 Task: In the  document Samuel.html ,change text color to 'Dark Brown' Insert the mentioned shape below the text 'Cloud'. Change color of the shape to  BrownChange shape height to 0.7
Action: Mouse moved to (372, 513)
Screenshot: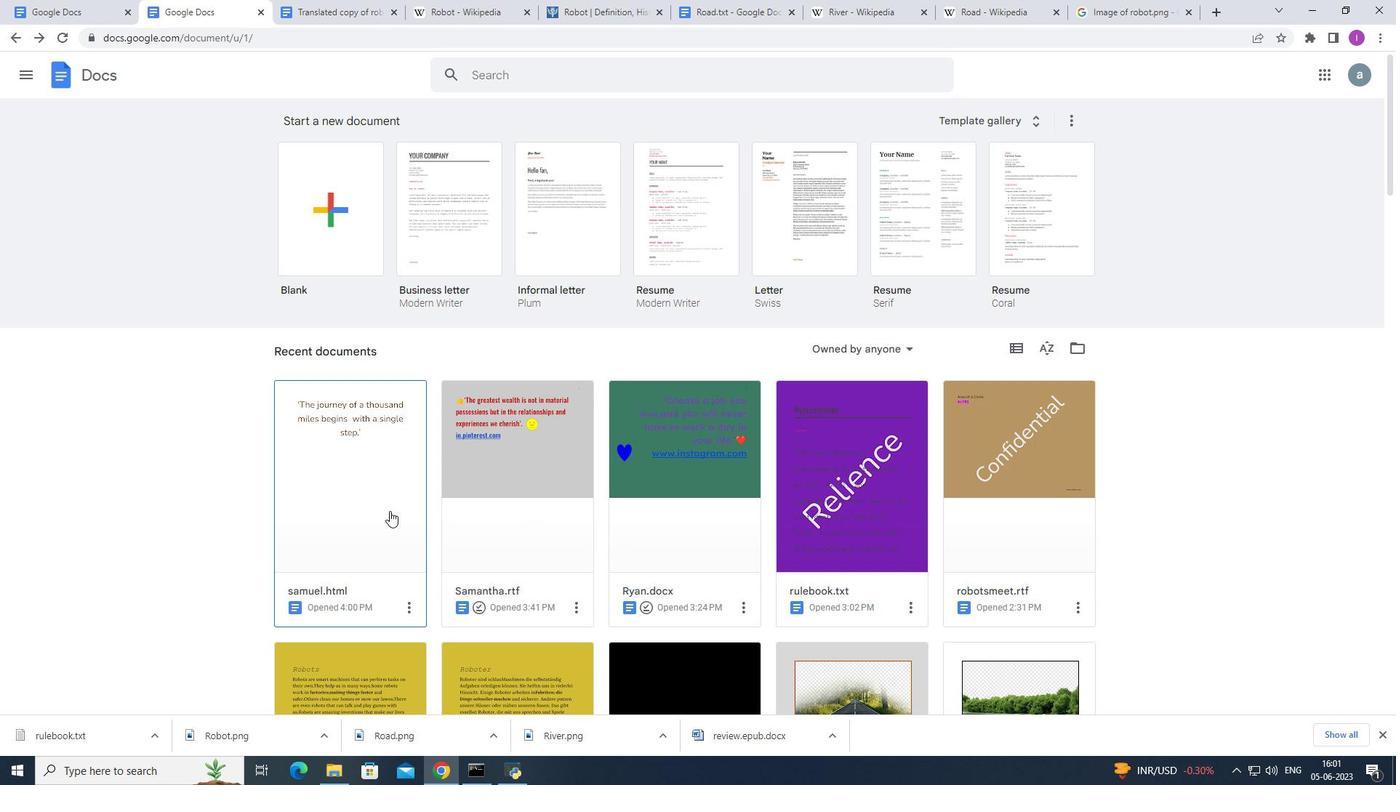 
Action: Mouse pressed left at (372, 513)
Screenshot: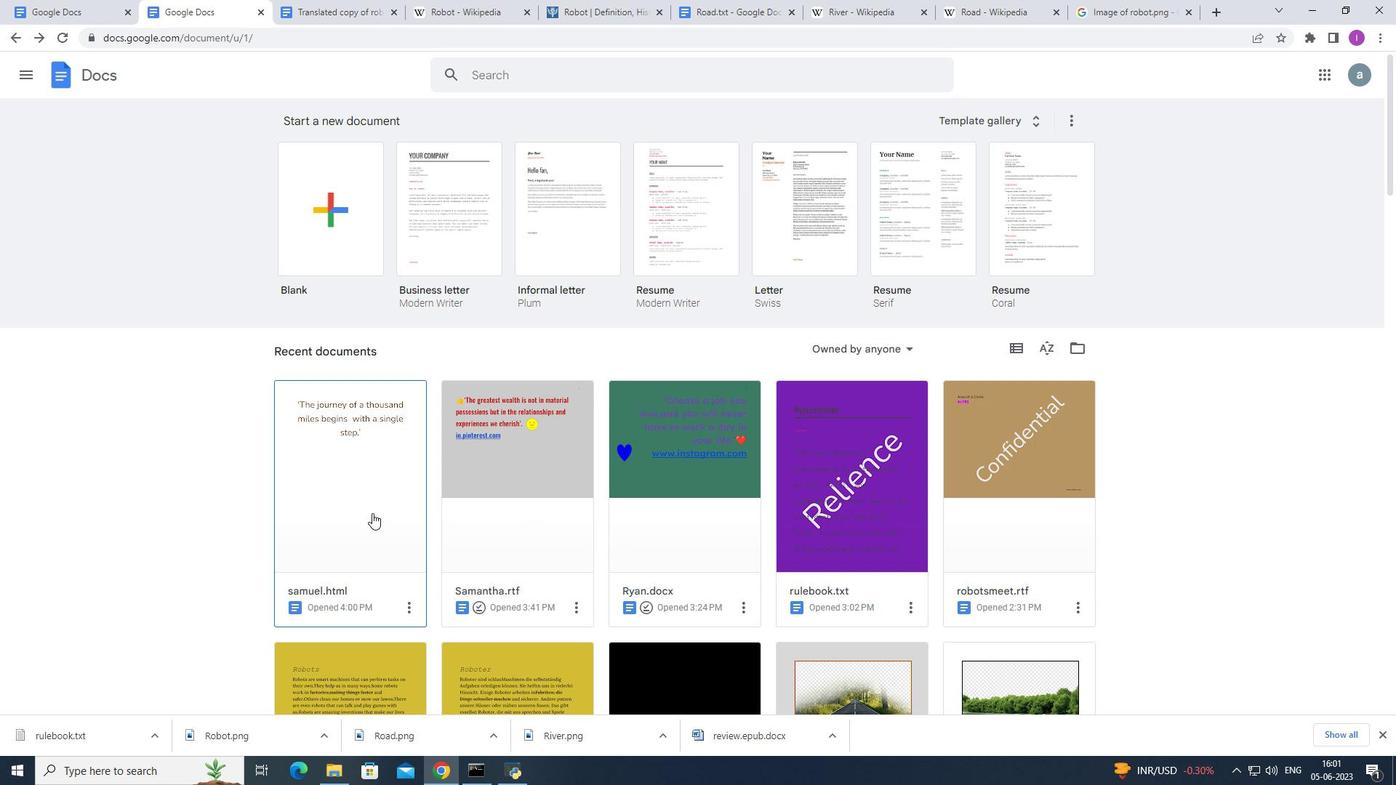 
Action: Mouse moved to (517, 113)
Screenshot: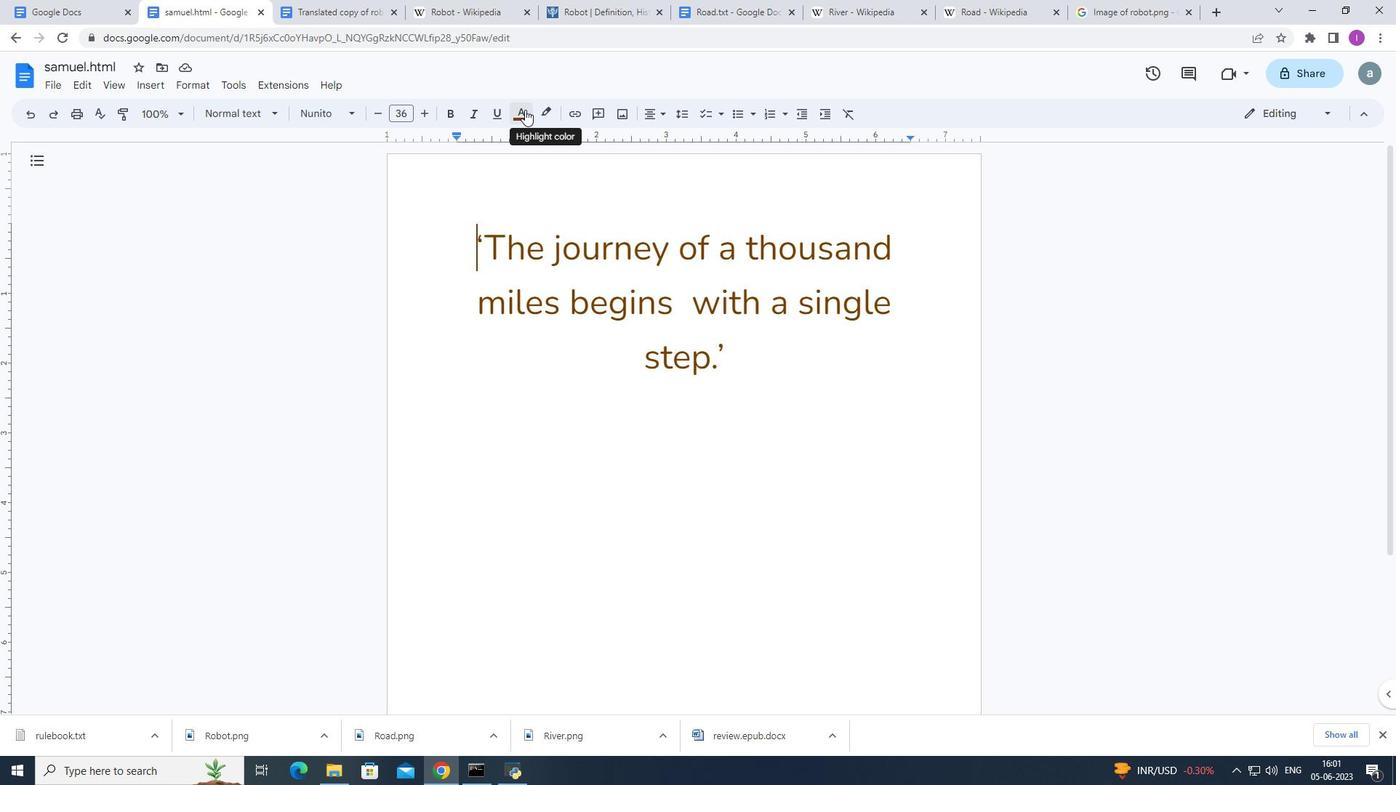 
Action: Mouse pressed left at (517, 113)
Screenshot: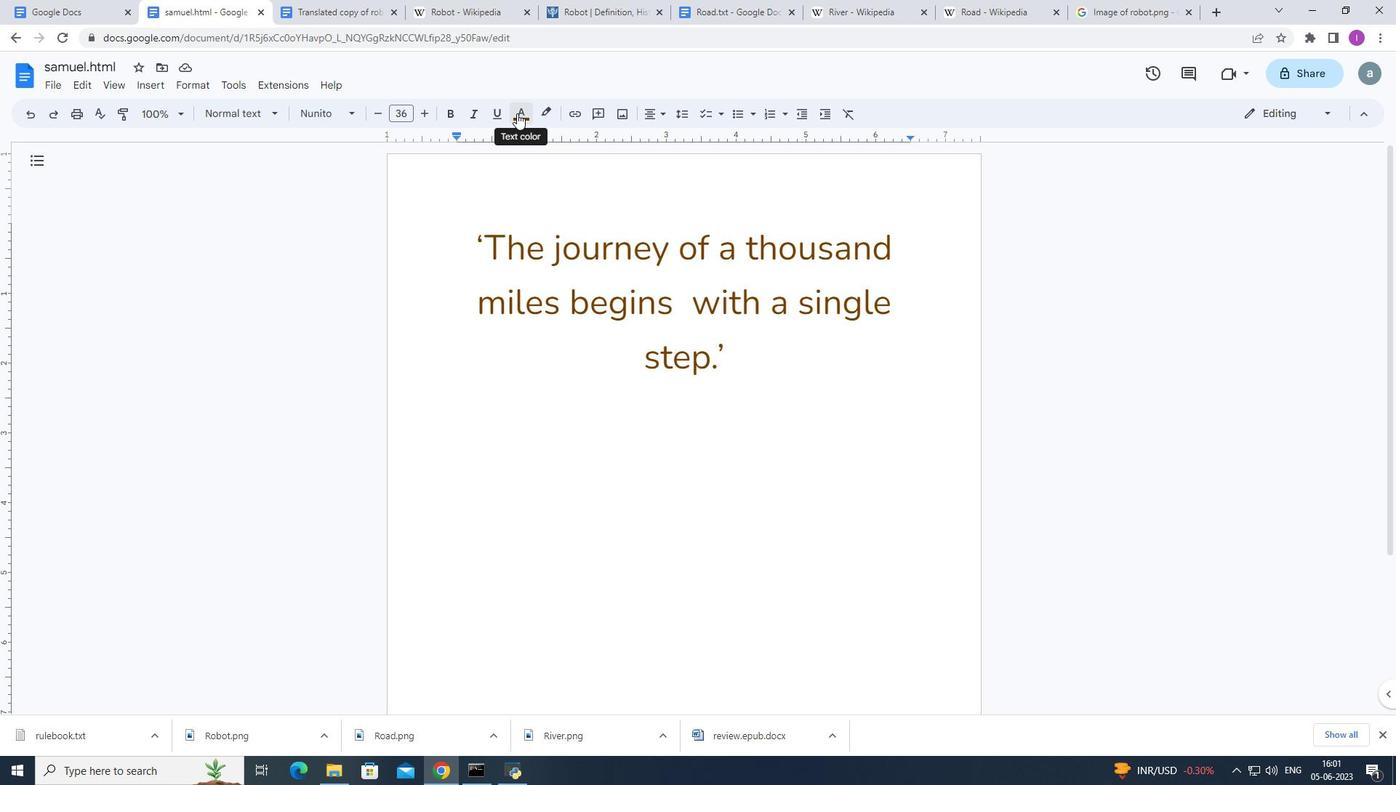 
Action: Mouse moved to (522, 288)
Screenshot: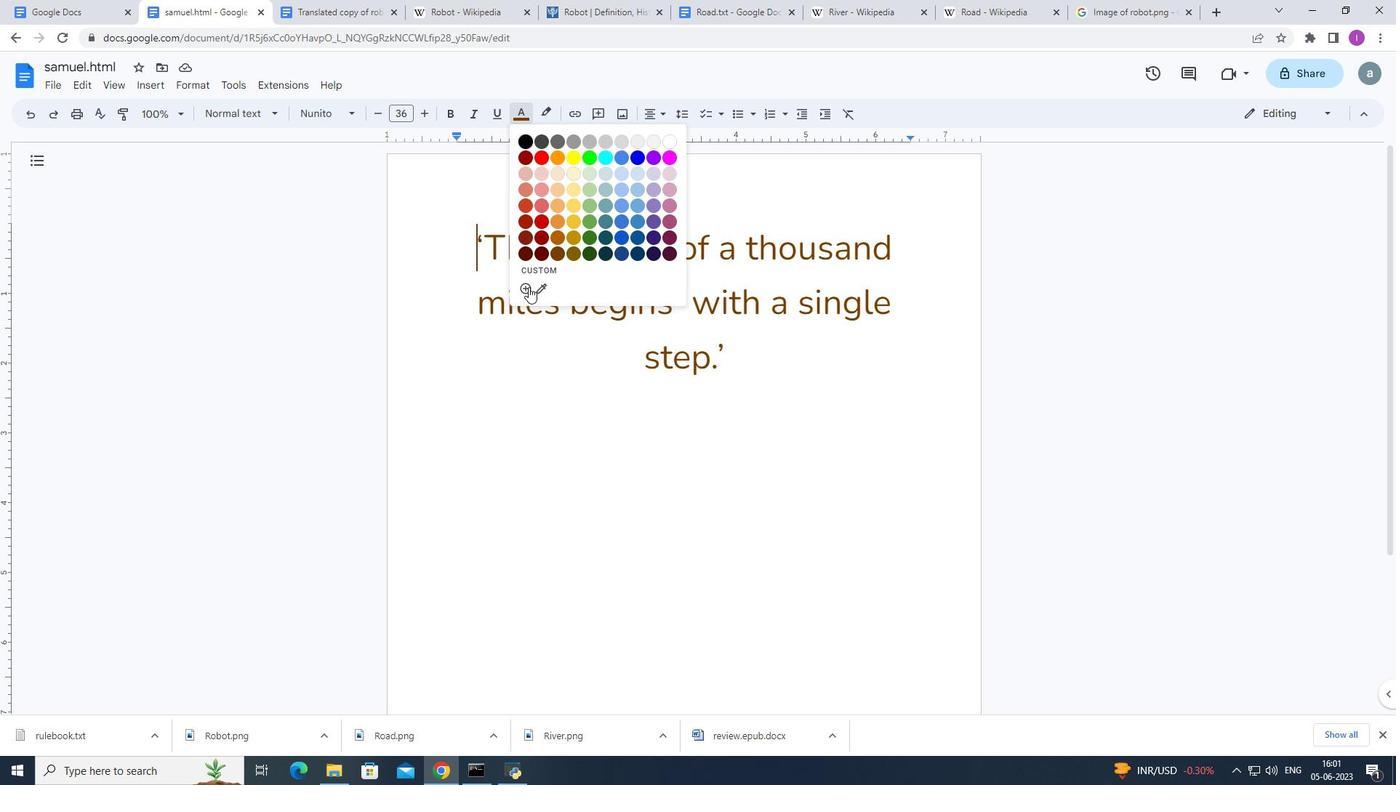 
Action: Mouse pressed left at (522, 288)
Screenshot: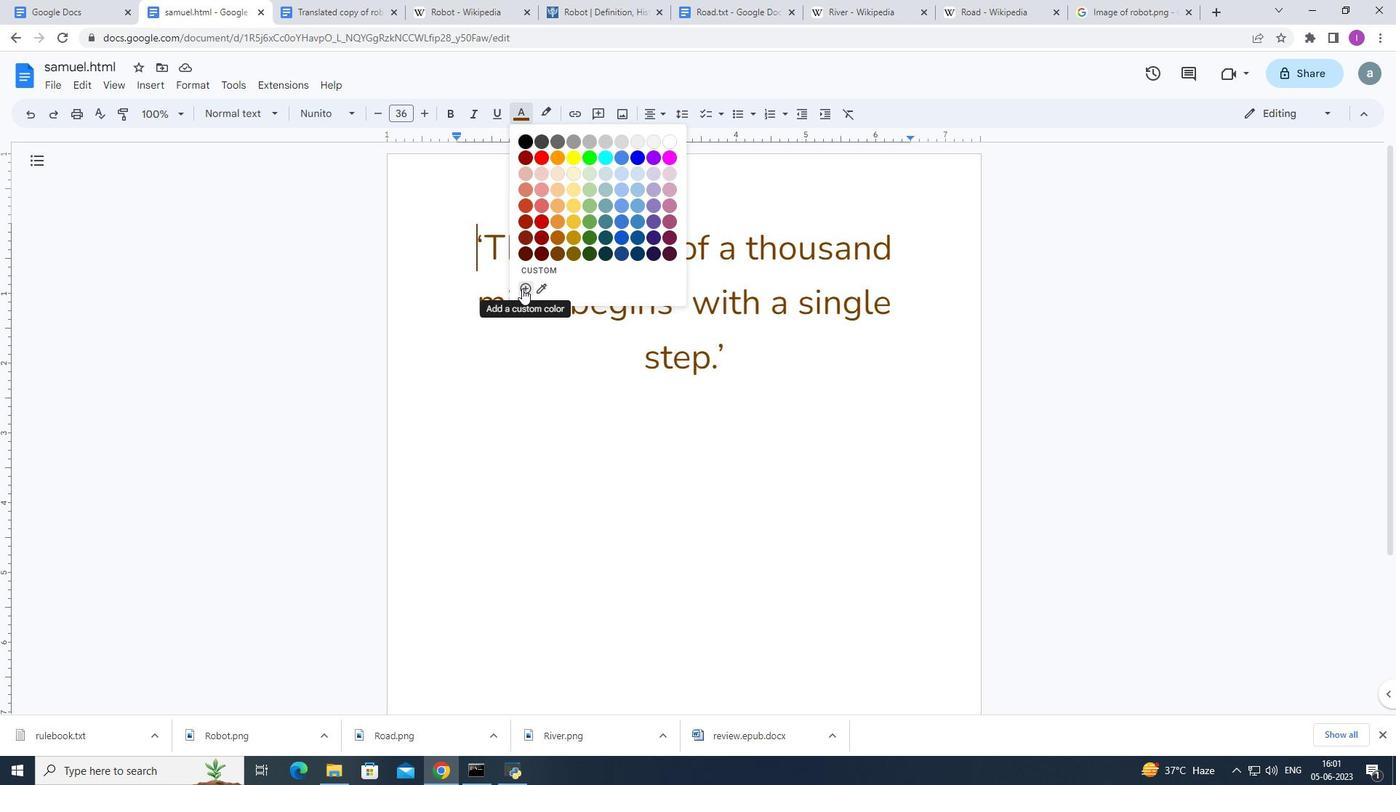 
Action: Mouse moved to (717, 398)
Screenshot: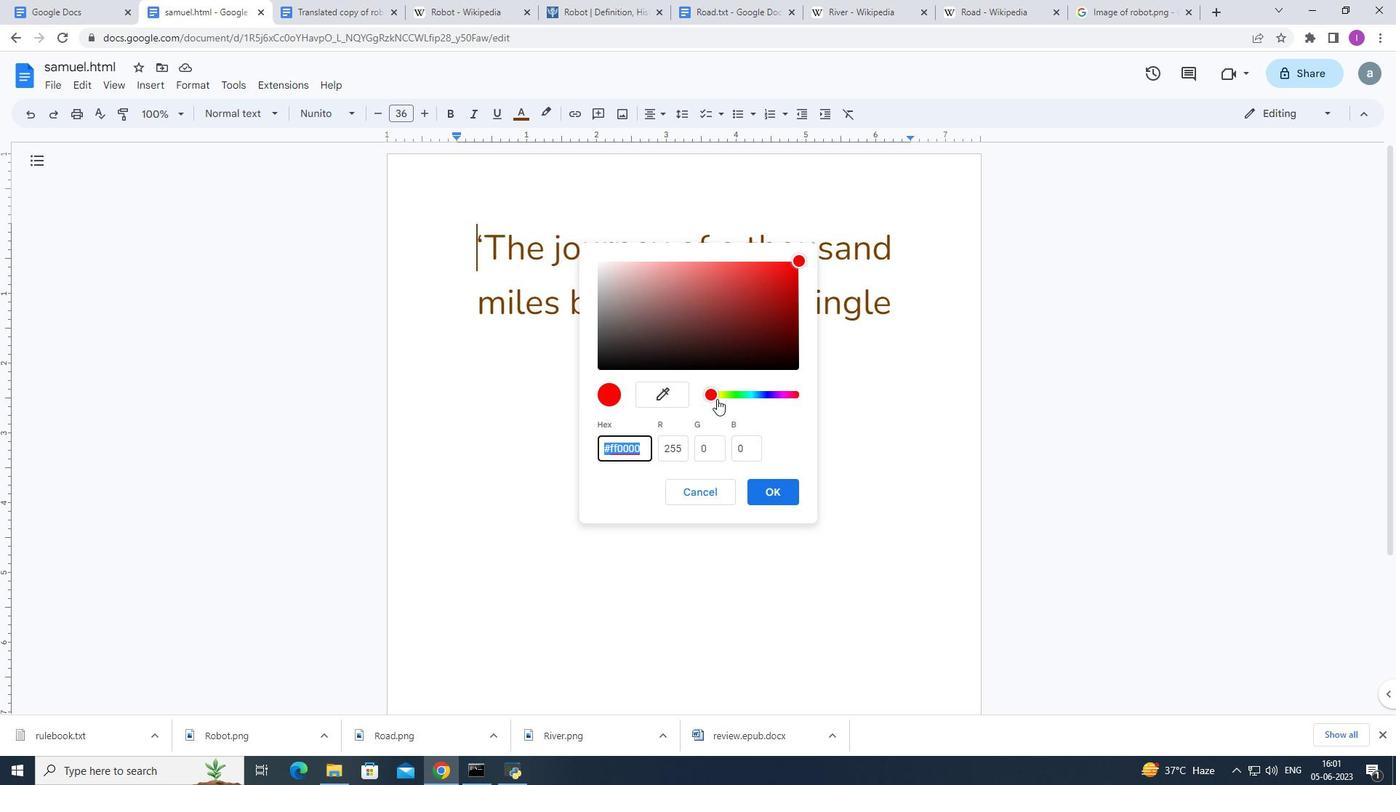 
Action: Mouse pressed left at (717, 398)
Screenshot: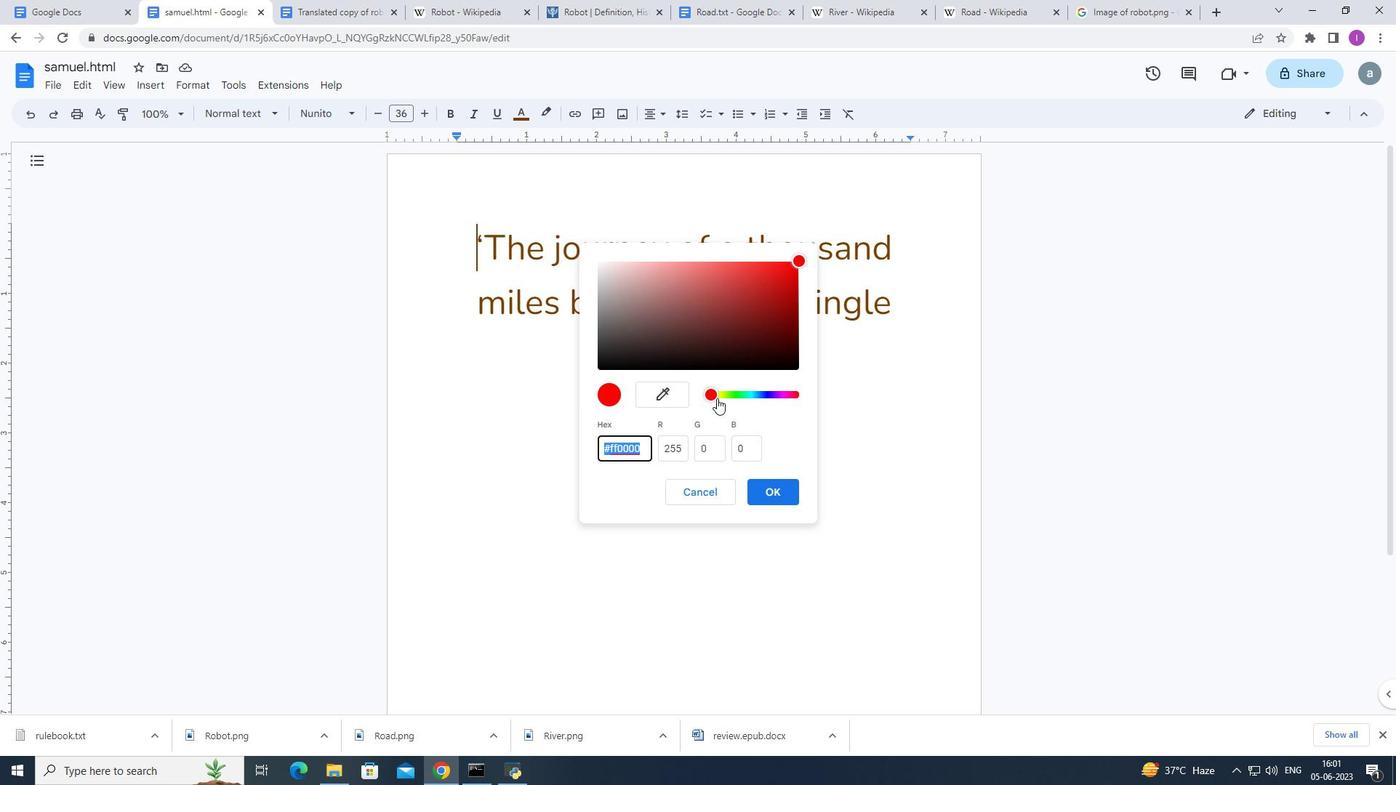 
Action: Mouse moved to (644, 314)
Screenshot: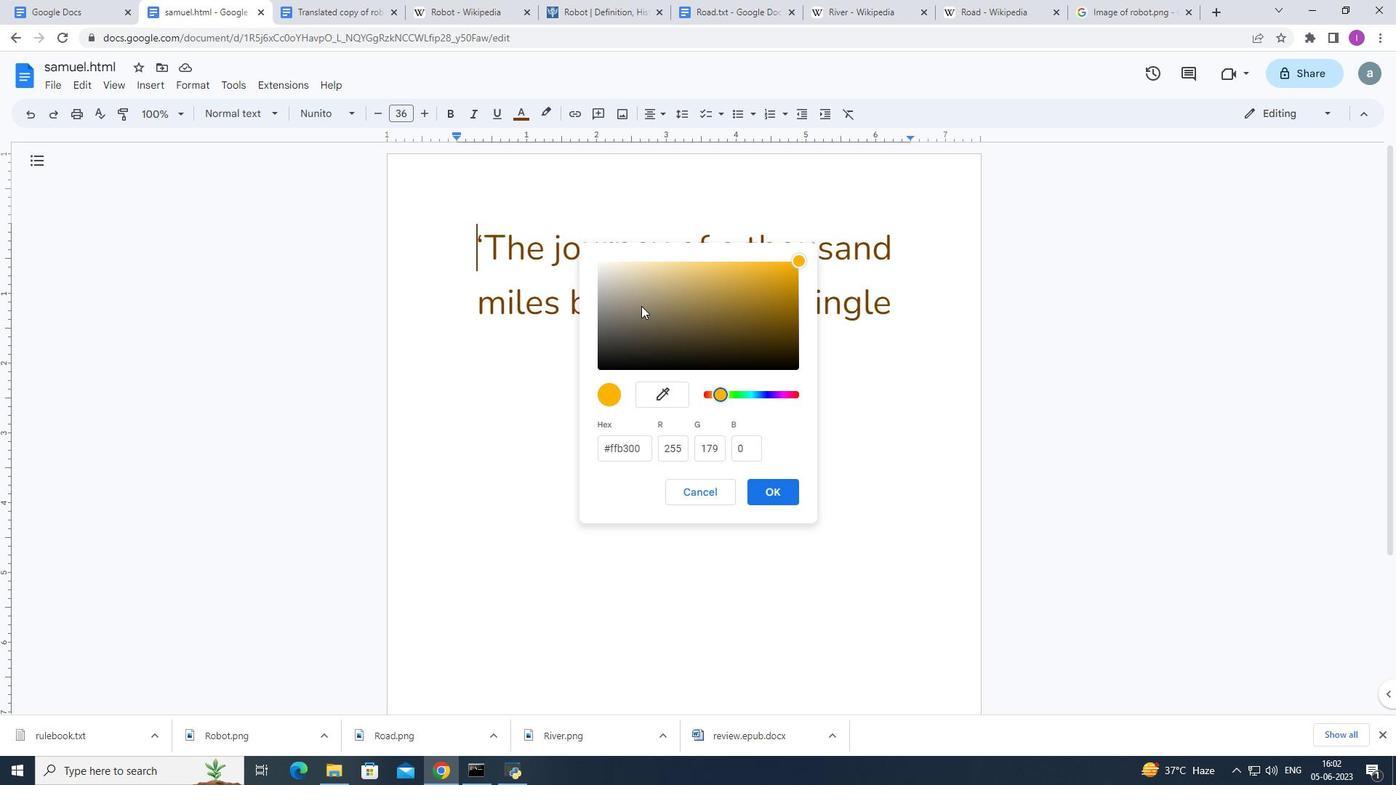 
Action: Mouse pressed left at (644, 314)
Screenshot: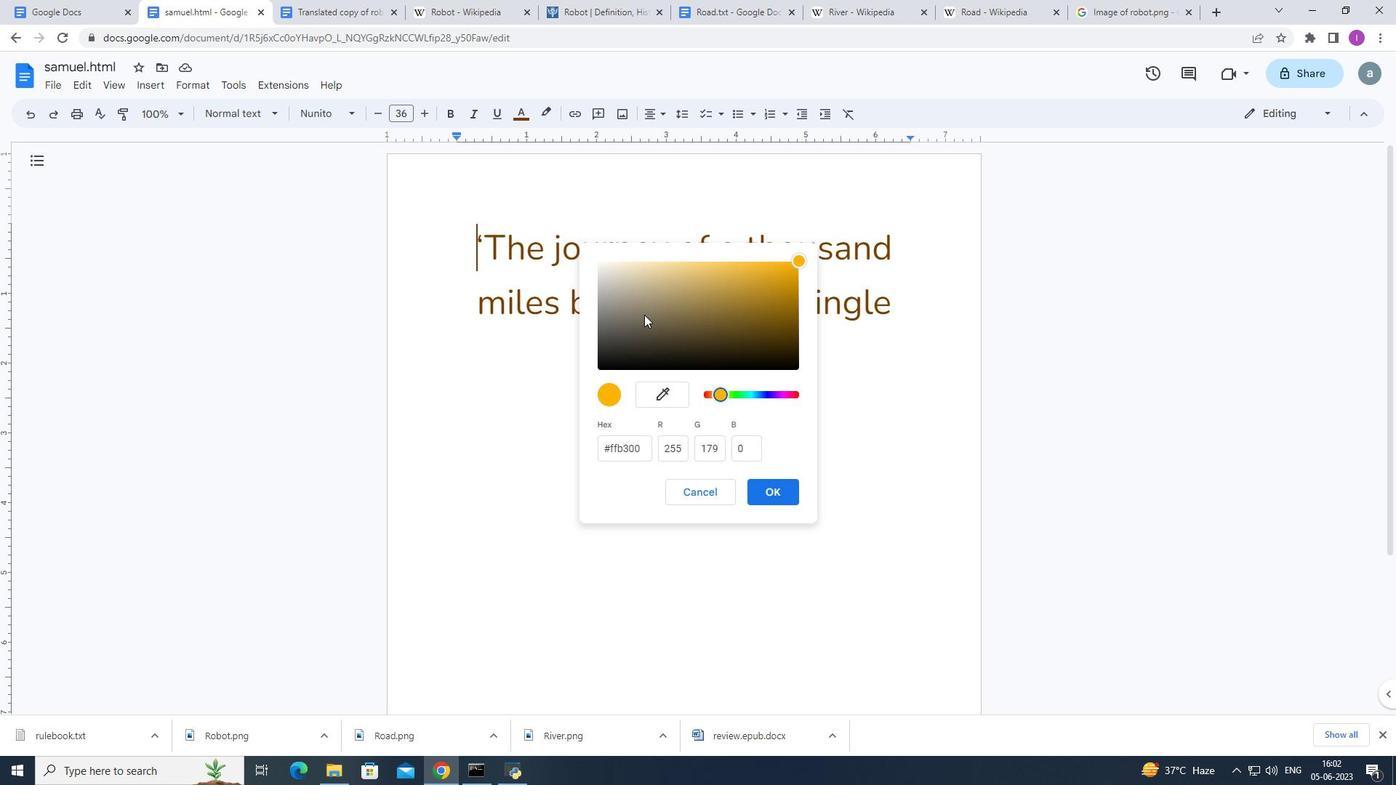 
Action: Mouse moved to (665, 340)
Screenshot: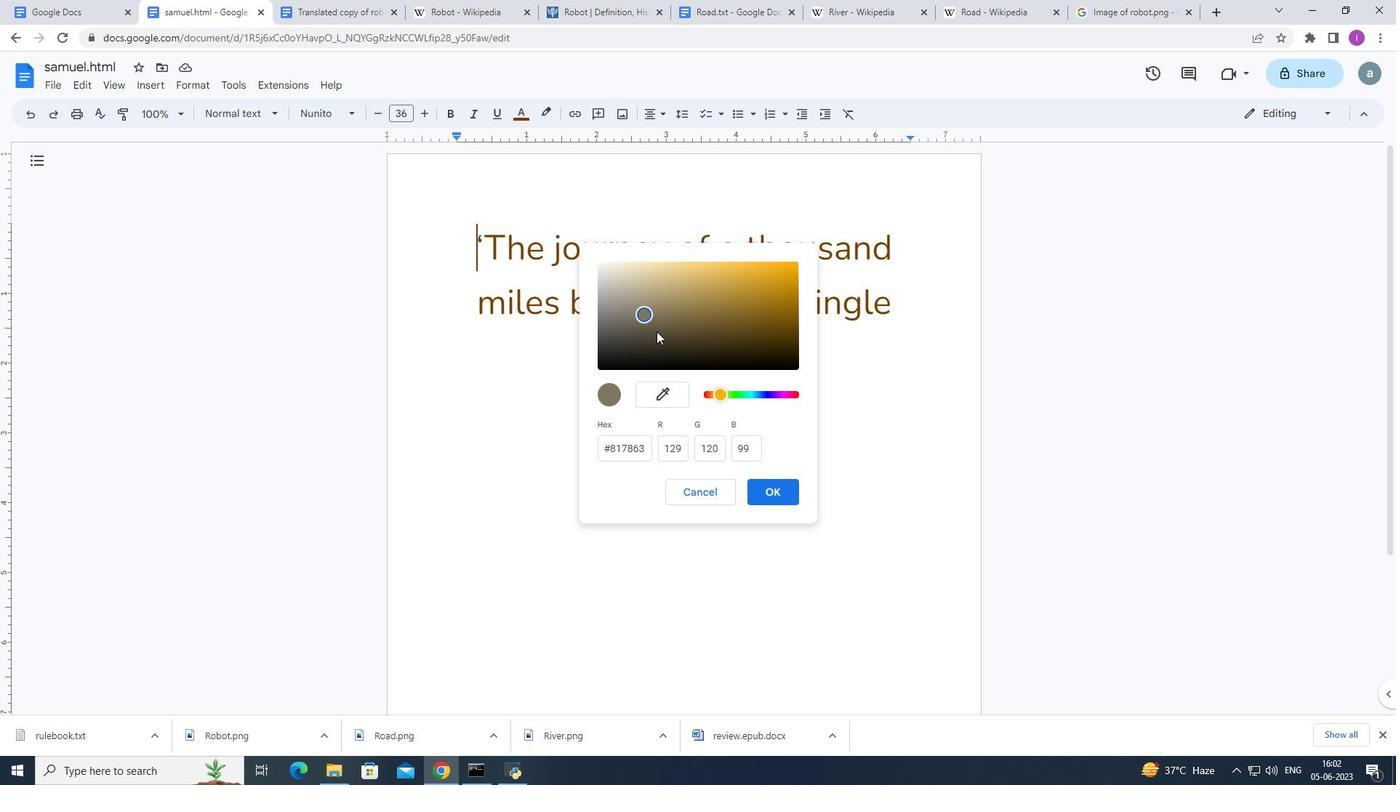 
Action: Mouse pressed left at (665, 340)
Screenshot: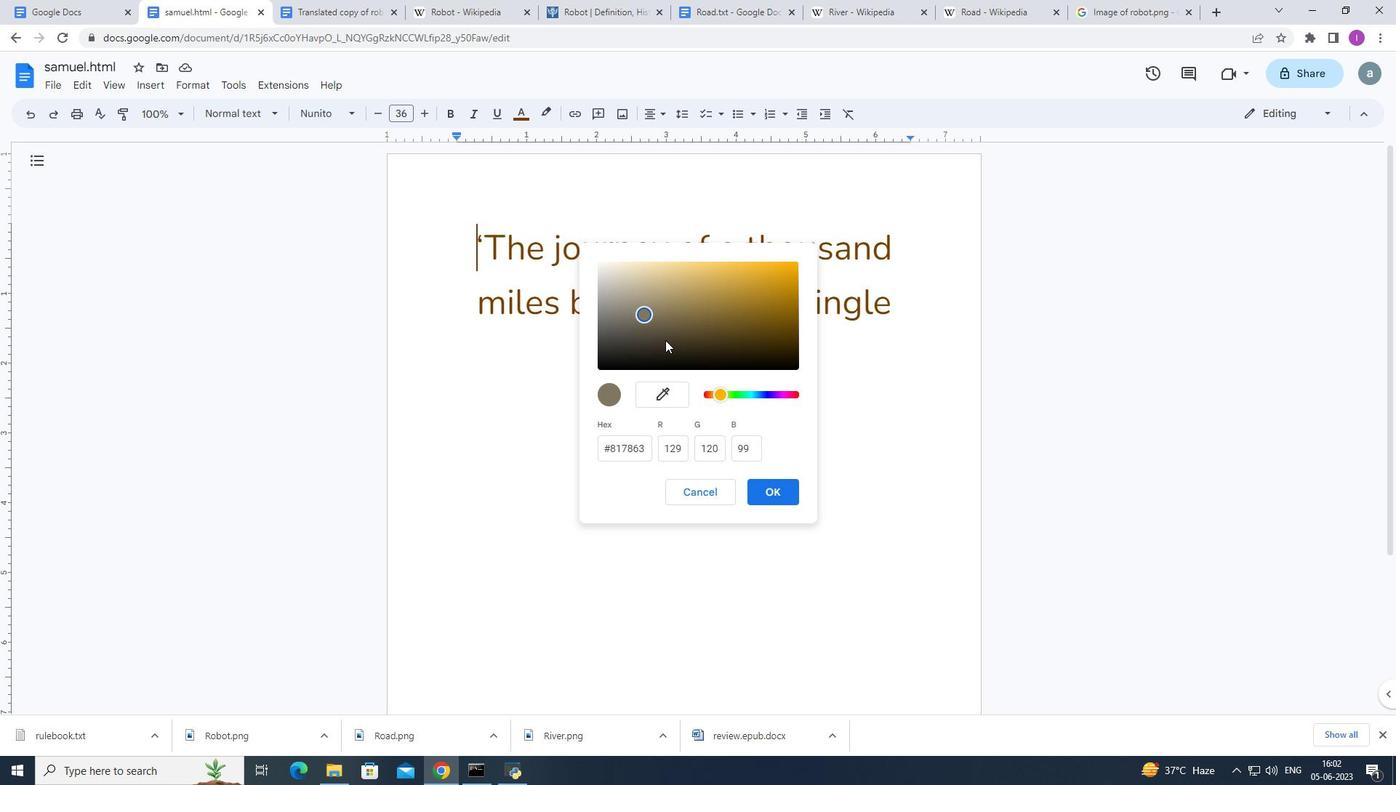 
Action: Mouse moved to (695, 334)
Screenshot: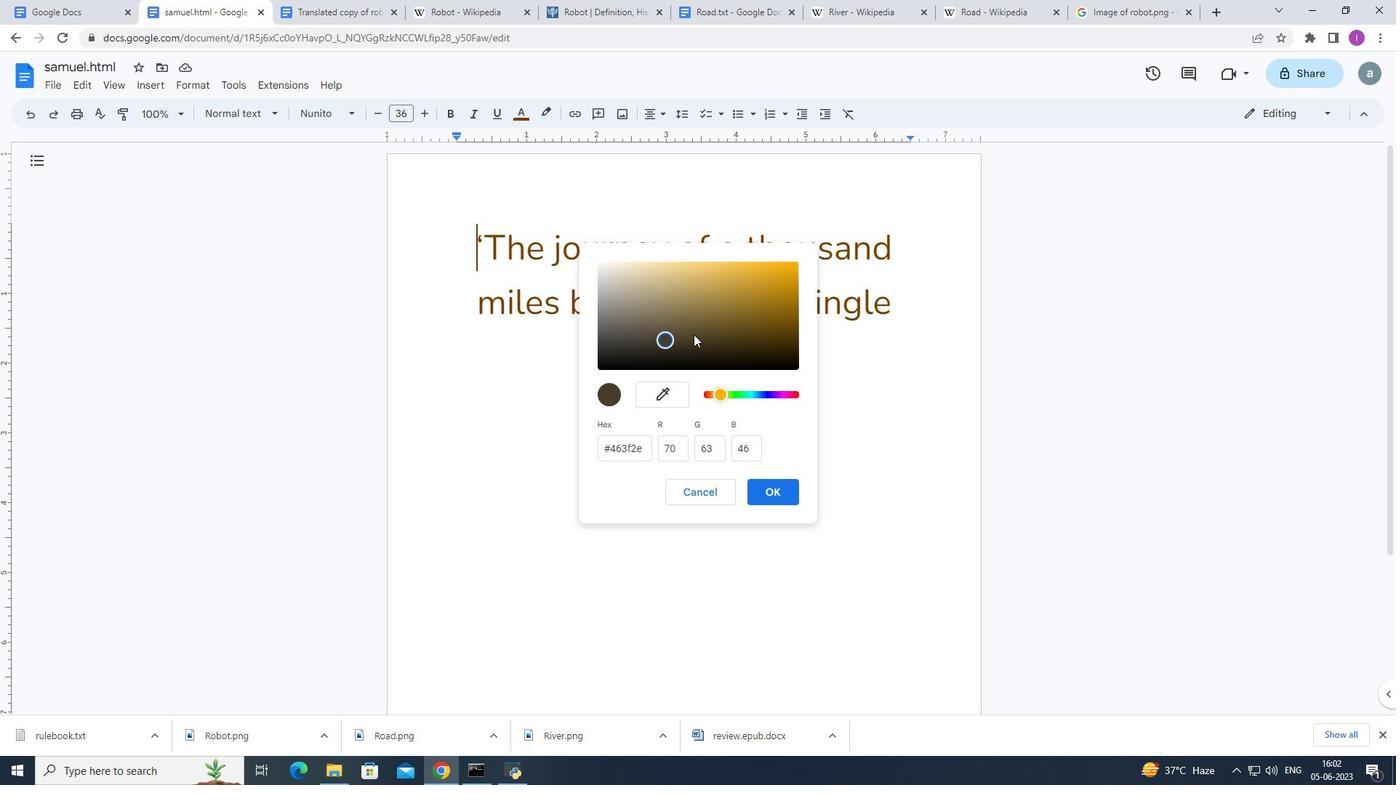 
Action: Mouse pressed left at (695, 334)
Screenshot: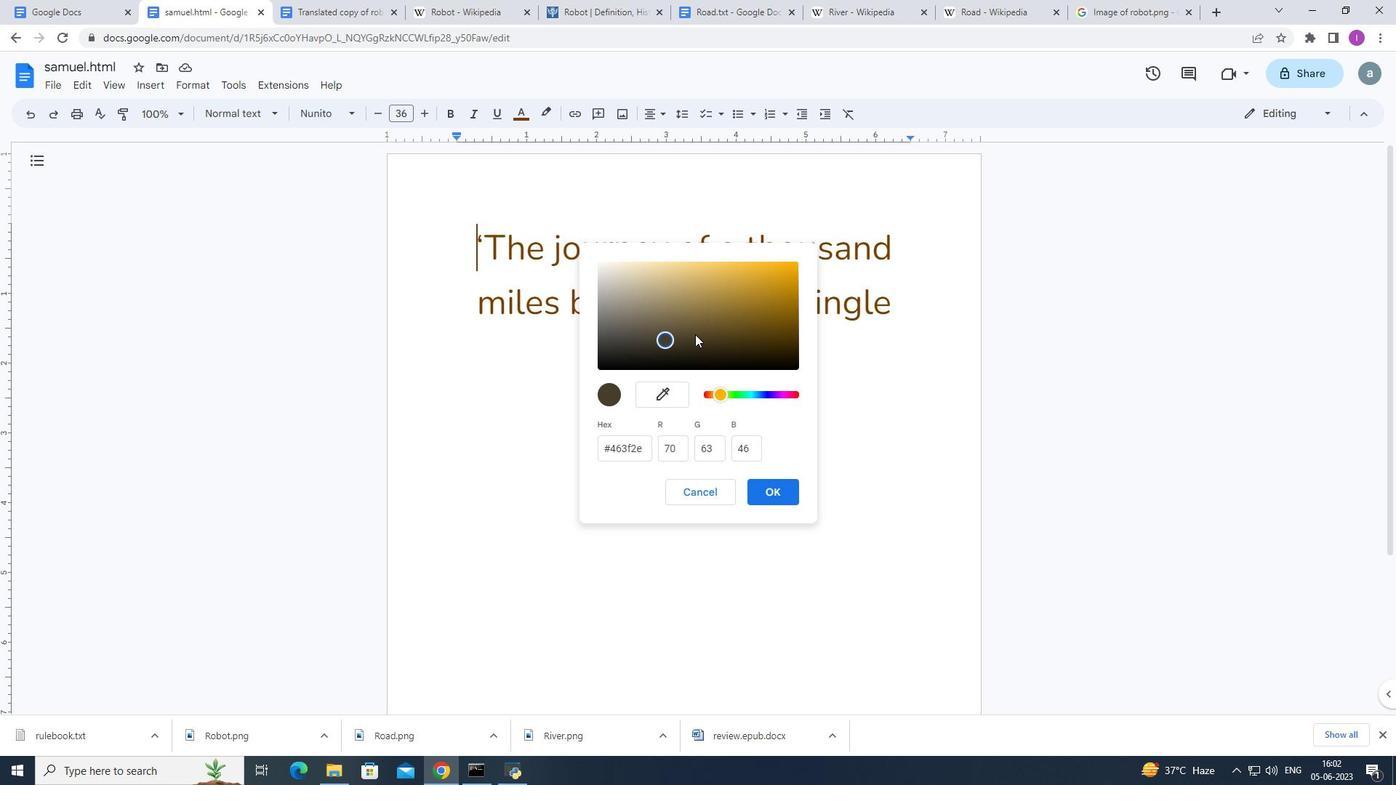 
Action: Mouse moved to (721, 331)
Screenshot: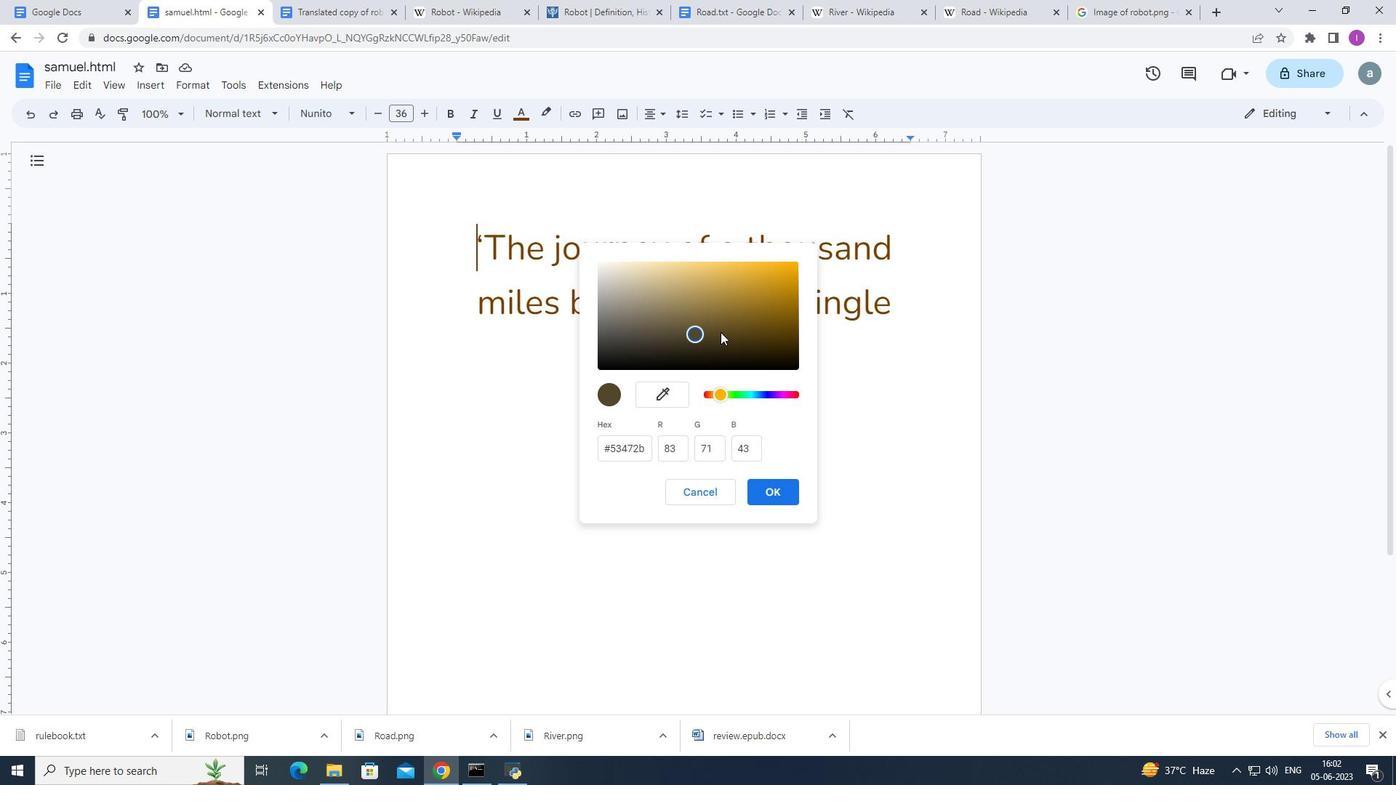 
Action: Mouse pressed left at (721, 331)
Screenshot: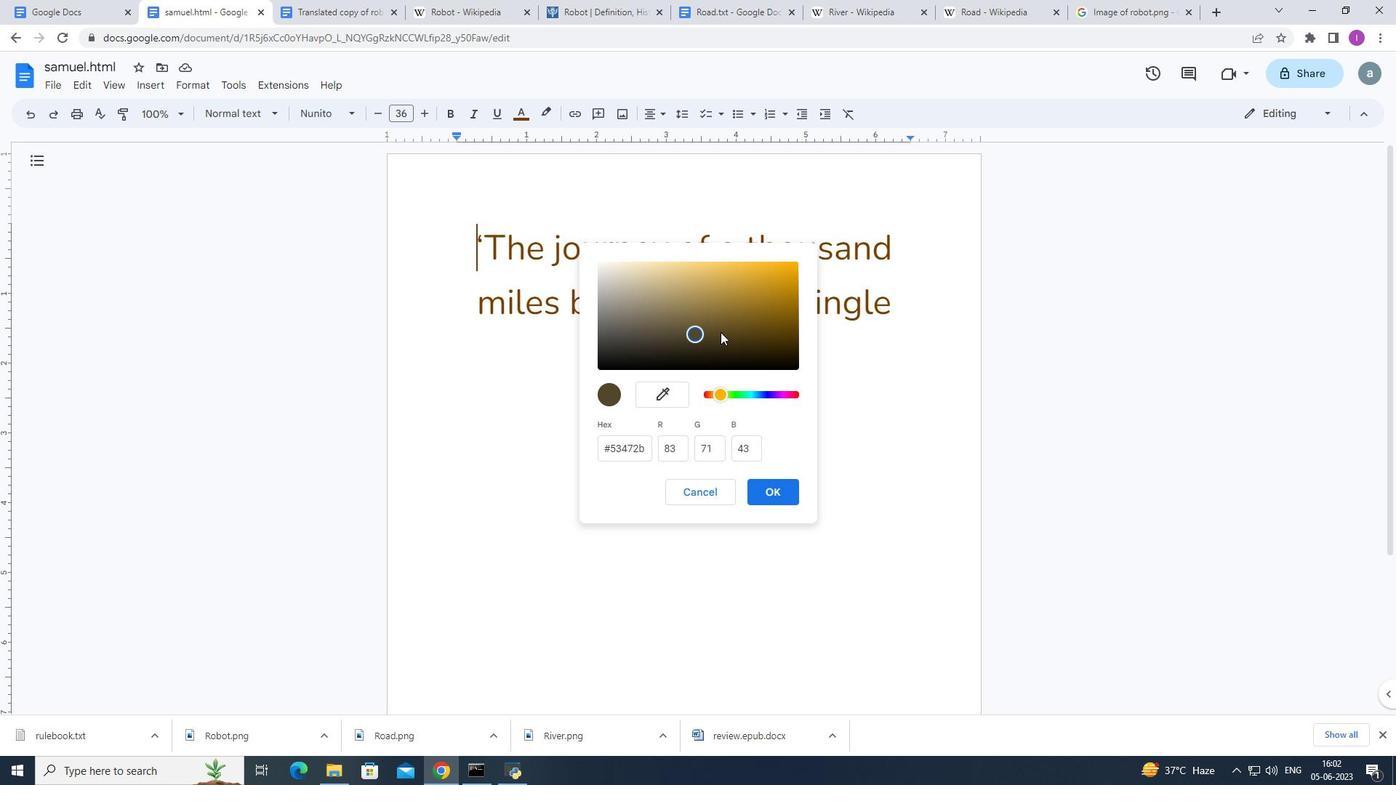 
Action: Mouse moved to (735, 330)
Screenshot: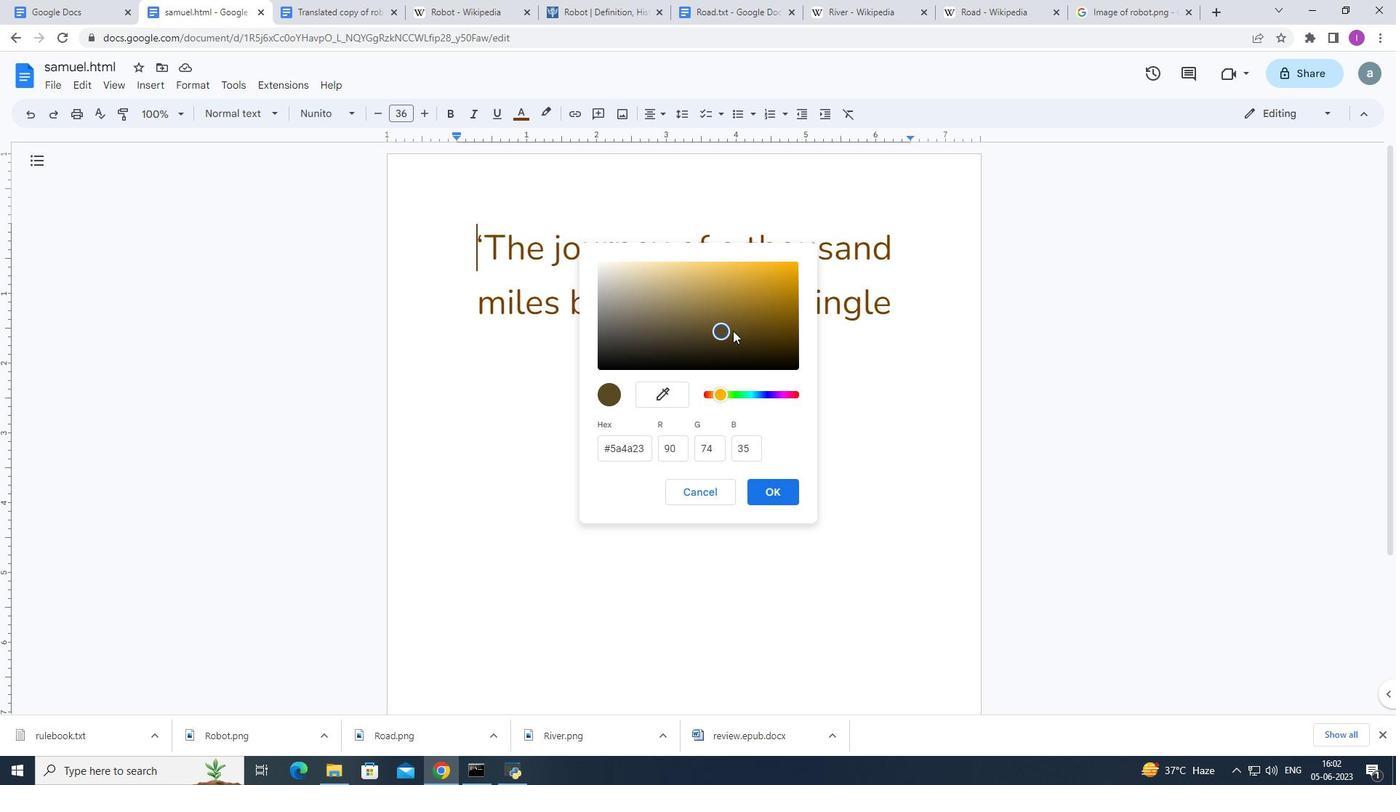 
Action: Mouse pressed left at (735, 330)
Screenshot: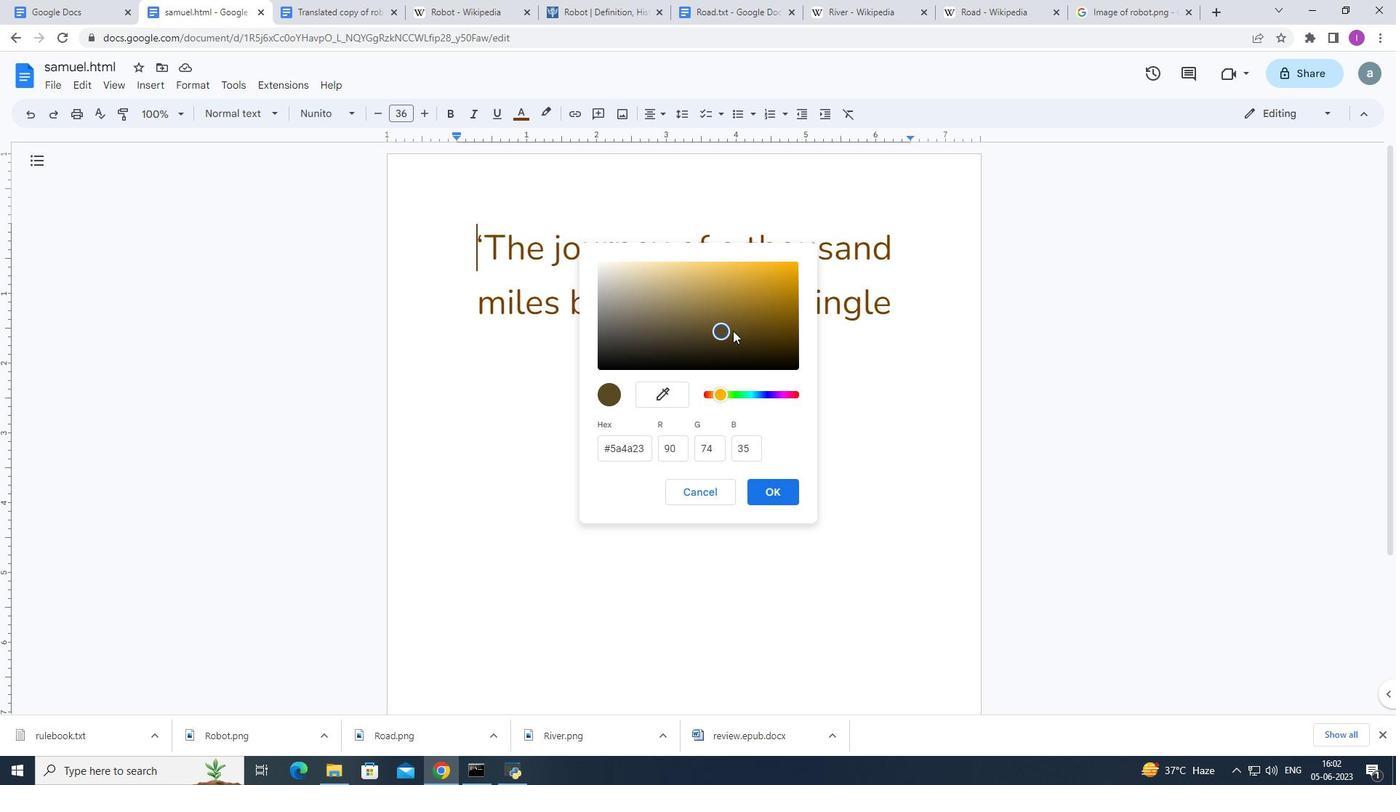 
Action: Mouse moved to (744, 322)
Screenshot: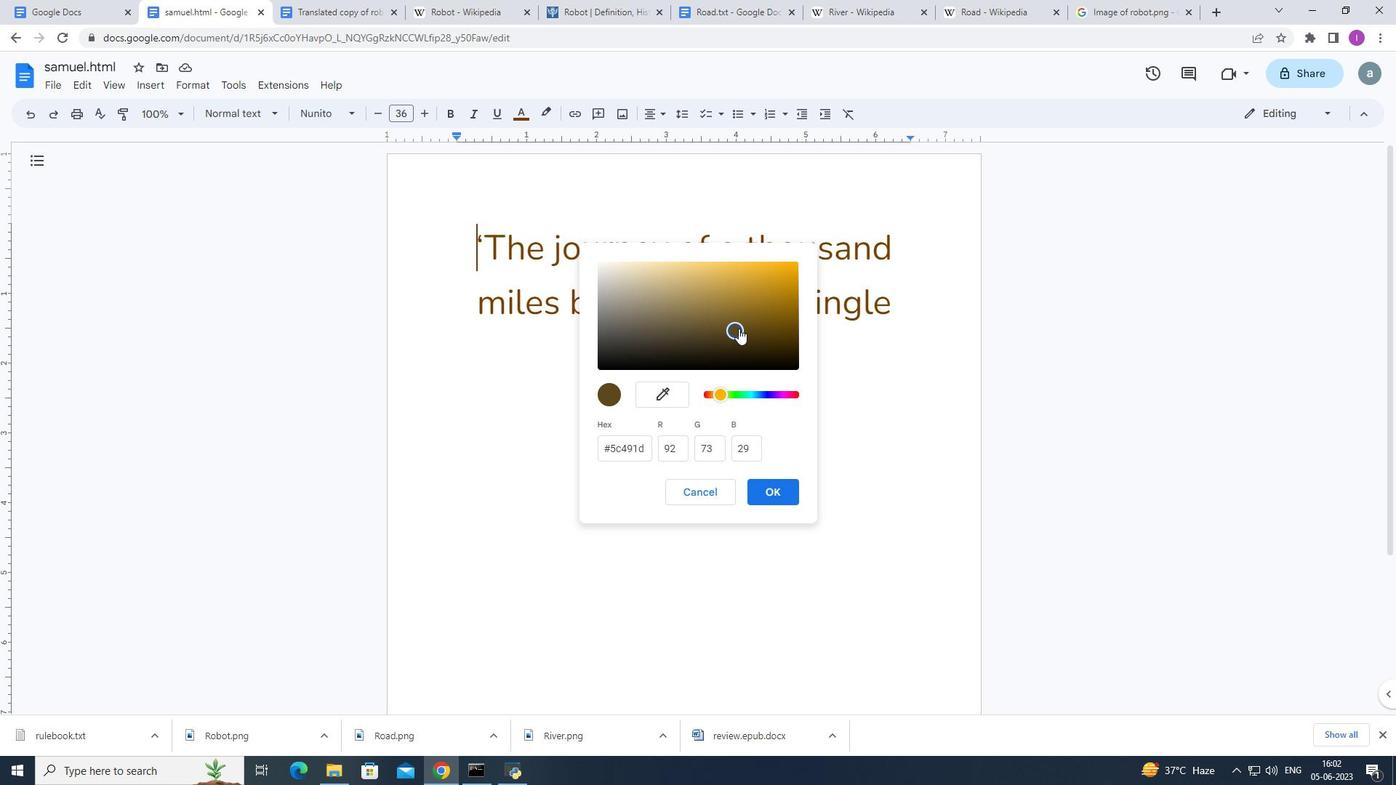 
Action: Mouse pressed left at (744, 322)
Screenshot: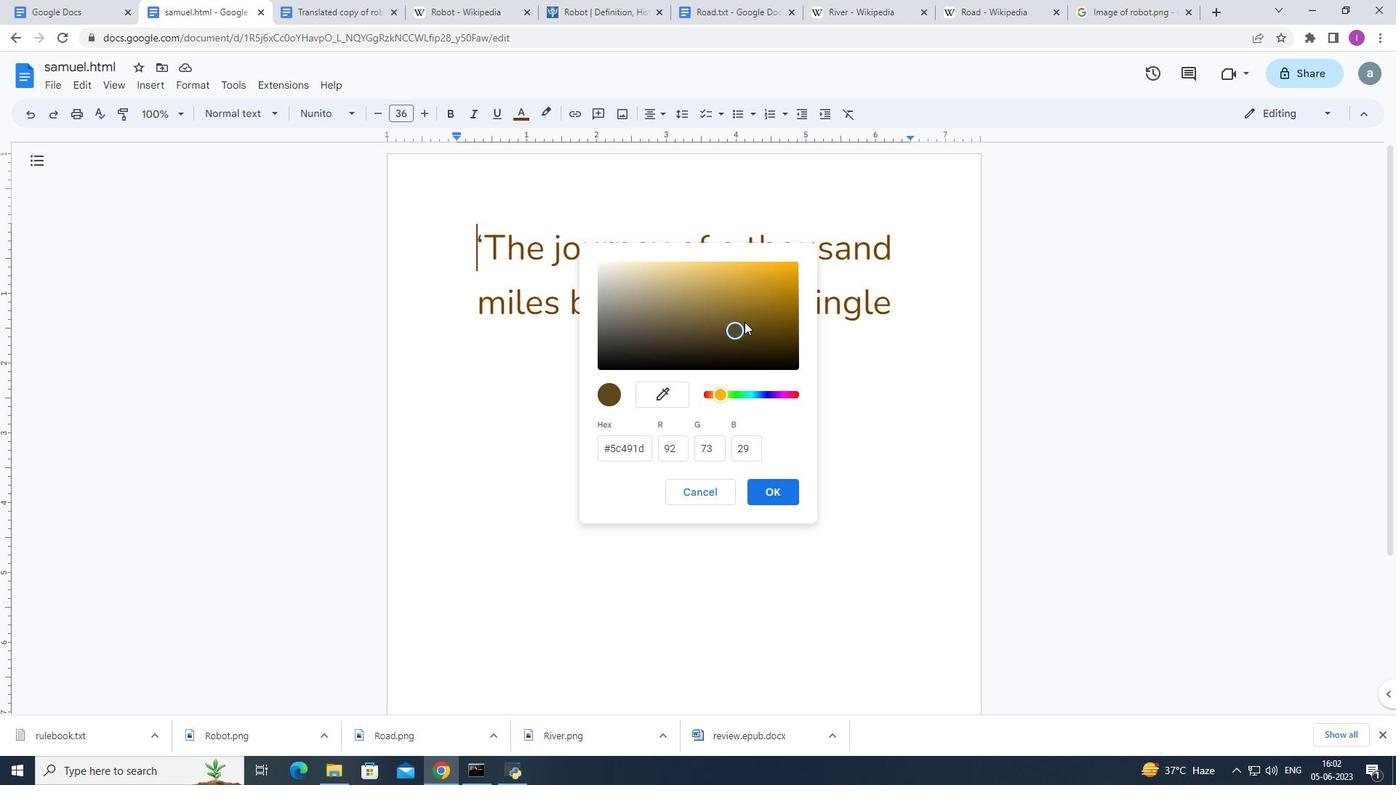 
Action: Mouse moved to (769, 488)
Screenshot: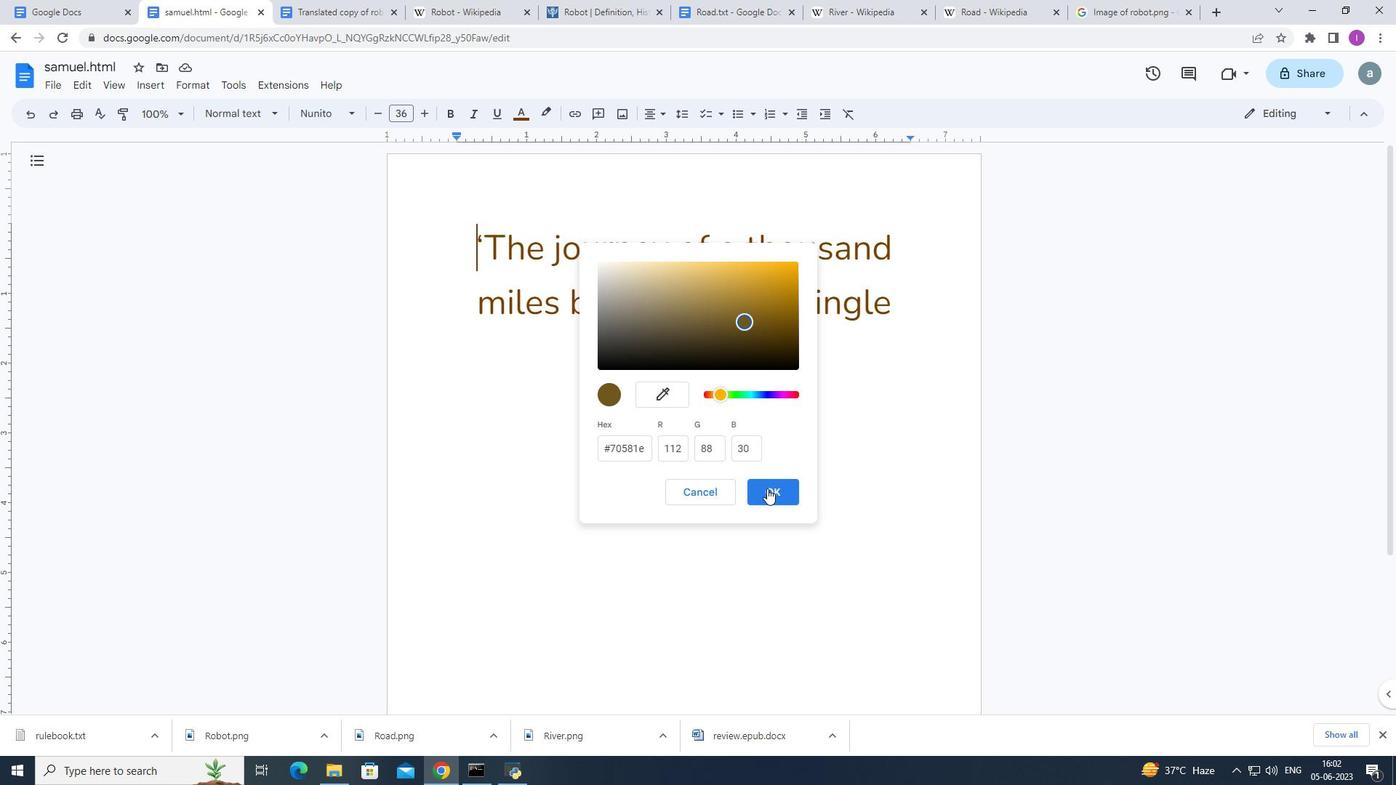 
Action: Mouse pressed left at (769, 488)
Screenshot: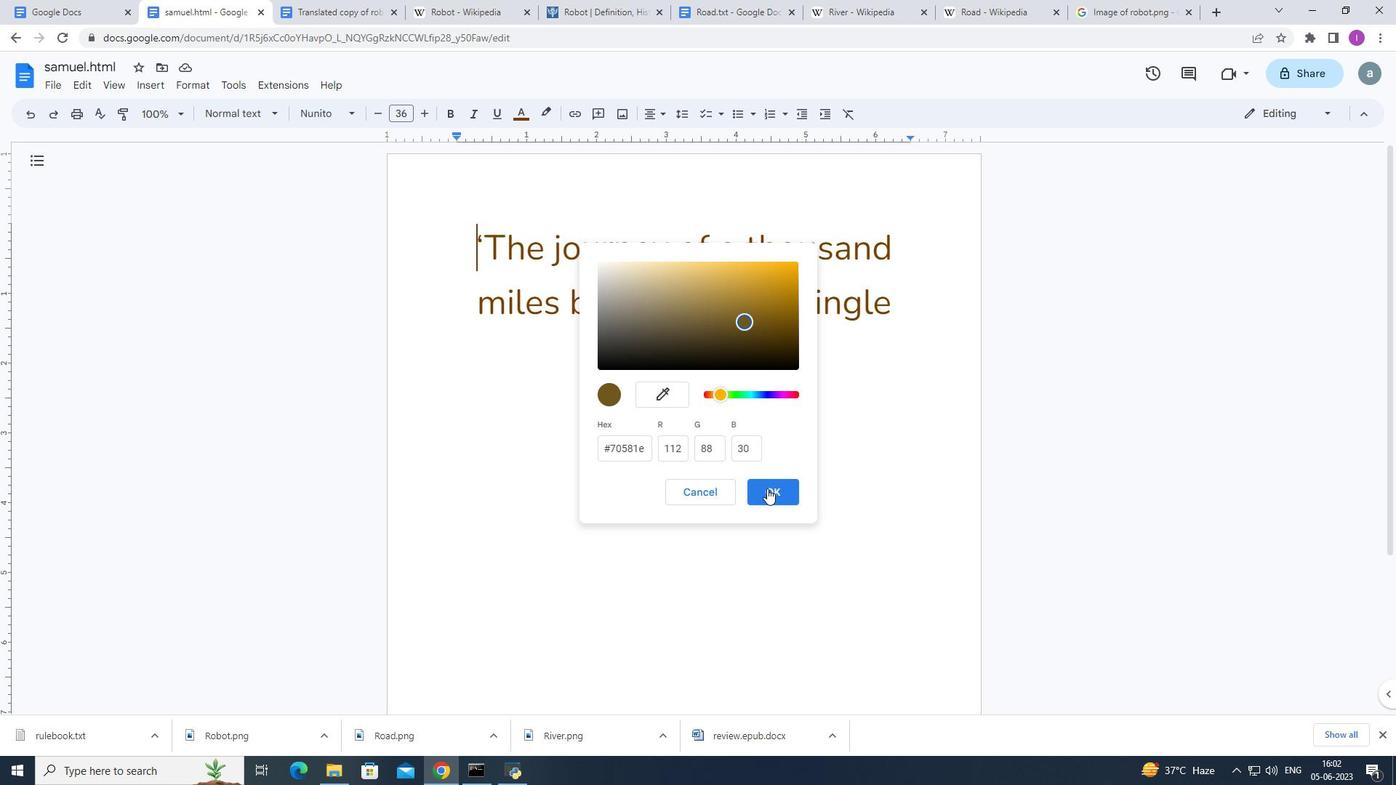 
Action: Mouse moved to (754, 364)
Screenshot: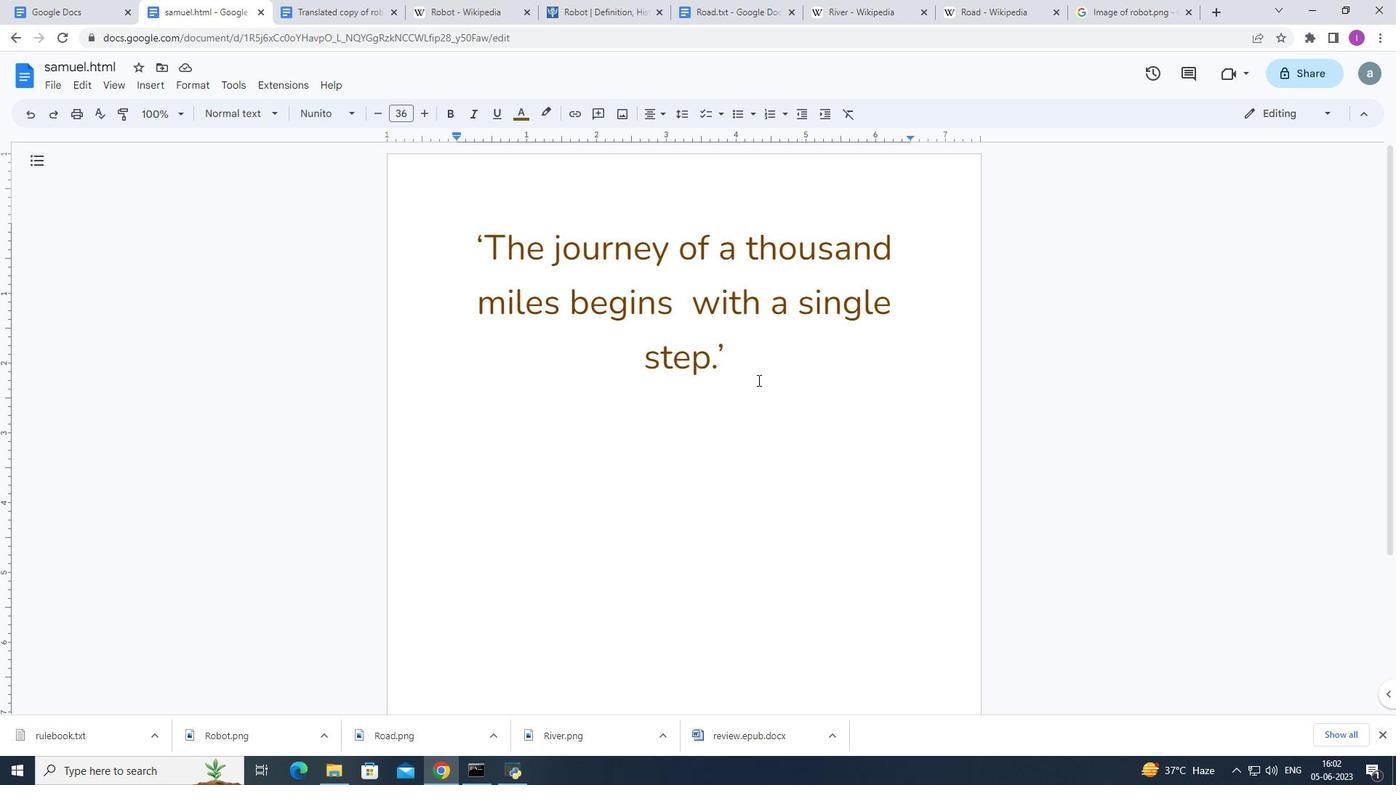
Action: Mouse pressed left at (754, 364)
Screenshot: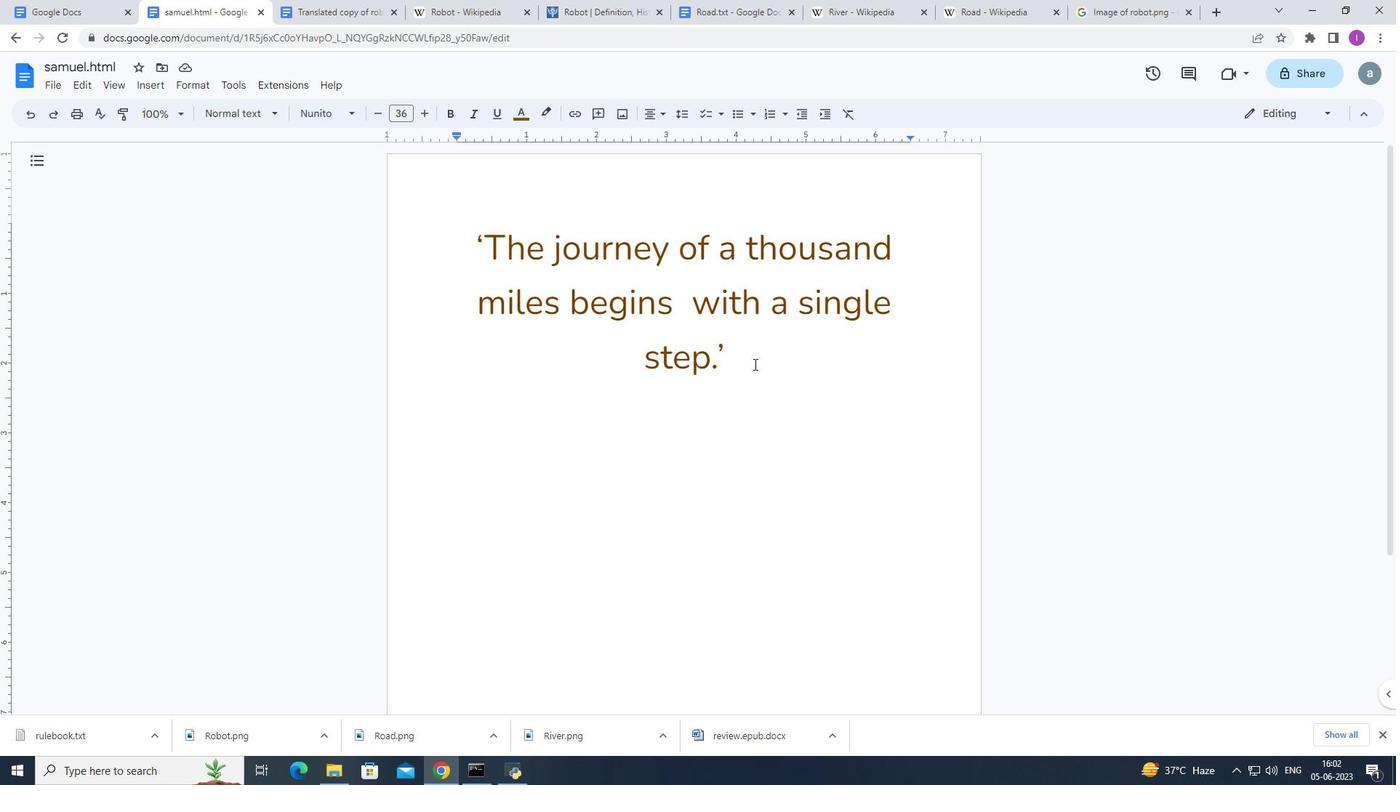 
Action: Mouse moved to (148, 87)
Screenshot: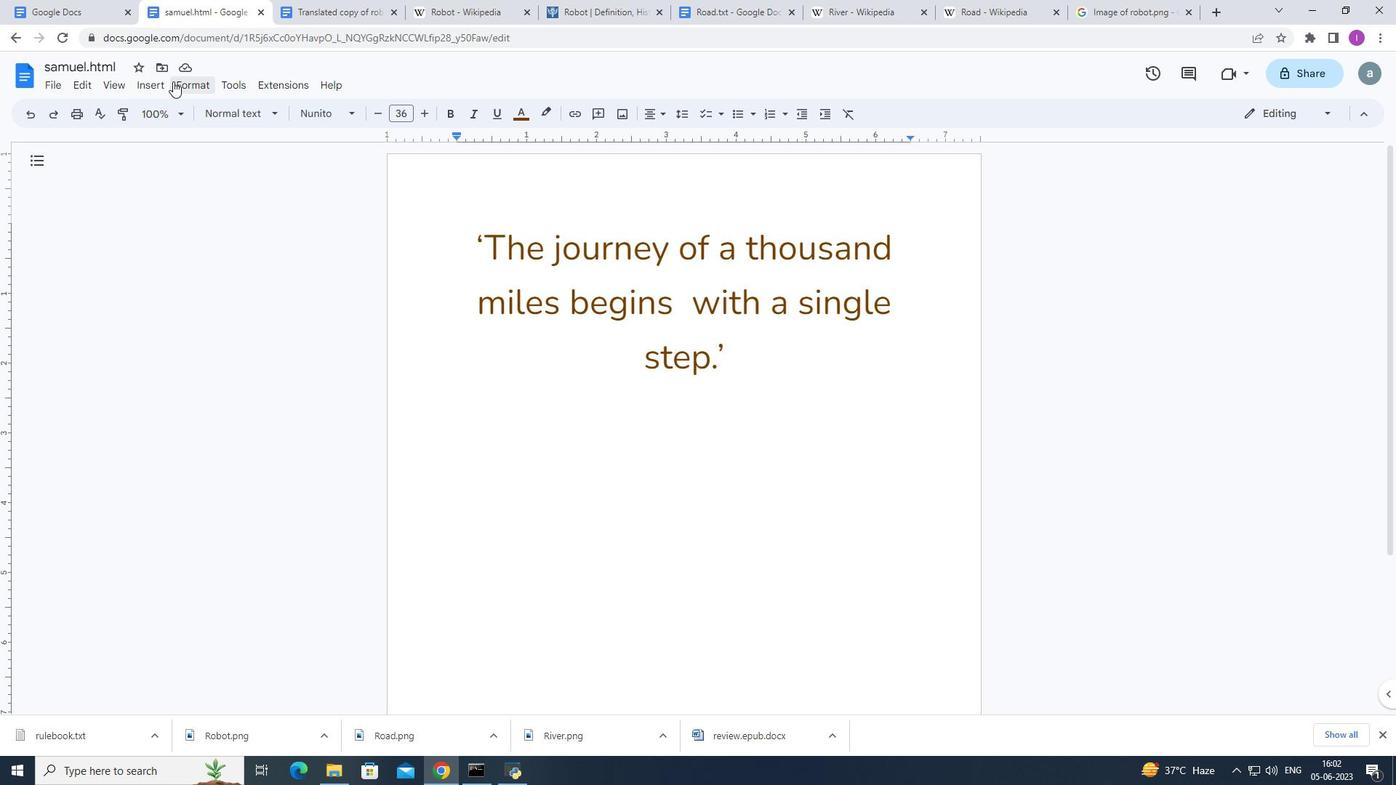 
Action: Mouse pressed left at (148, 87)
Screenshot: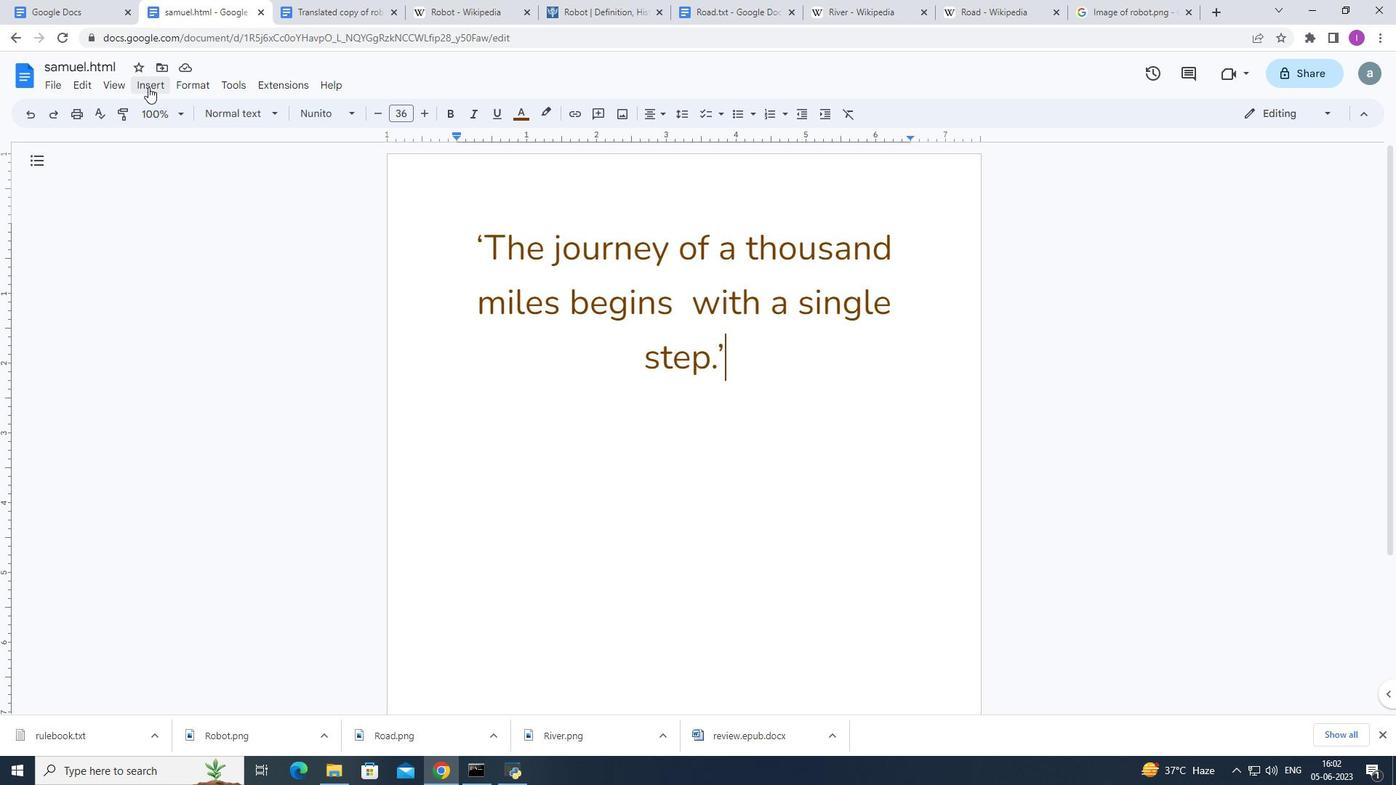 
Action: Mouse moved to (402, 155)
Screenshot: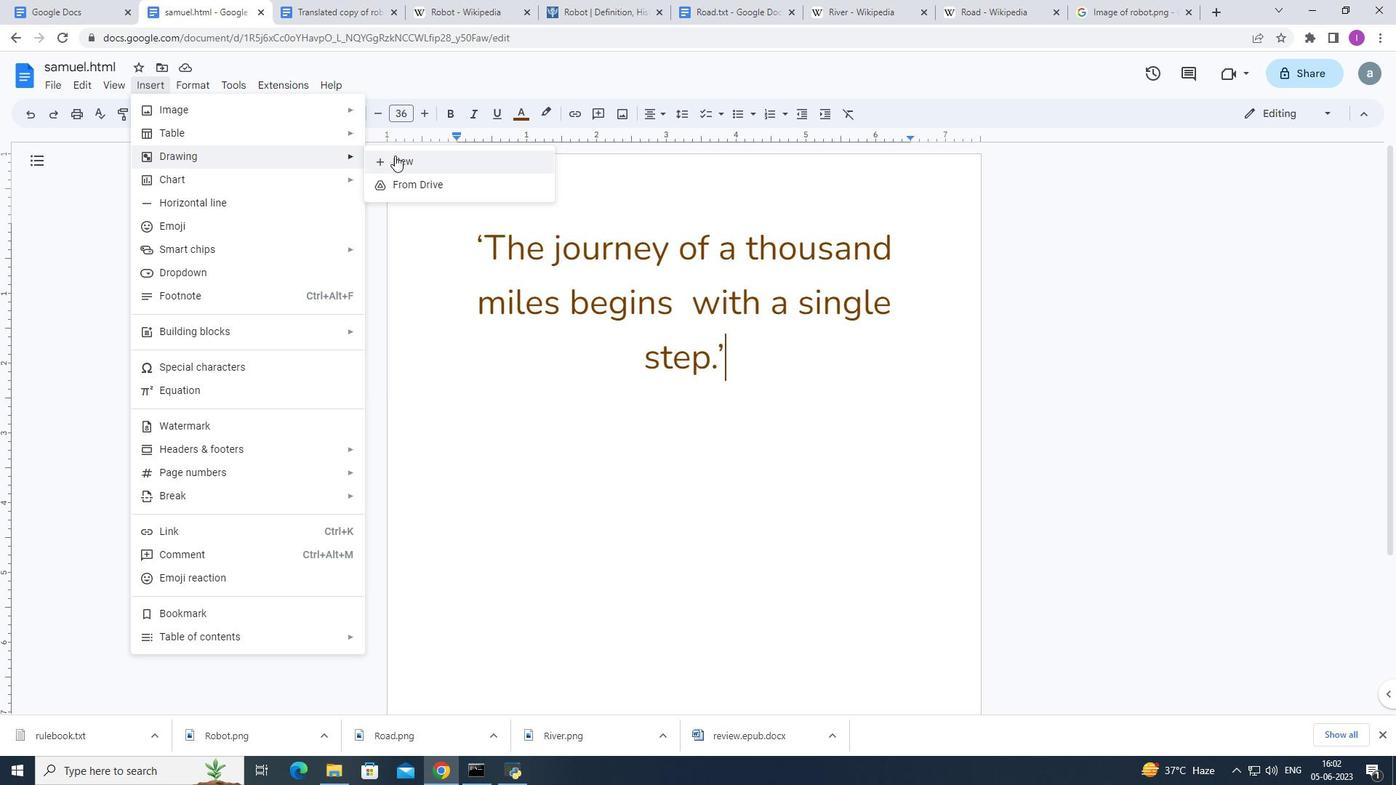 
Action: Mouse pressed left at (402, 155)
Screenshot: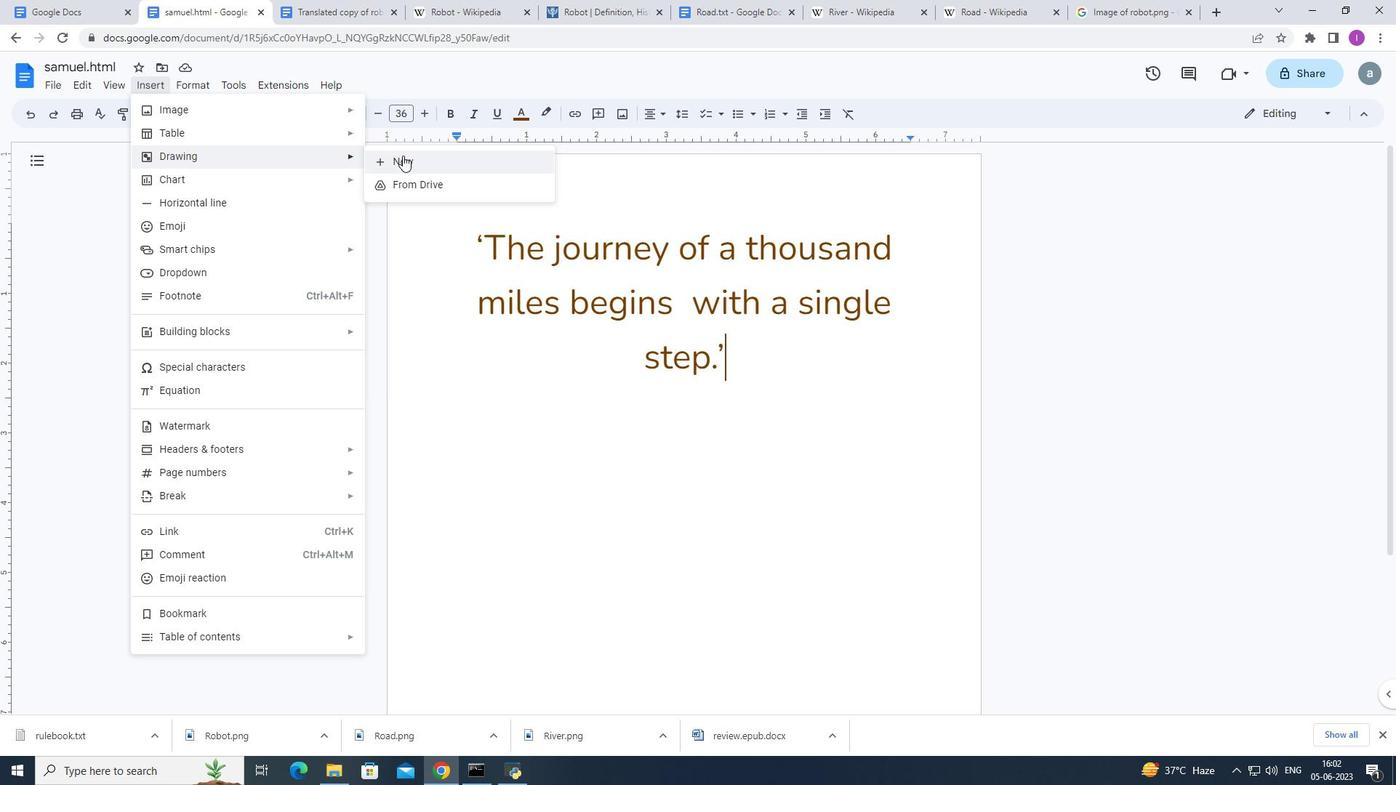
Action: Mouse moved to (529, 134)
Screenshot: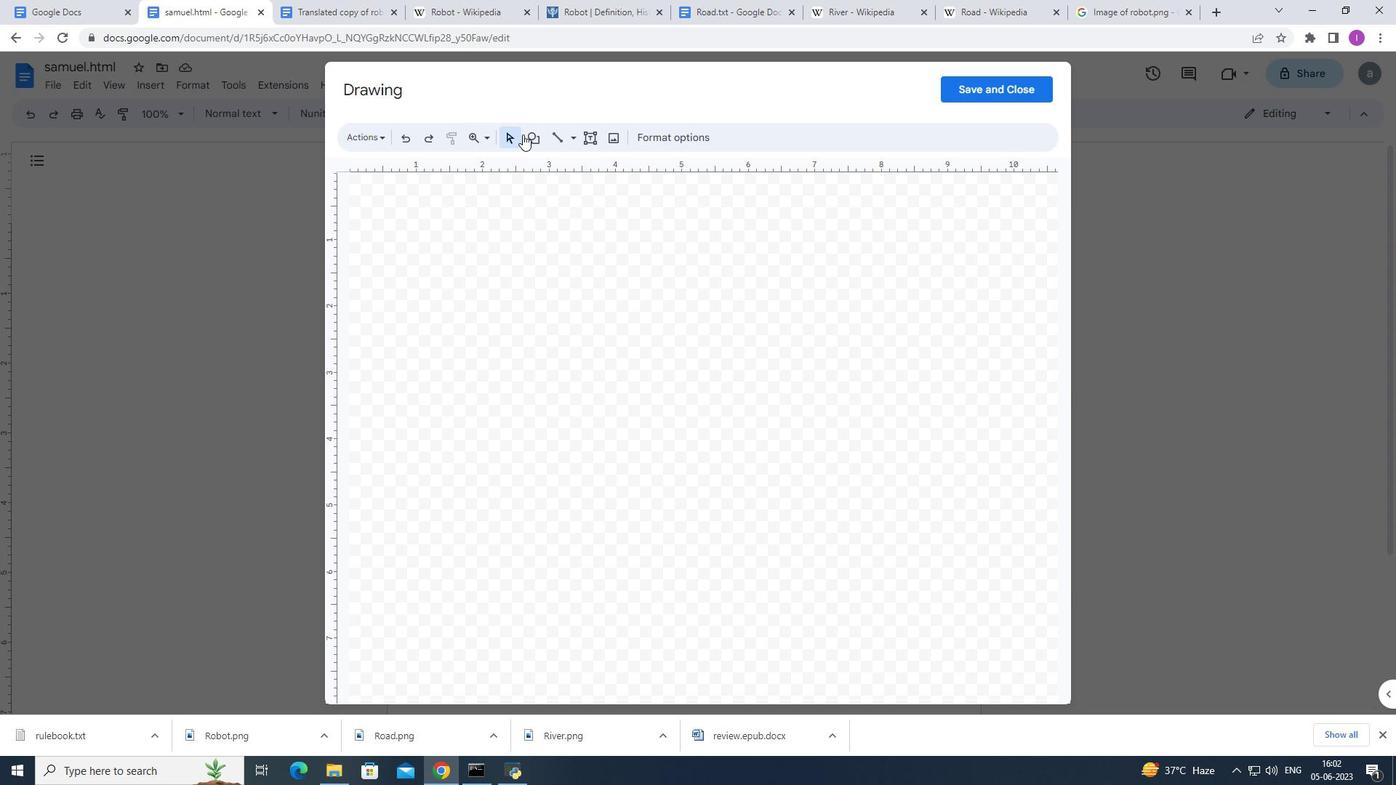 
Action: Mouse pressed left at (529, 134)
Screenshot: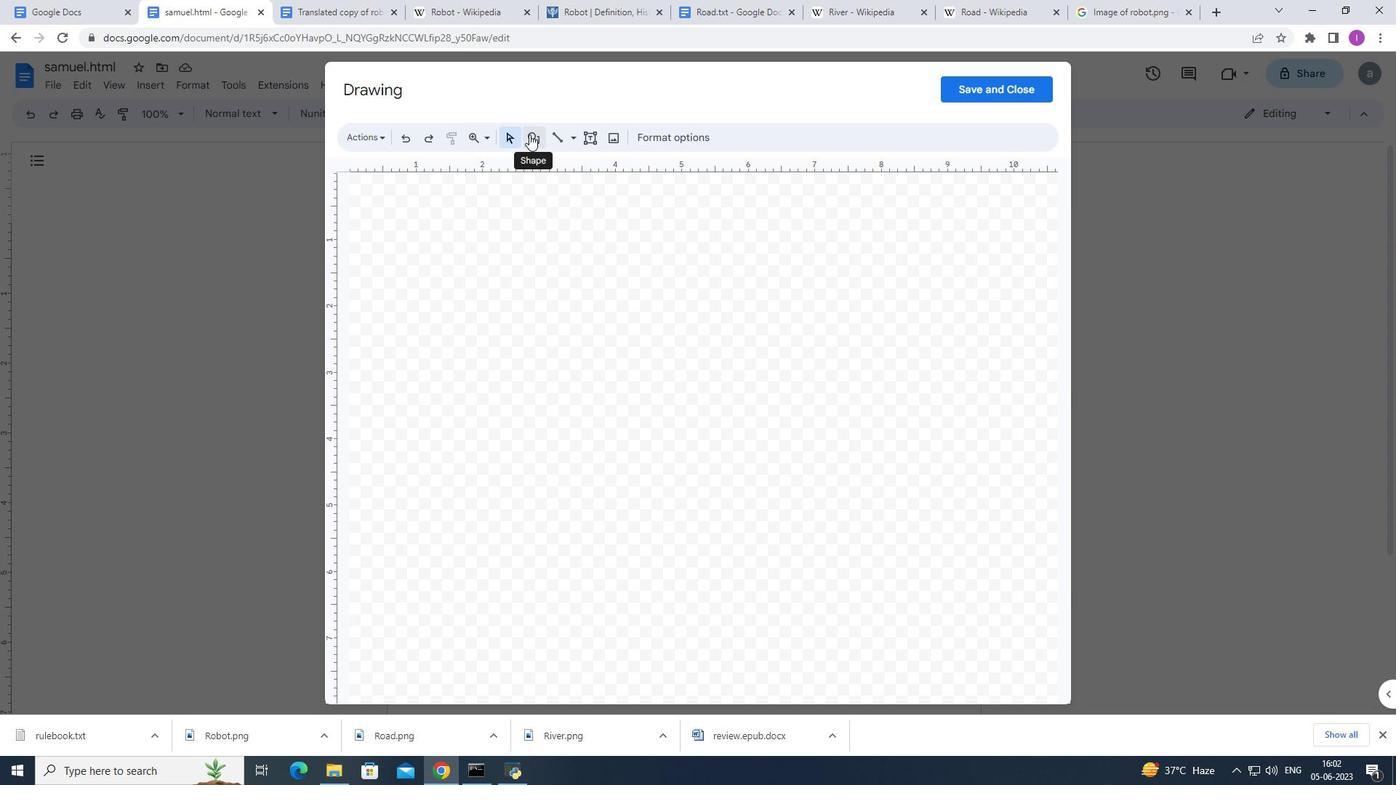 
Action: Mouse moved to (811, 232)
Screenshot: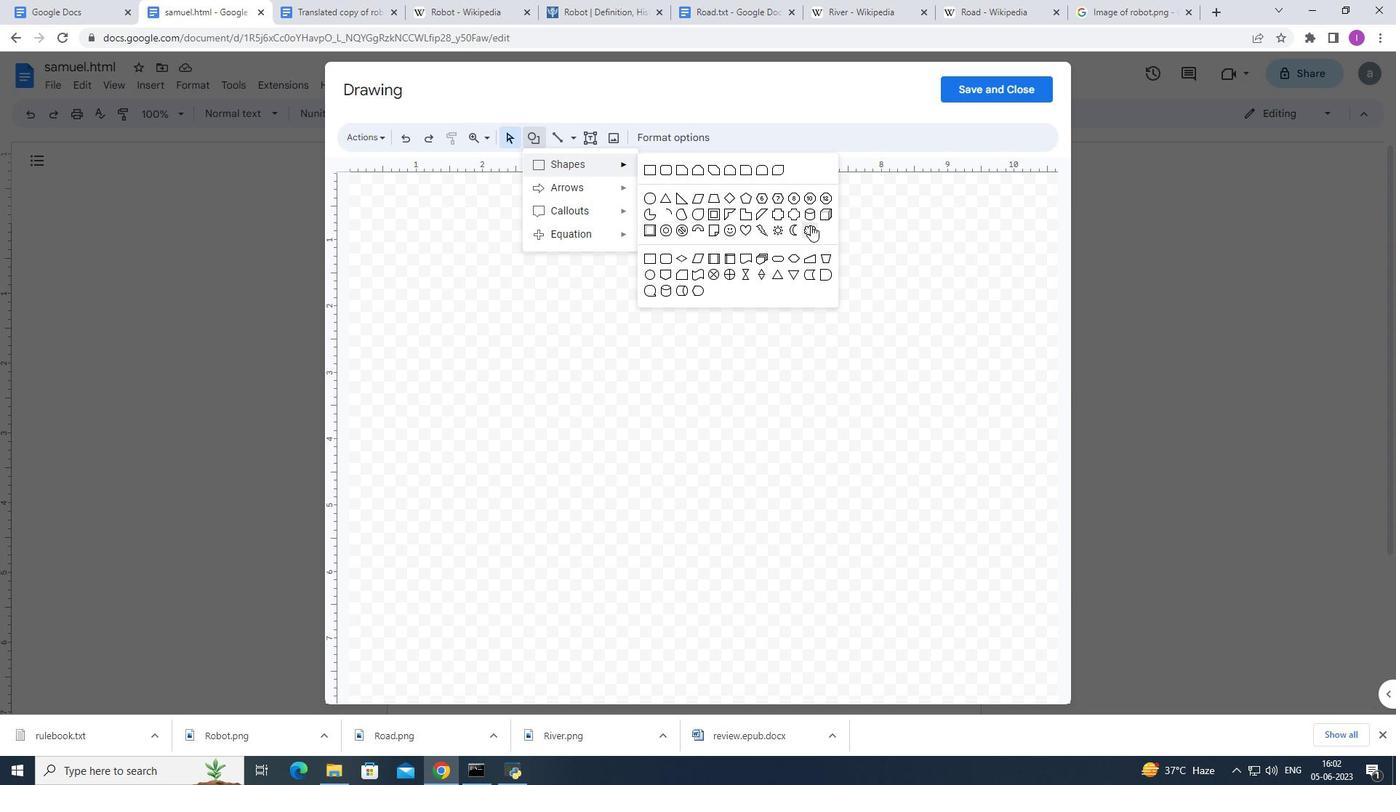 
Action: Mouse pressed left at (811, 232)
Screenshot: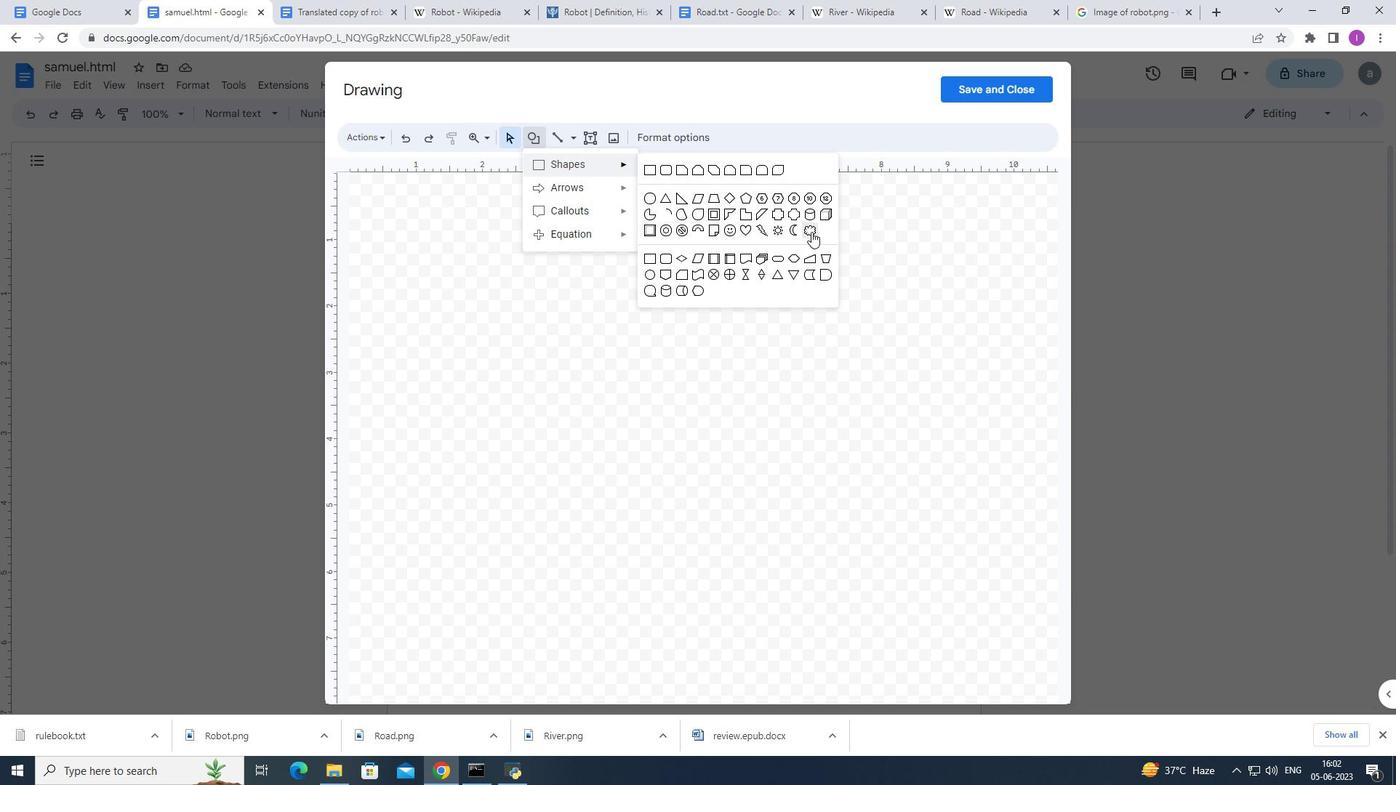 
Action: Mouse moved to (632, 268)
Screenshot: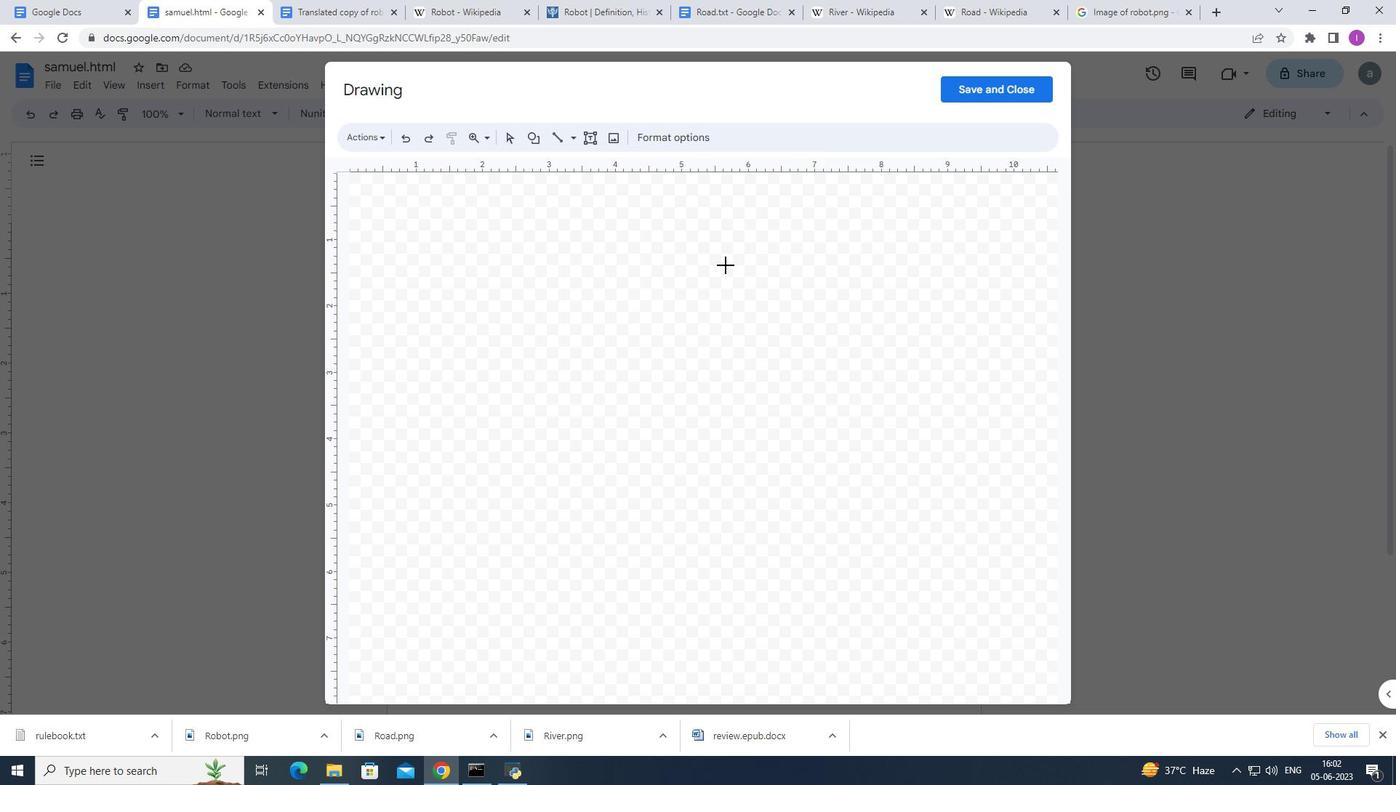 
Action: Mouse pressed left at (632, 268)
Screenshot: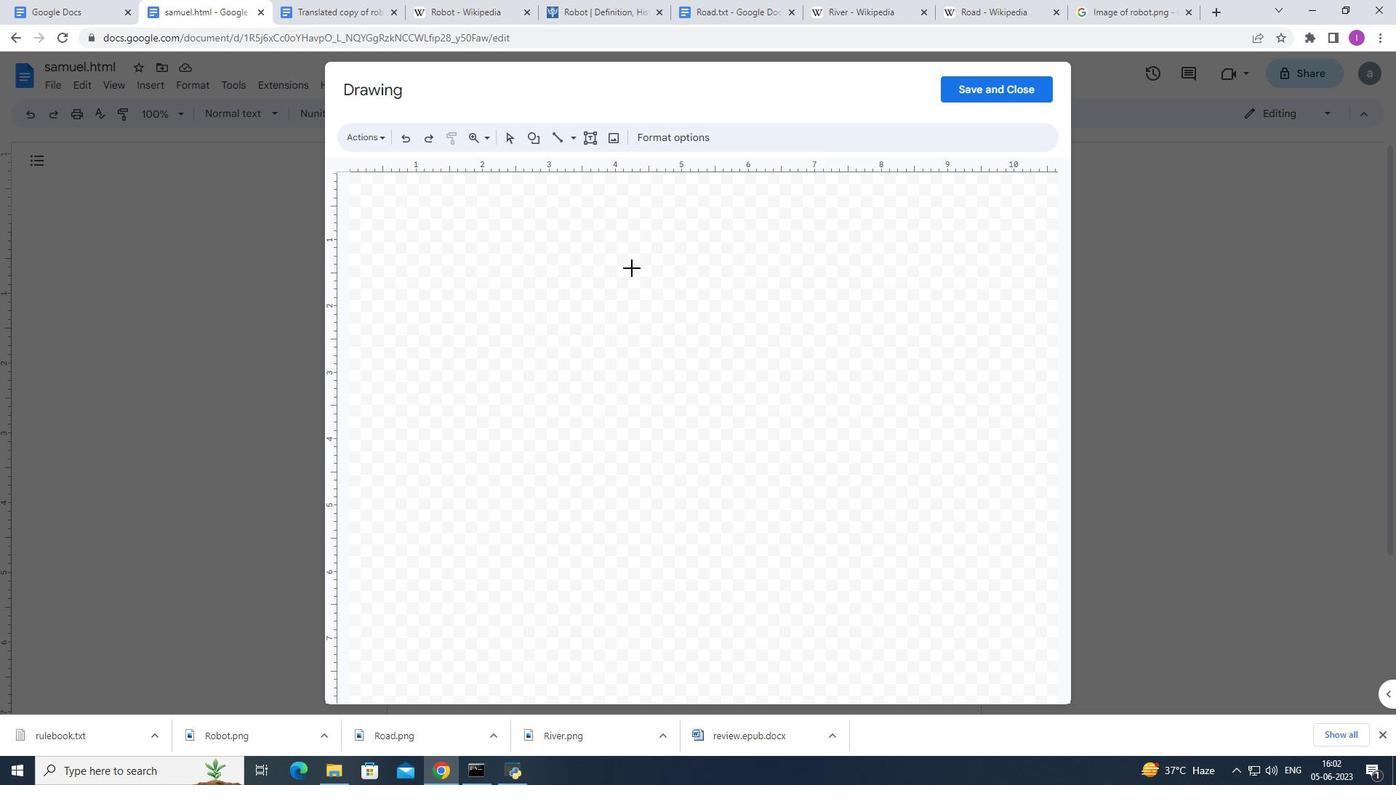 
Action: Mouse moved to (722, 336)
Screenshot: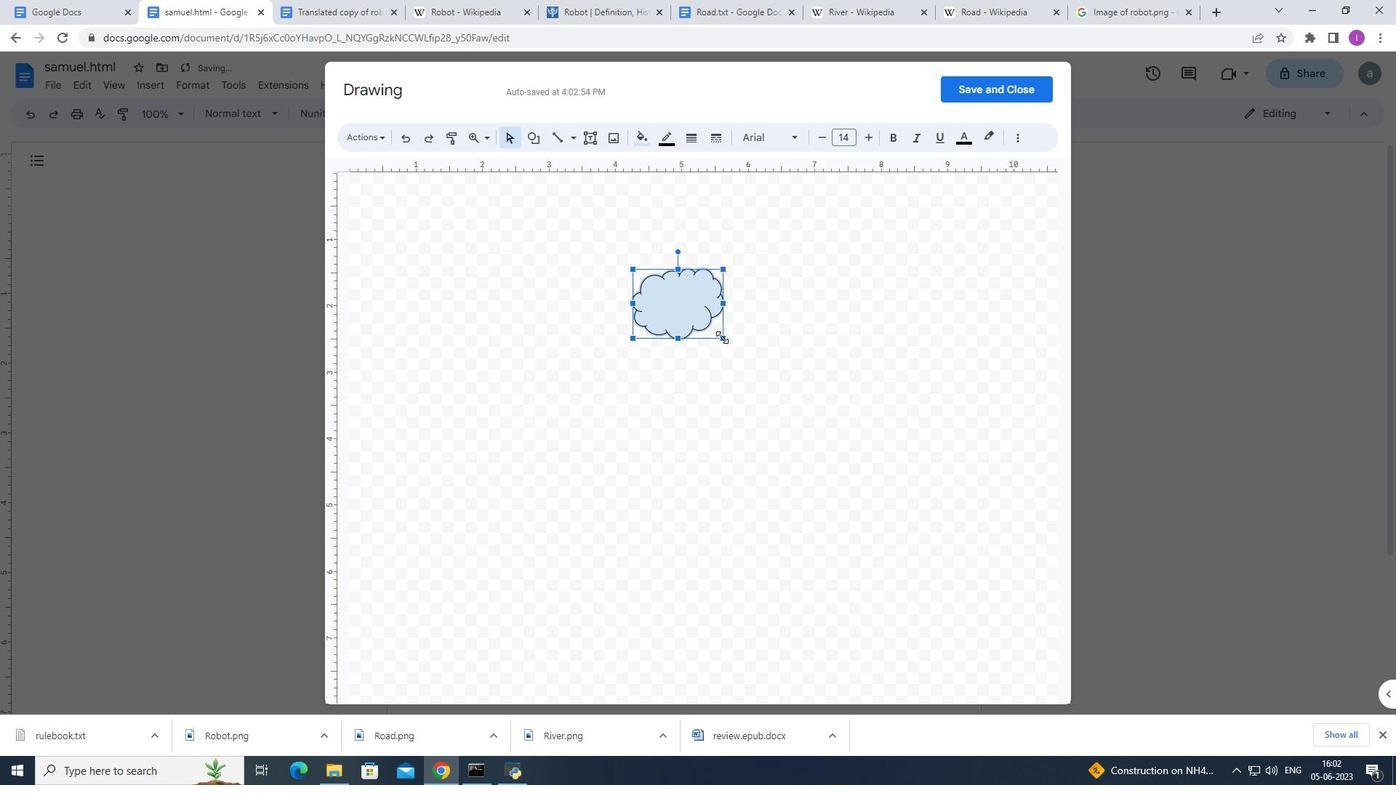 
Action: Mouse pressed left at (722, 336)
Screenshot: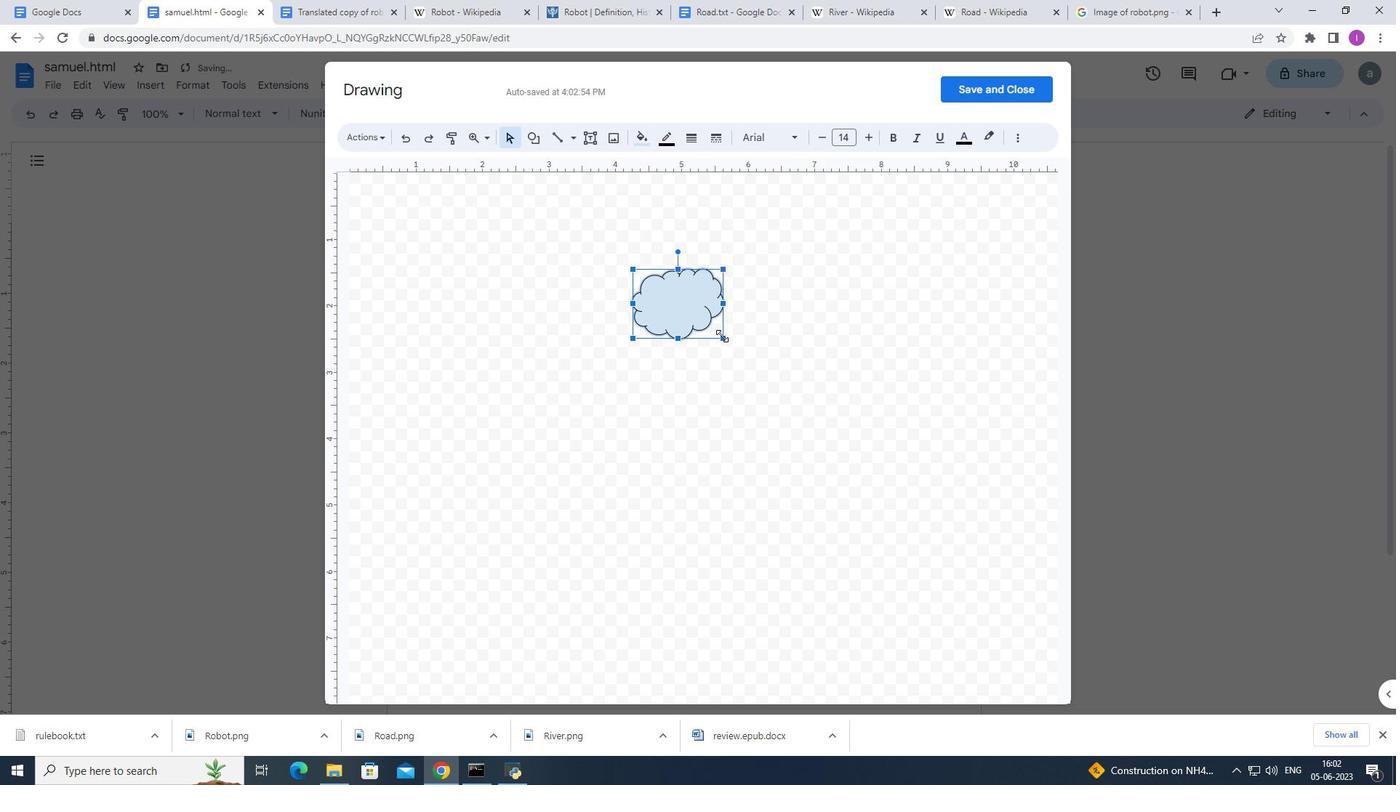 
Action: Mouse moved to (642, 138)
Screenshot: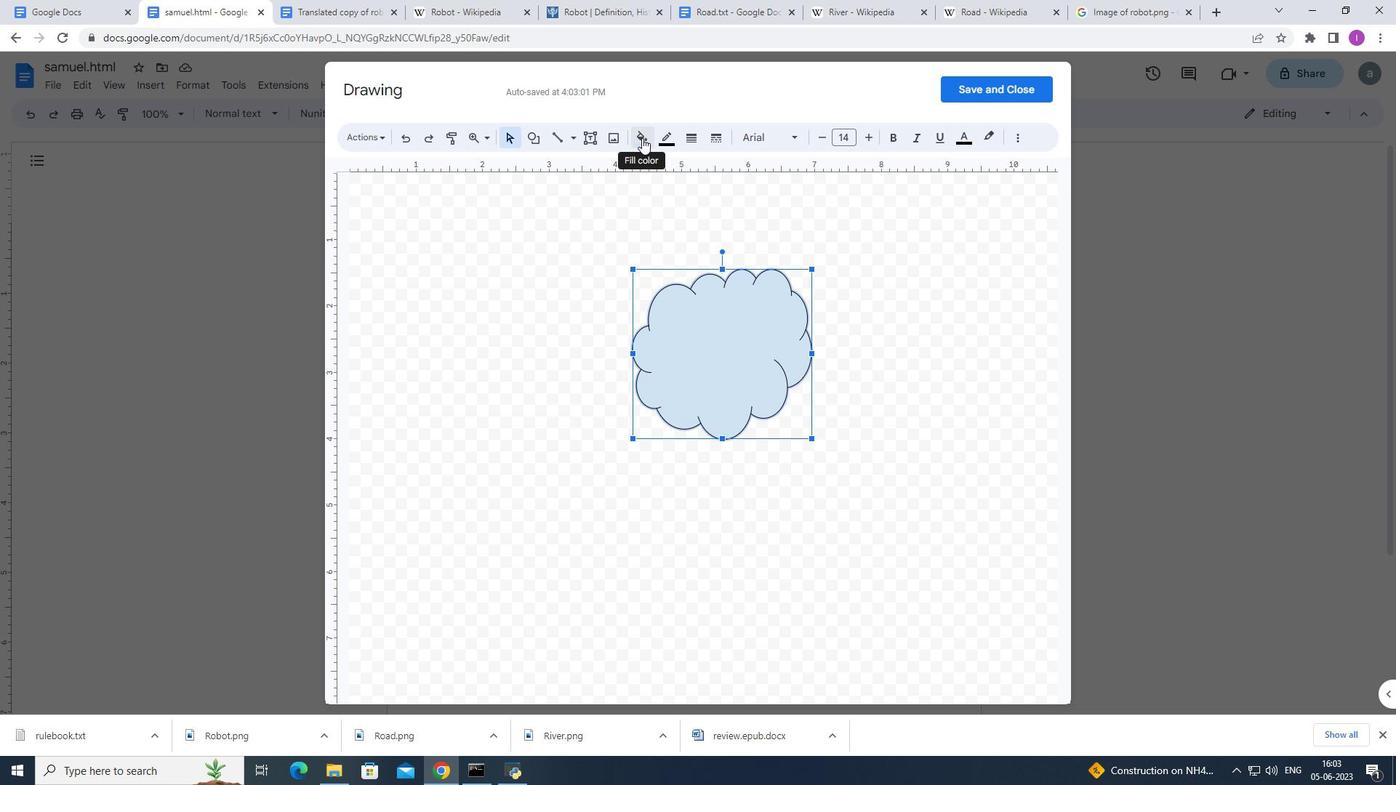 
Action: Mouse pressed left at (642, 138)
Screenshot: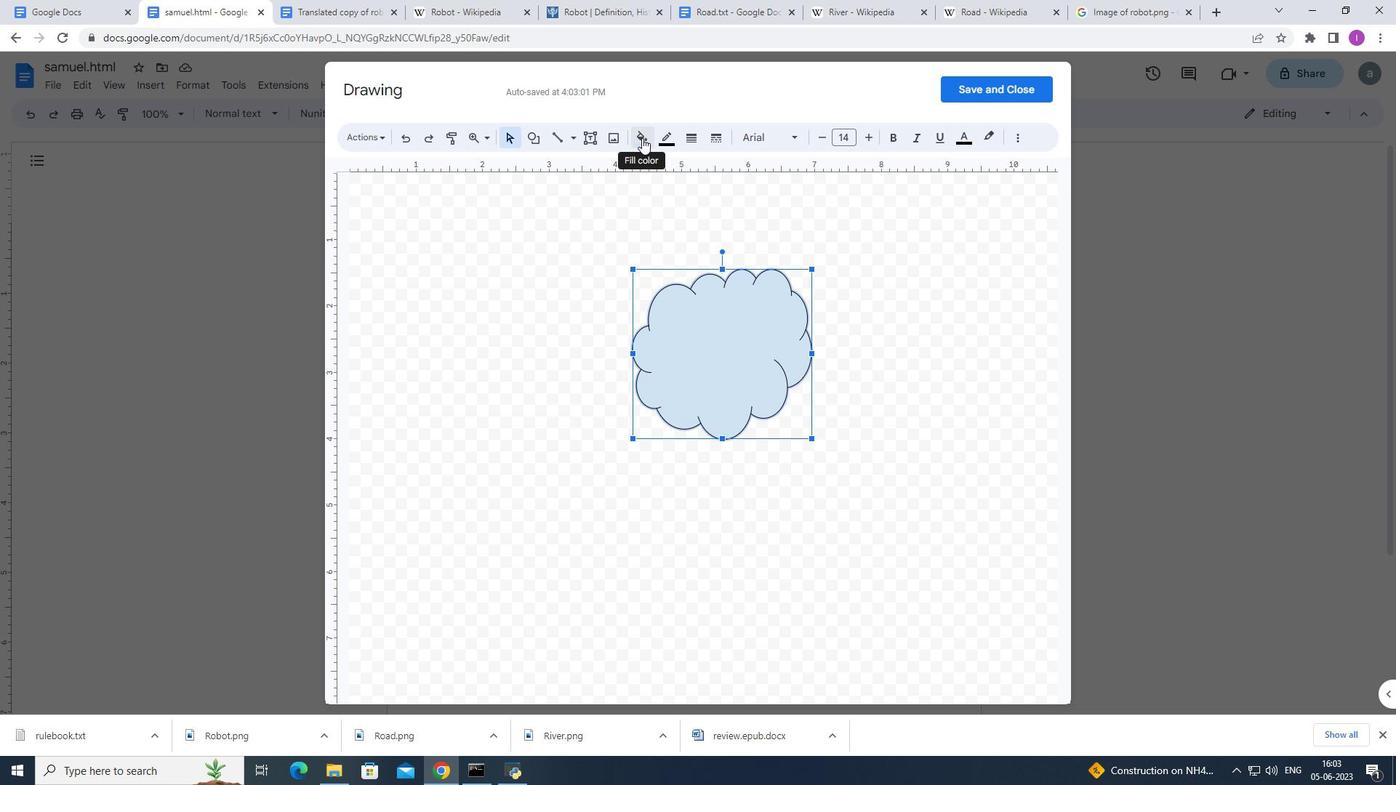 
Action: Mouse moved to (676, 353)
Screenshot: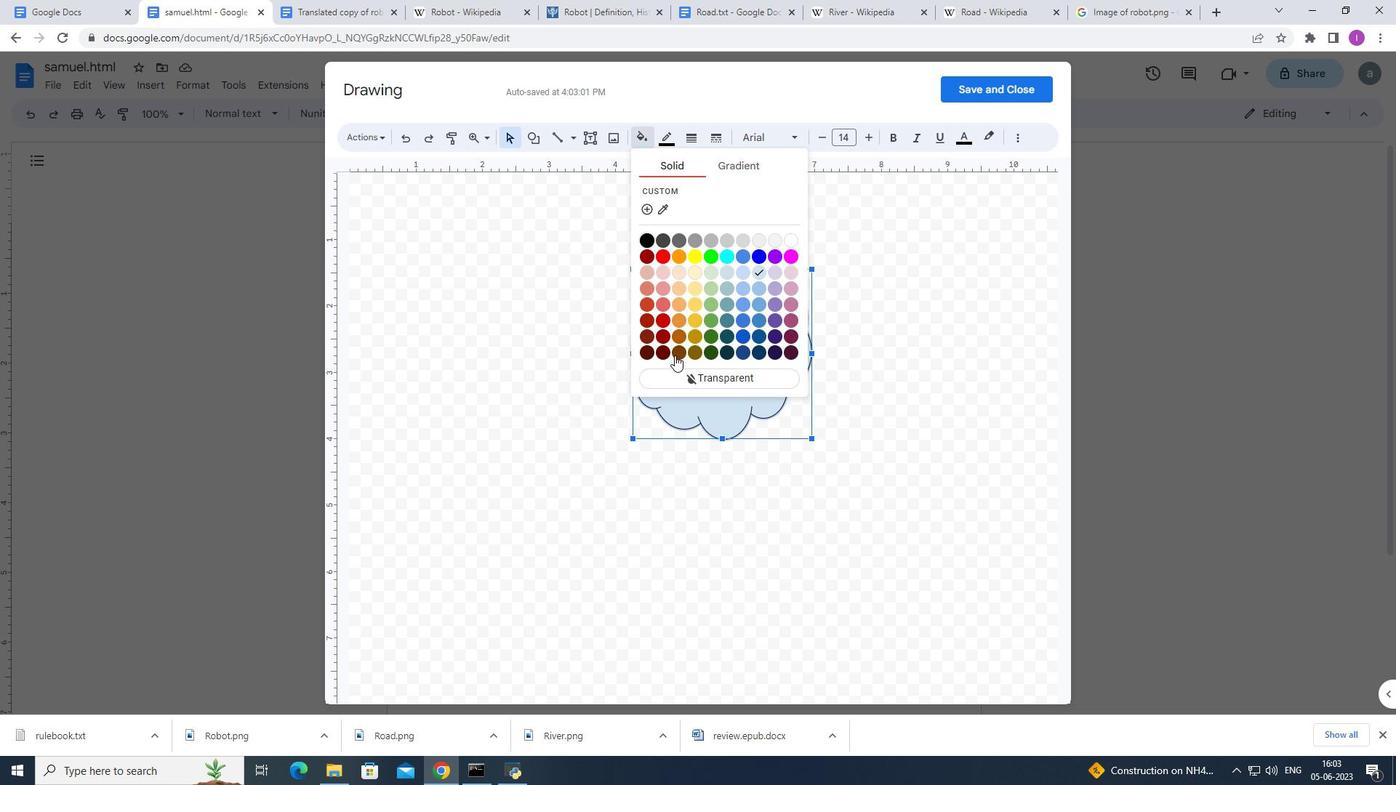 
Action: Mouse pressed left at (676, 353)
Screenshot: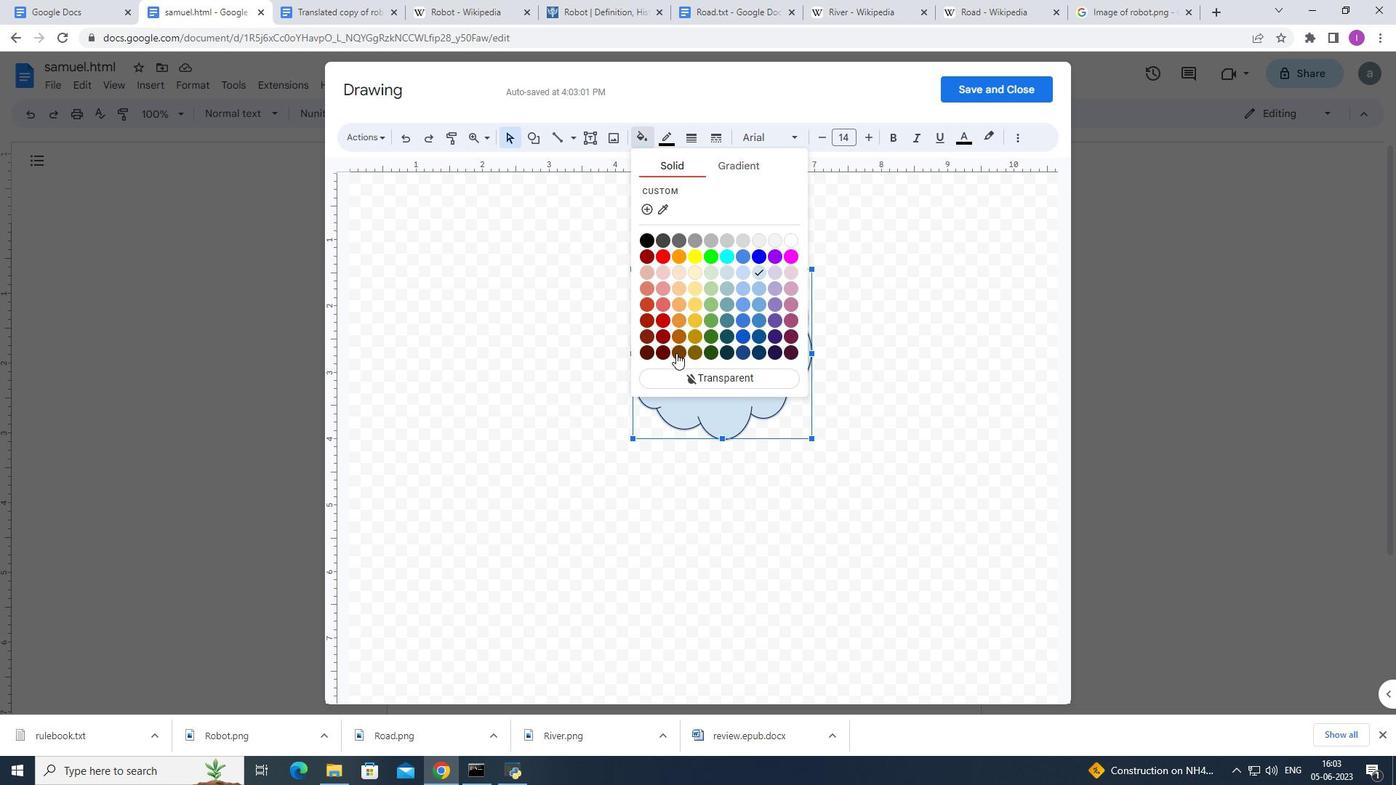 
Action: Mouse moved to (993, 85)
Screenshot: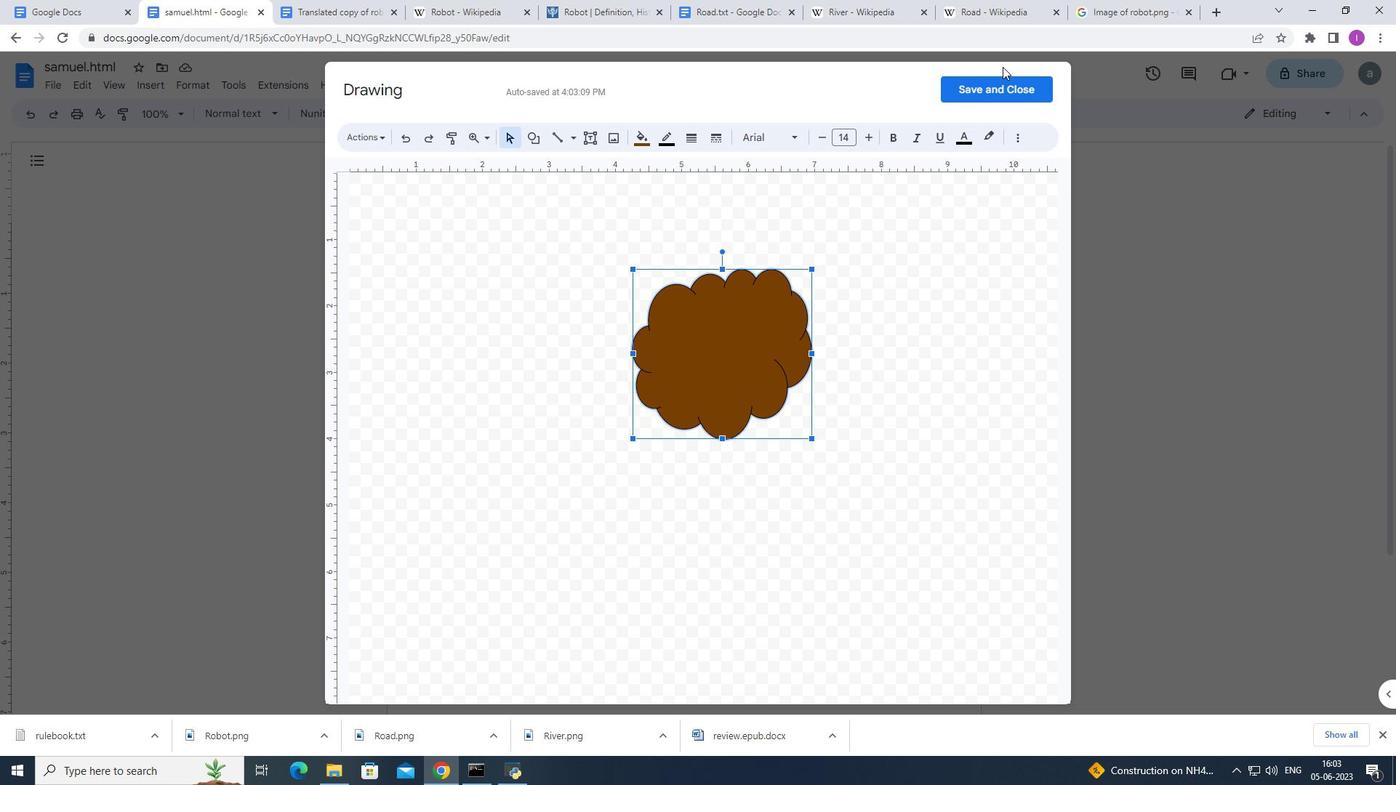 
Action: Mouse pressed left at (993, 85)
Screenshot: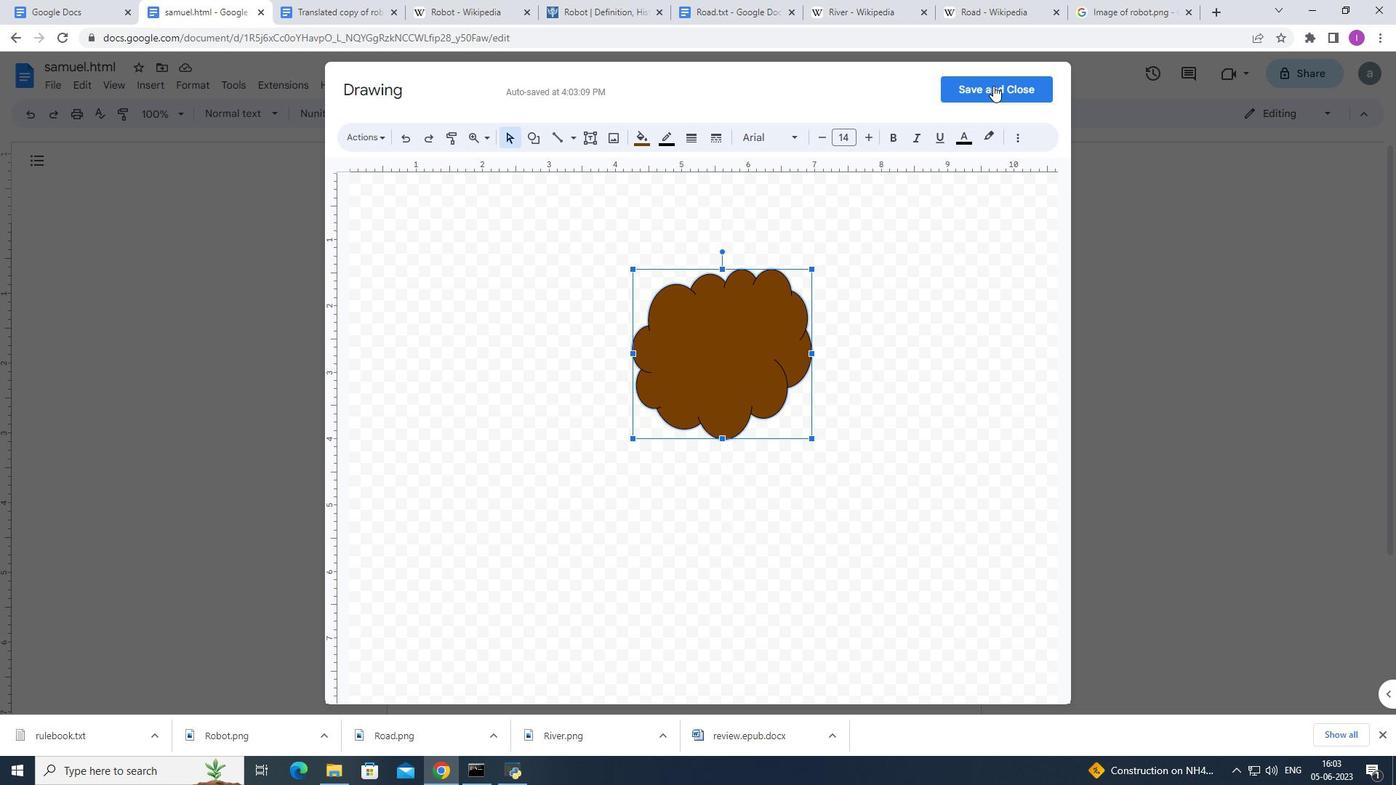 
Action: Mouse moved to (738, 453)
Screenshot: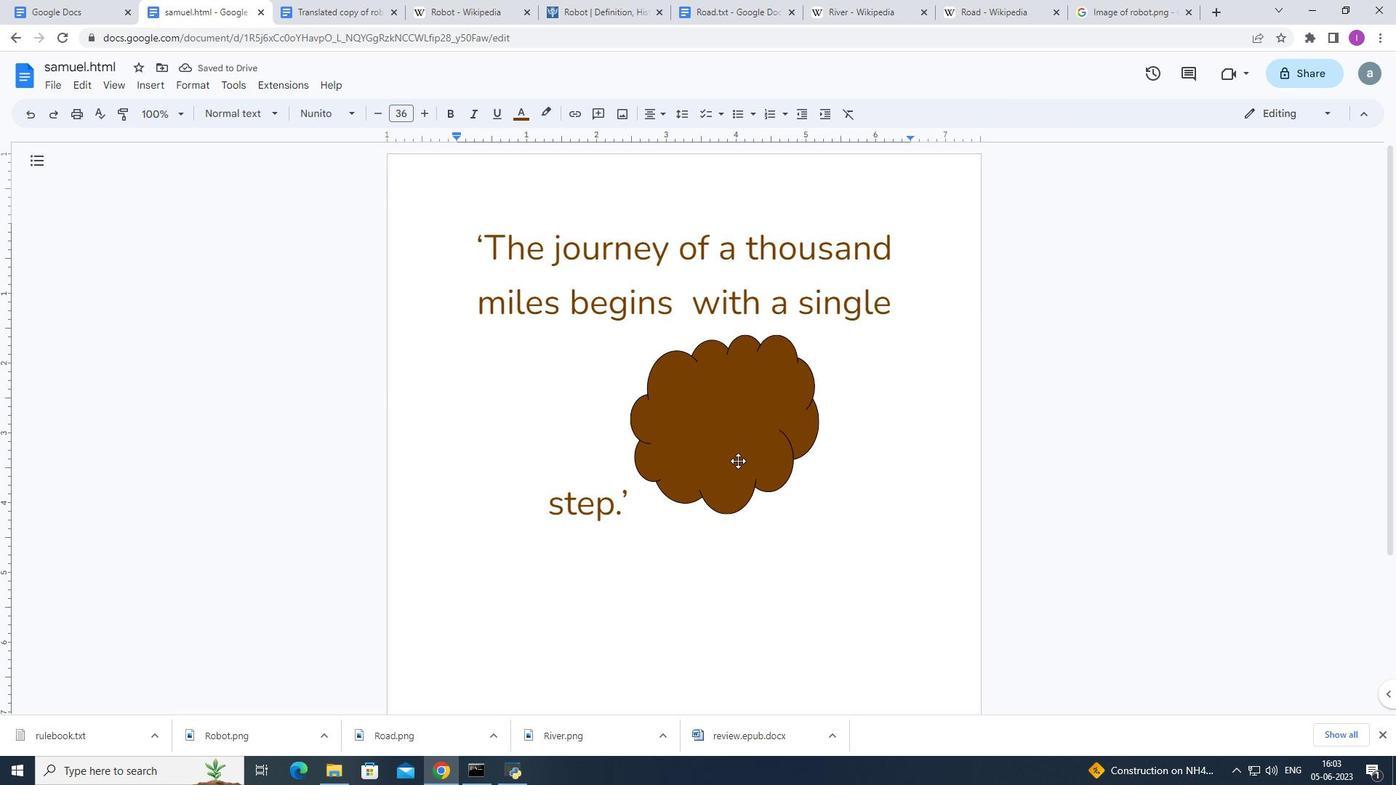 
Action: Mouse pressed left at (738, 453)
Screenshot: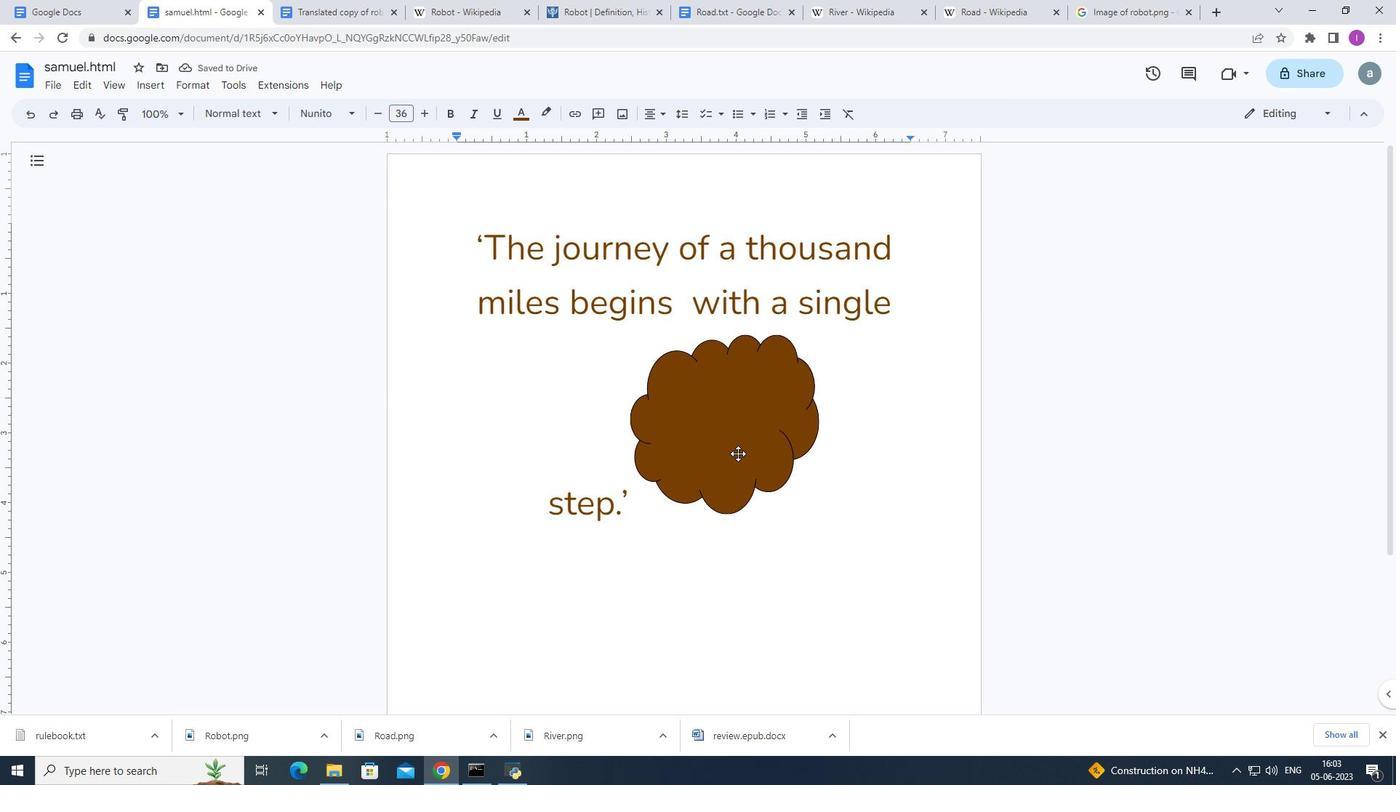 
Action: Mouse moved to (816, 536)
Screenshot: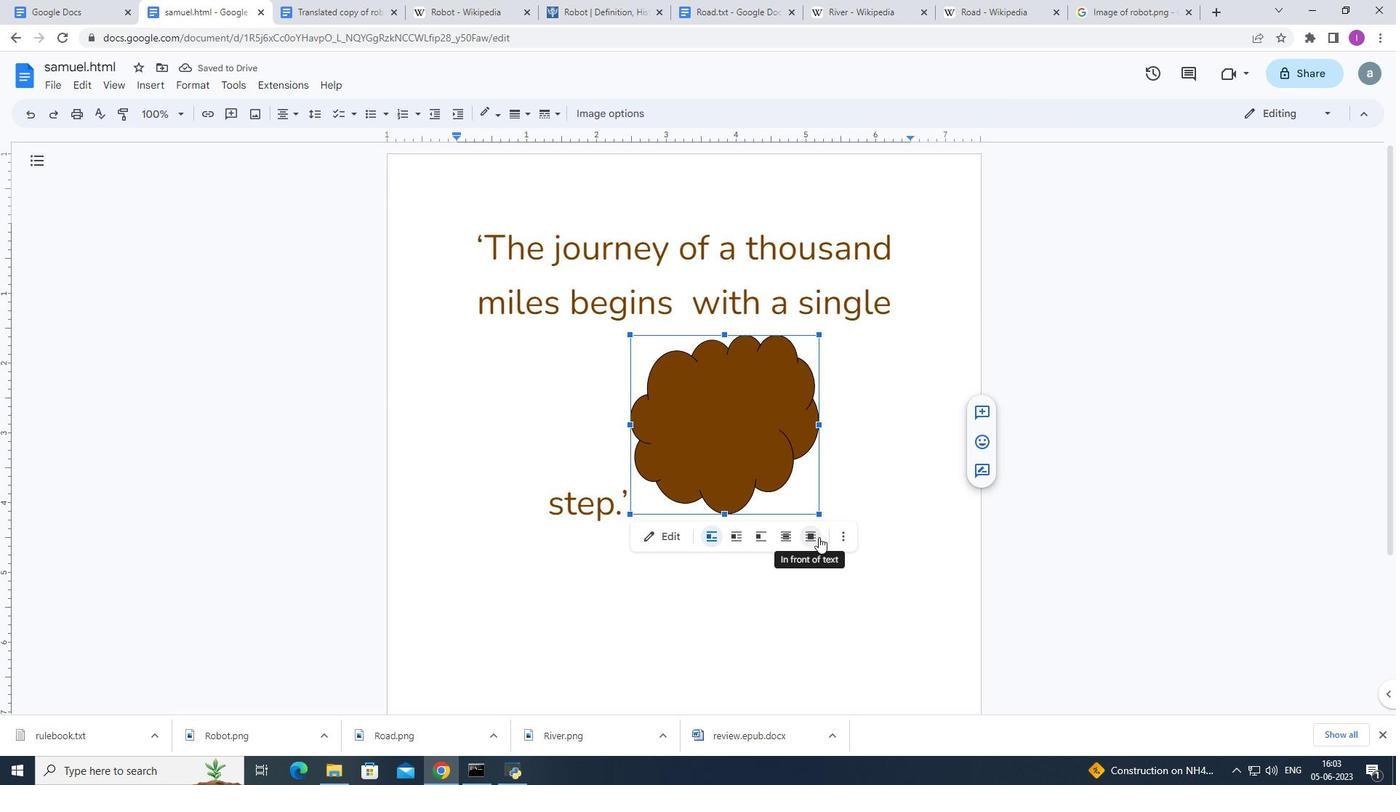 
Action: Mouse pressed left at (816, 536)
Screenshot: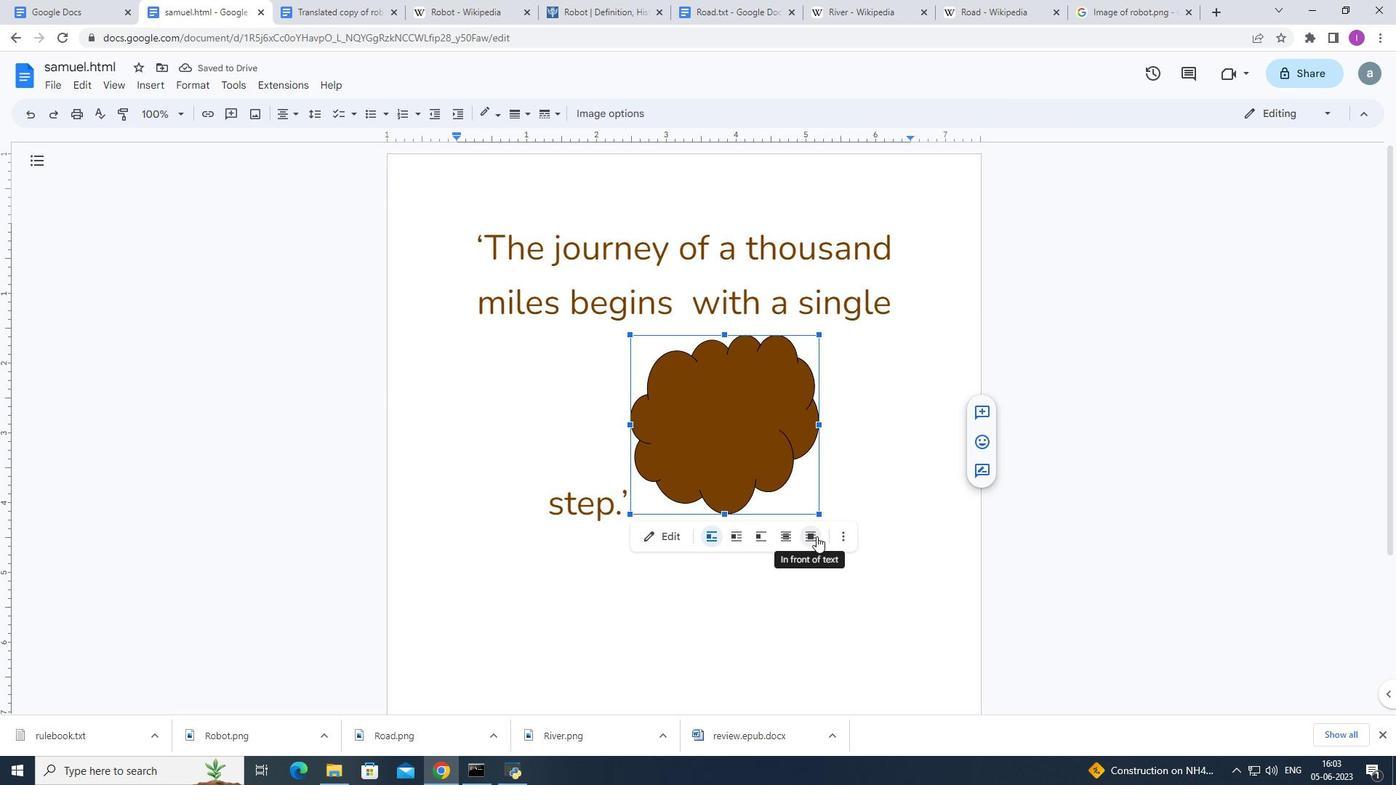 
Action: Mouse moved to (742, 382)
Screenshot: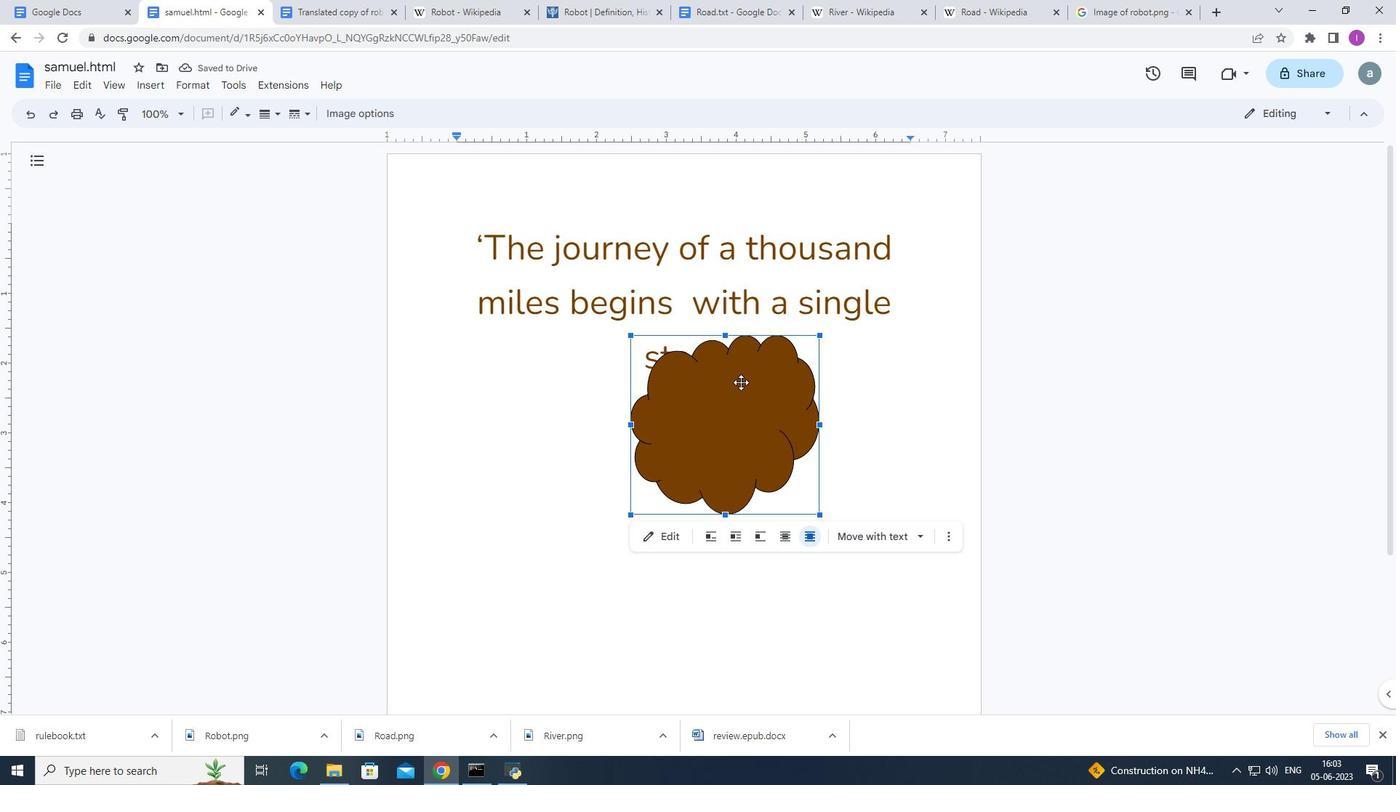 
Action: Mouse pressed left at (742, 382)
Screenshot: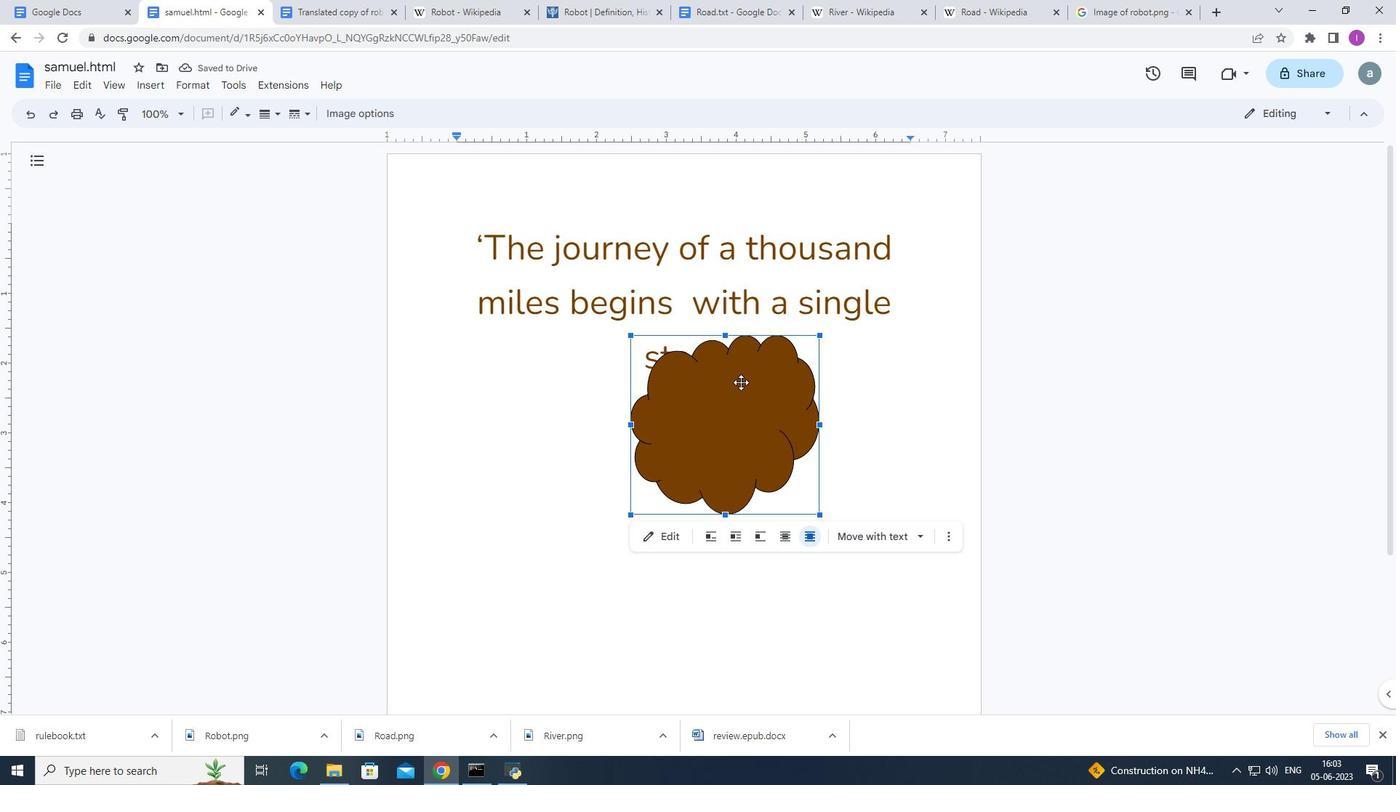 
Action: Mouse moved to (843, 380)
Screenshot: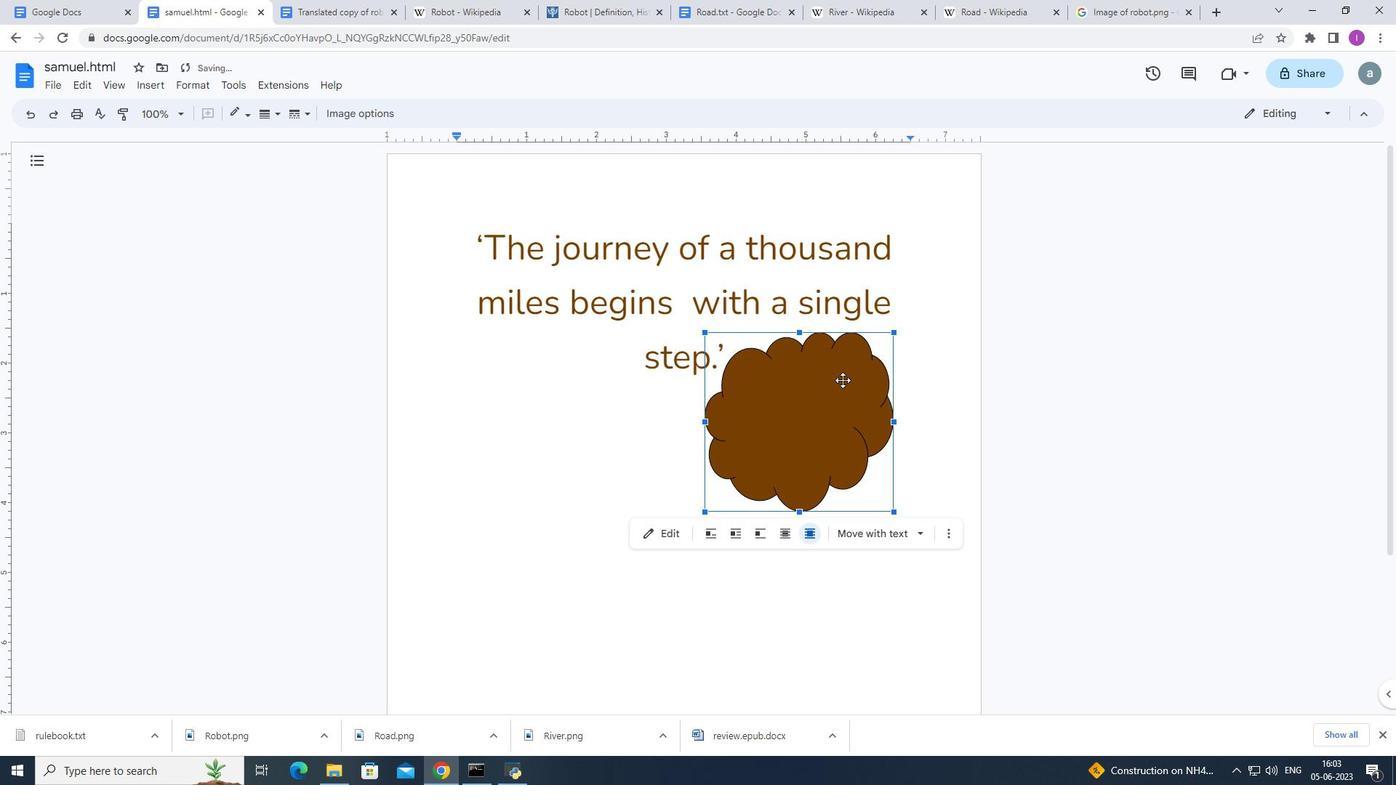 
Action: Mouse pressed left at (843, 380)
Screenshot: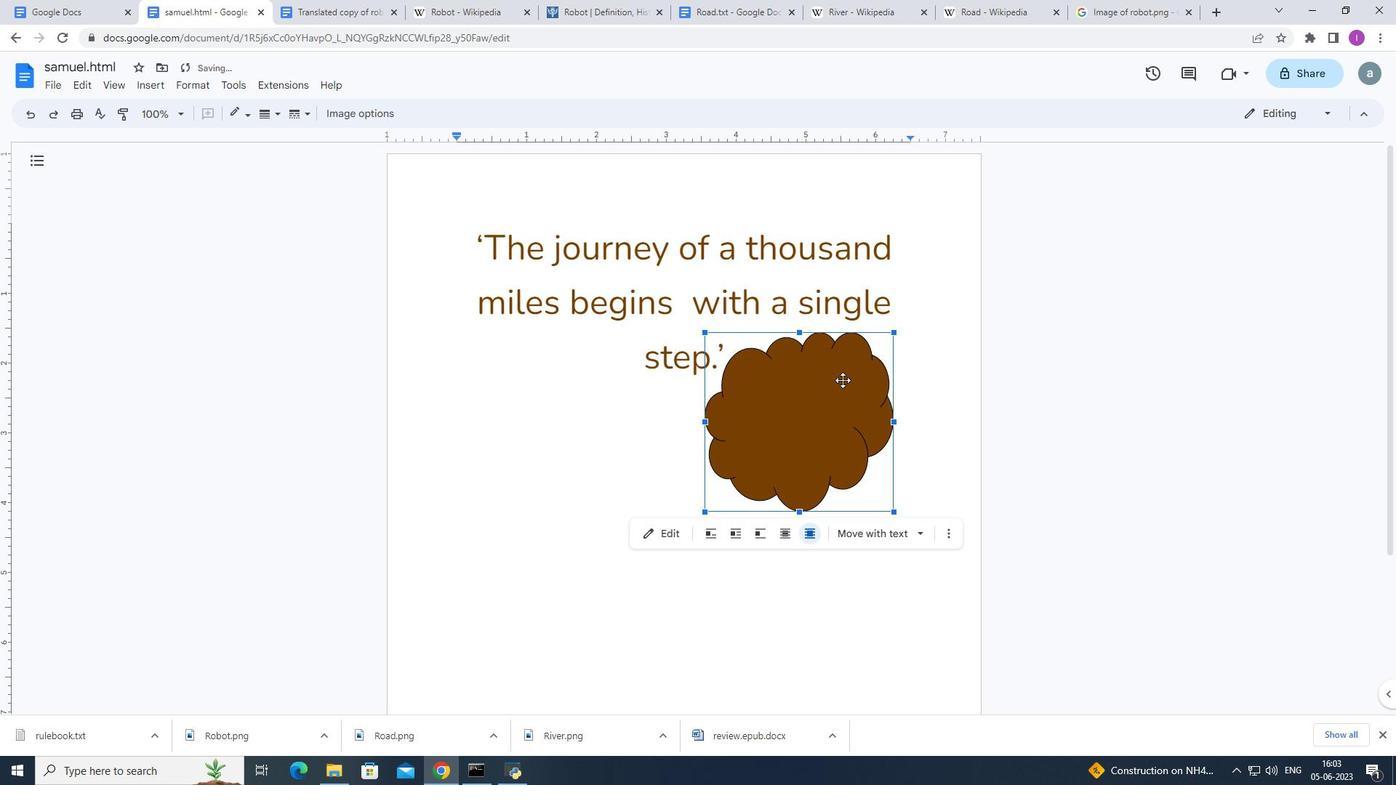 
Action: Mouse moved to (604, 435)
Screenshot: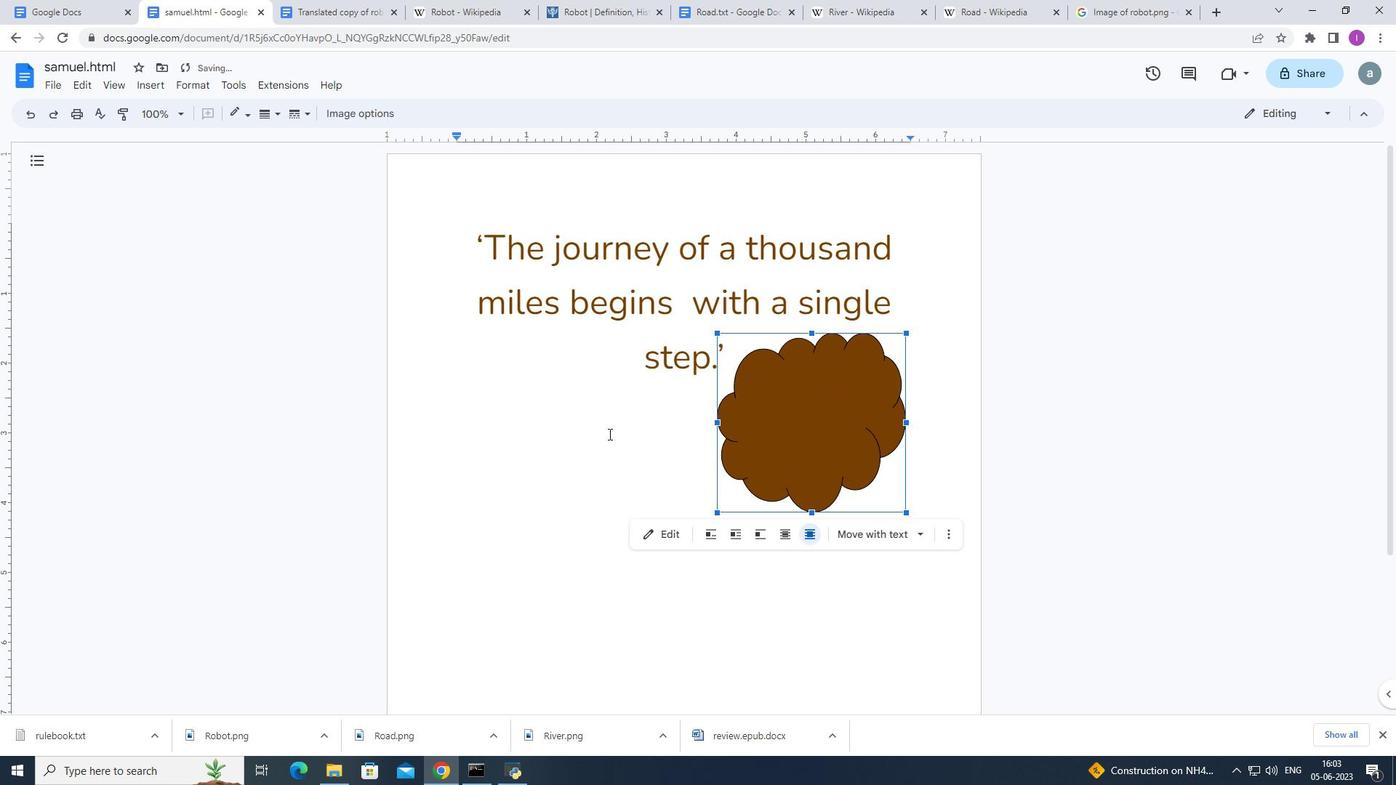 
Action: Mouse pressed left at (604, 435)
Screenshot: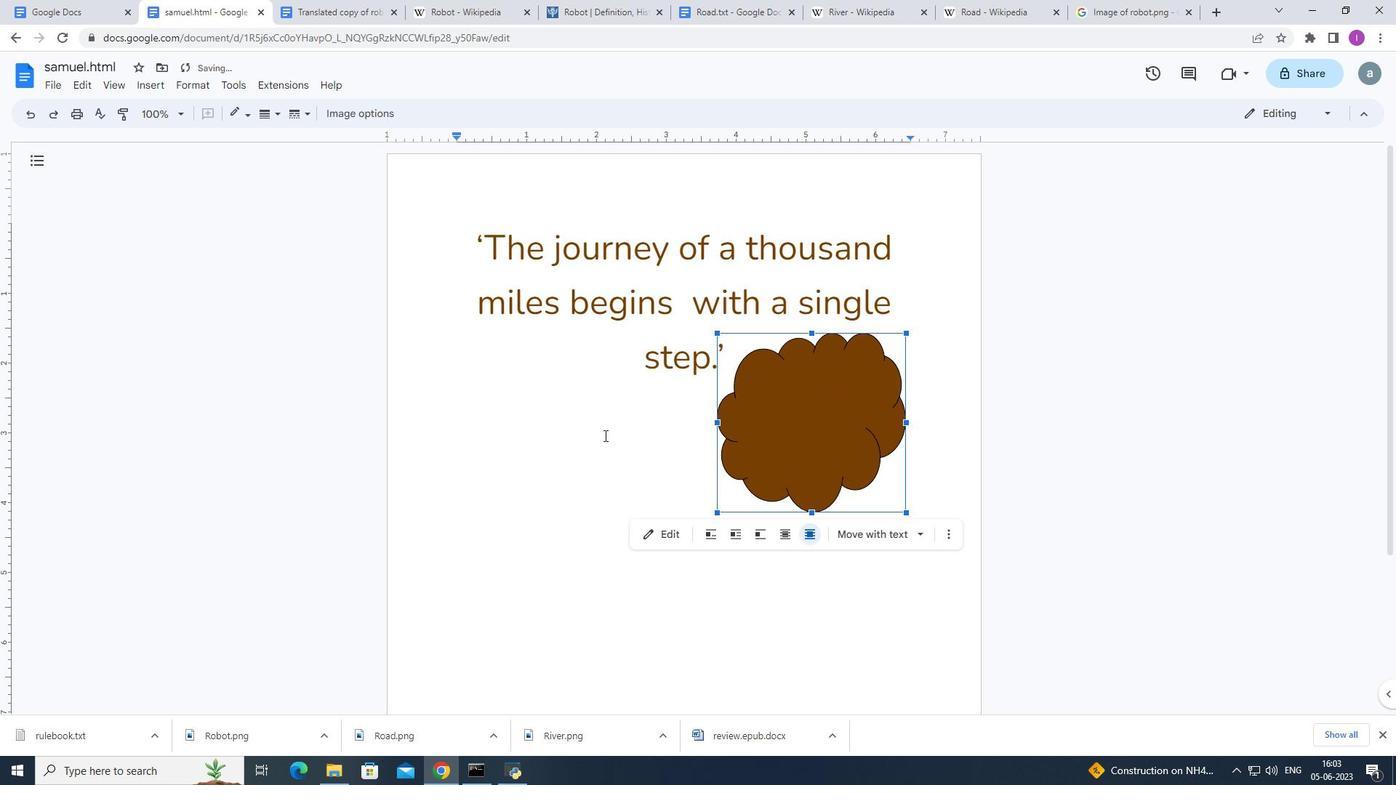 
Action: Mouse moved to (793, 428)
Screenshot: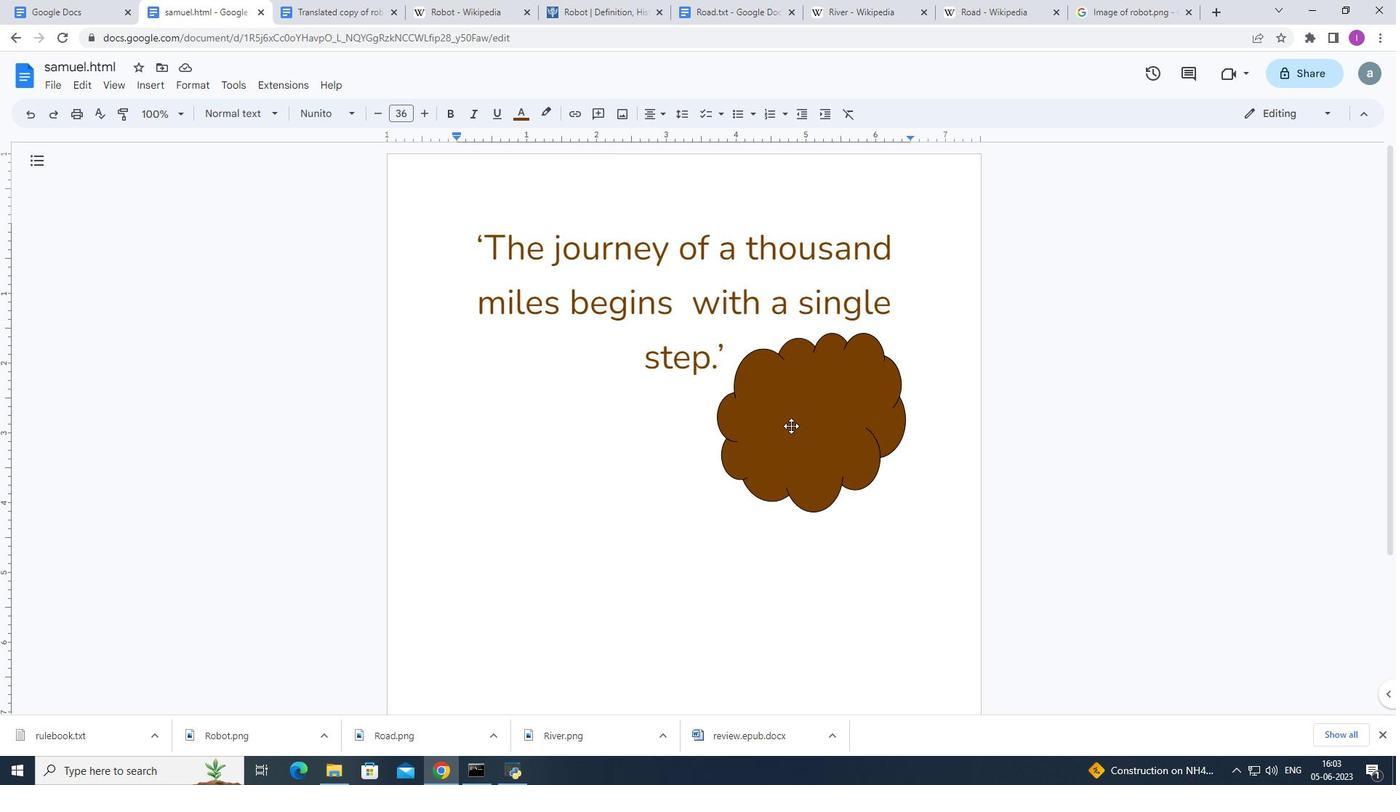 
Action: Mouse pressed left at (793, 428)
Screenshot: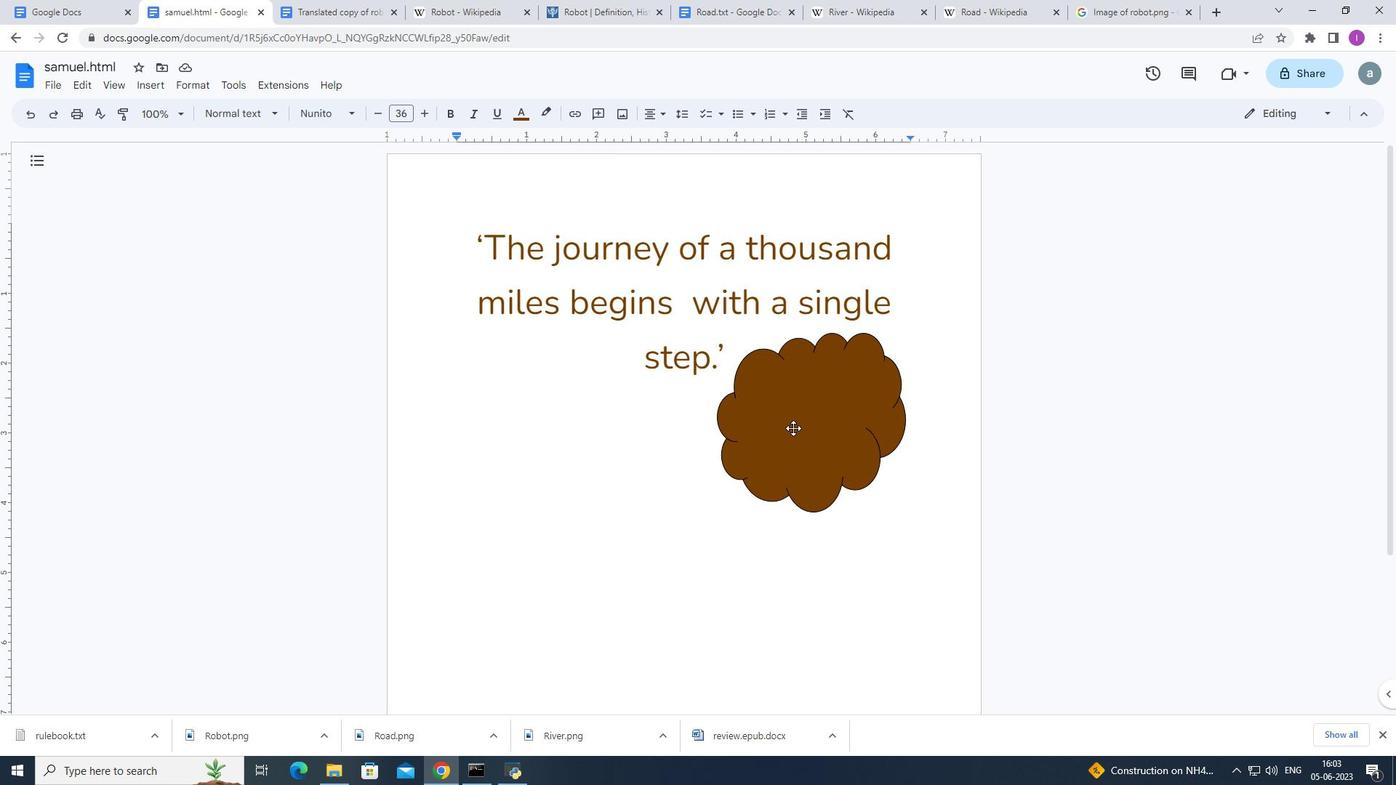 
Action: Mouse moved to (350, 114)
Screenshot: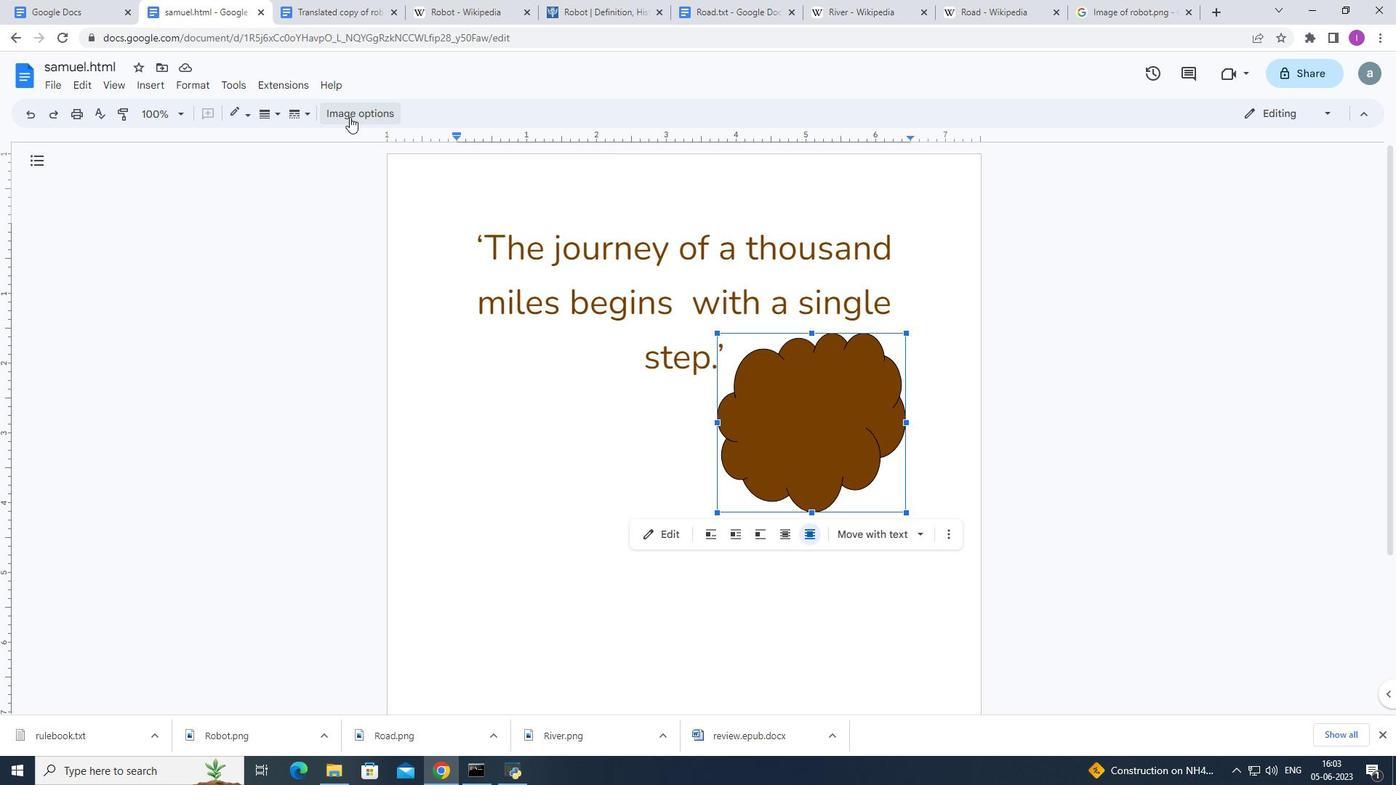 
Action: Mouse pressed left at (350, 114)
Screenshot: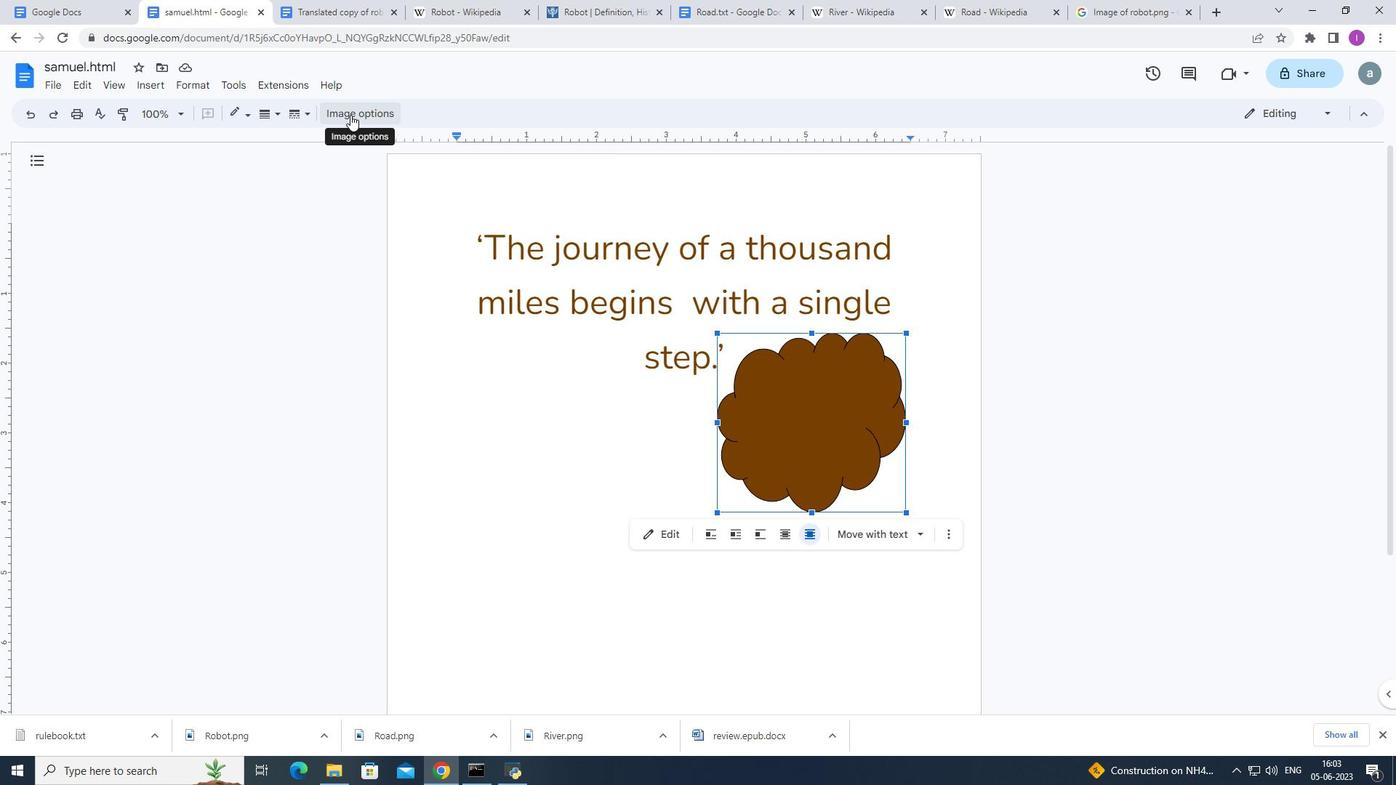 
Action: Mouse moved to (1285, 154)
Screenshot: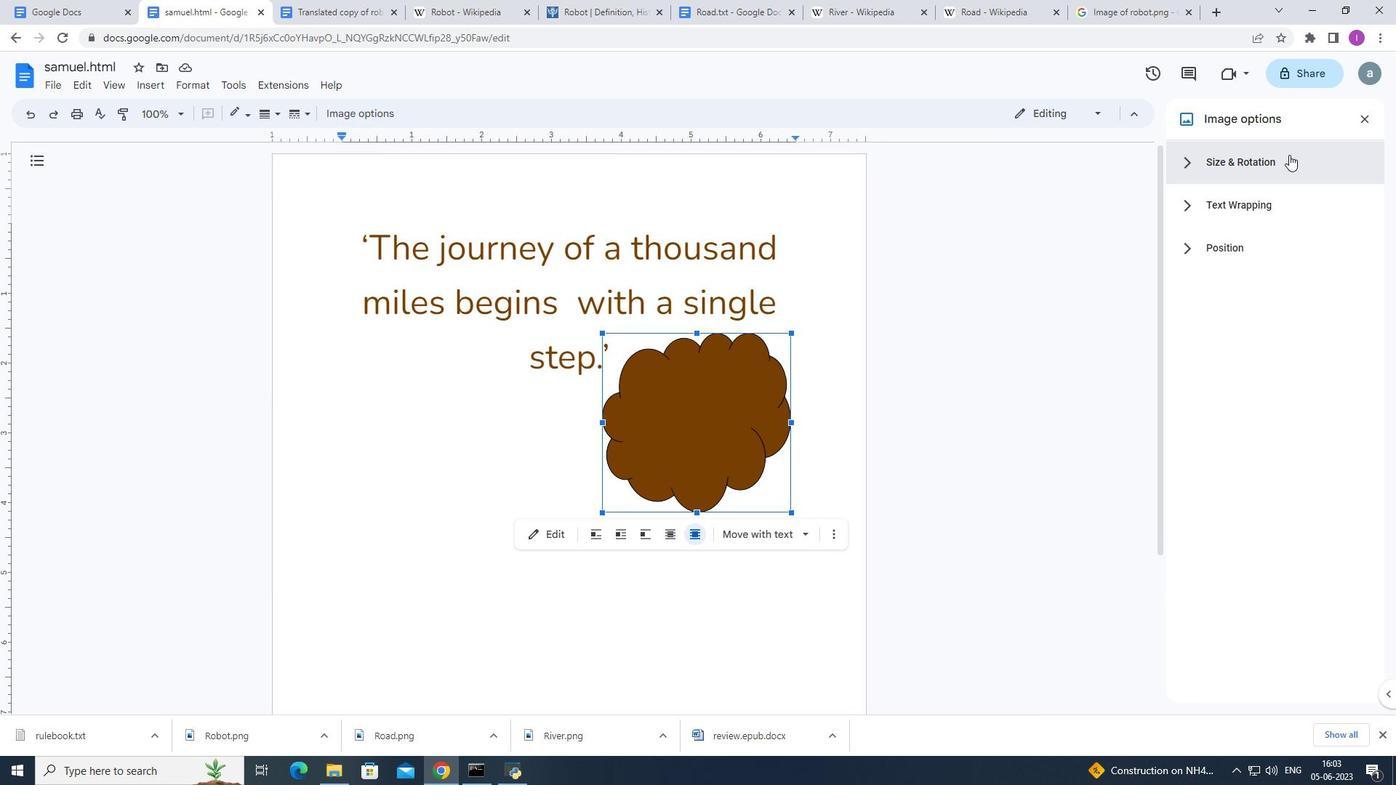 
Action: Mouse pressed left at (1285, 154)
Screenshot: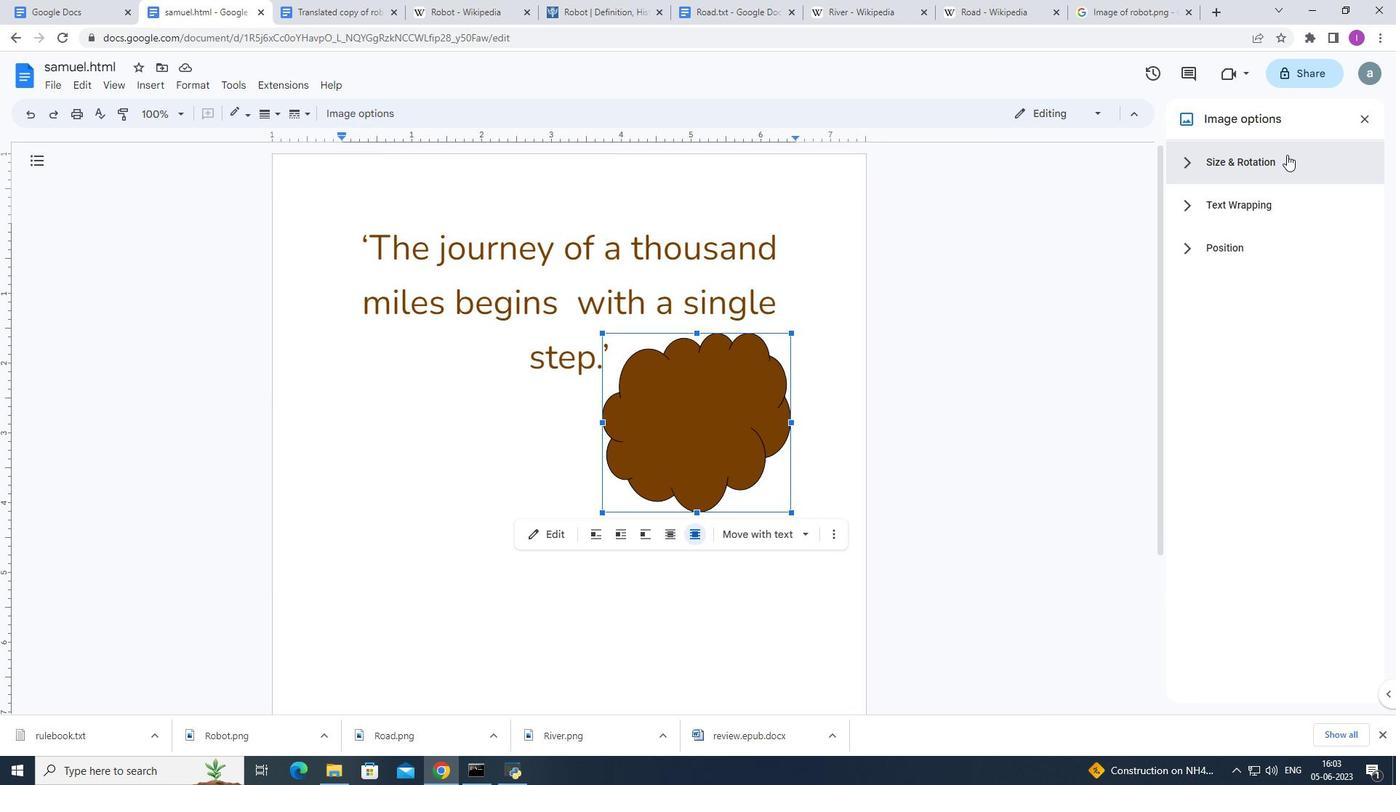 
Action: Mouse moved to (1313, 239)
Screenshot: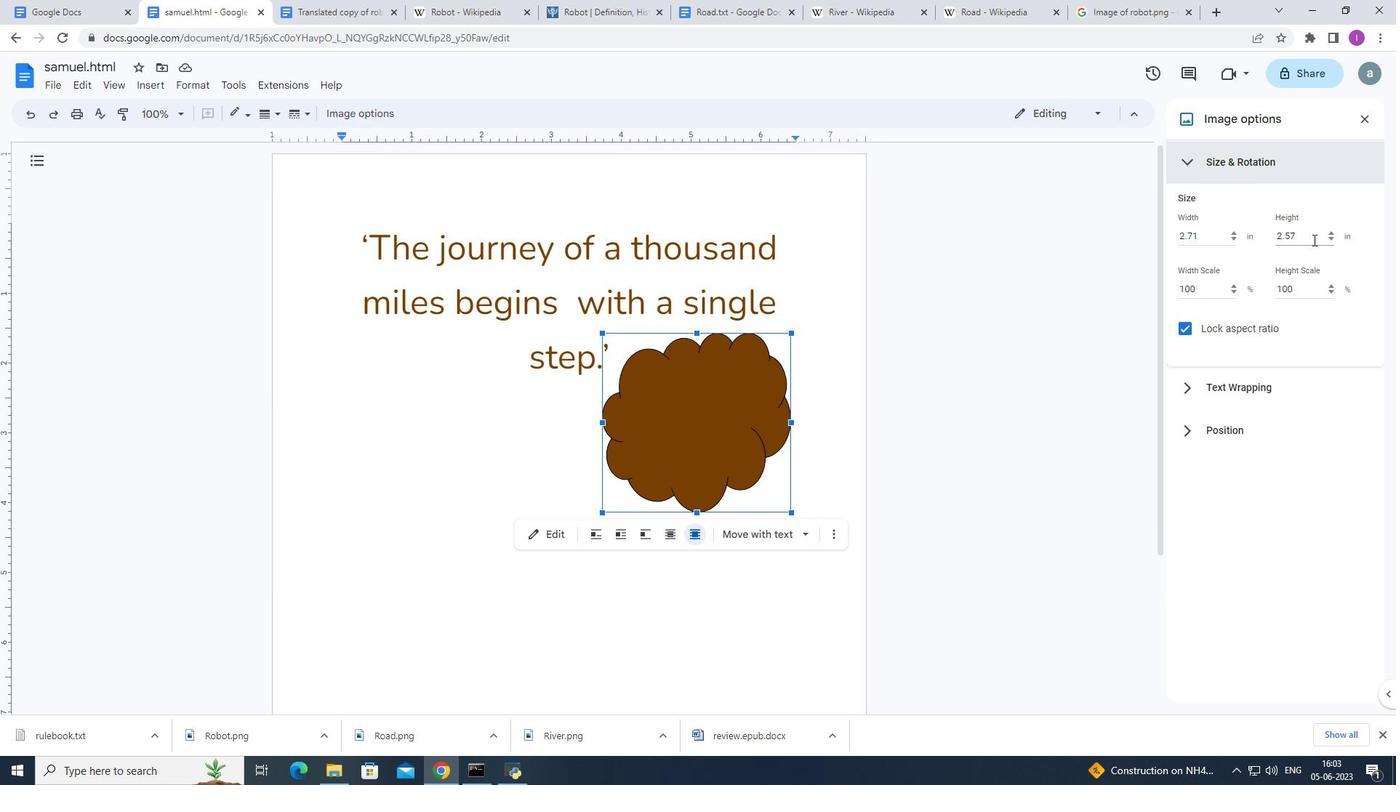 
Action: Mouse pressed left at (1313, 239)
Screenshot: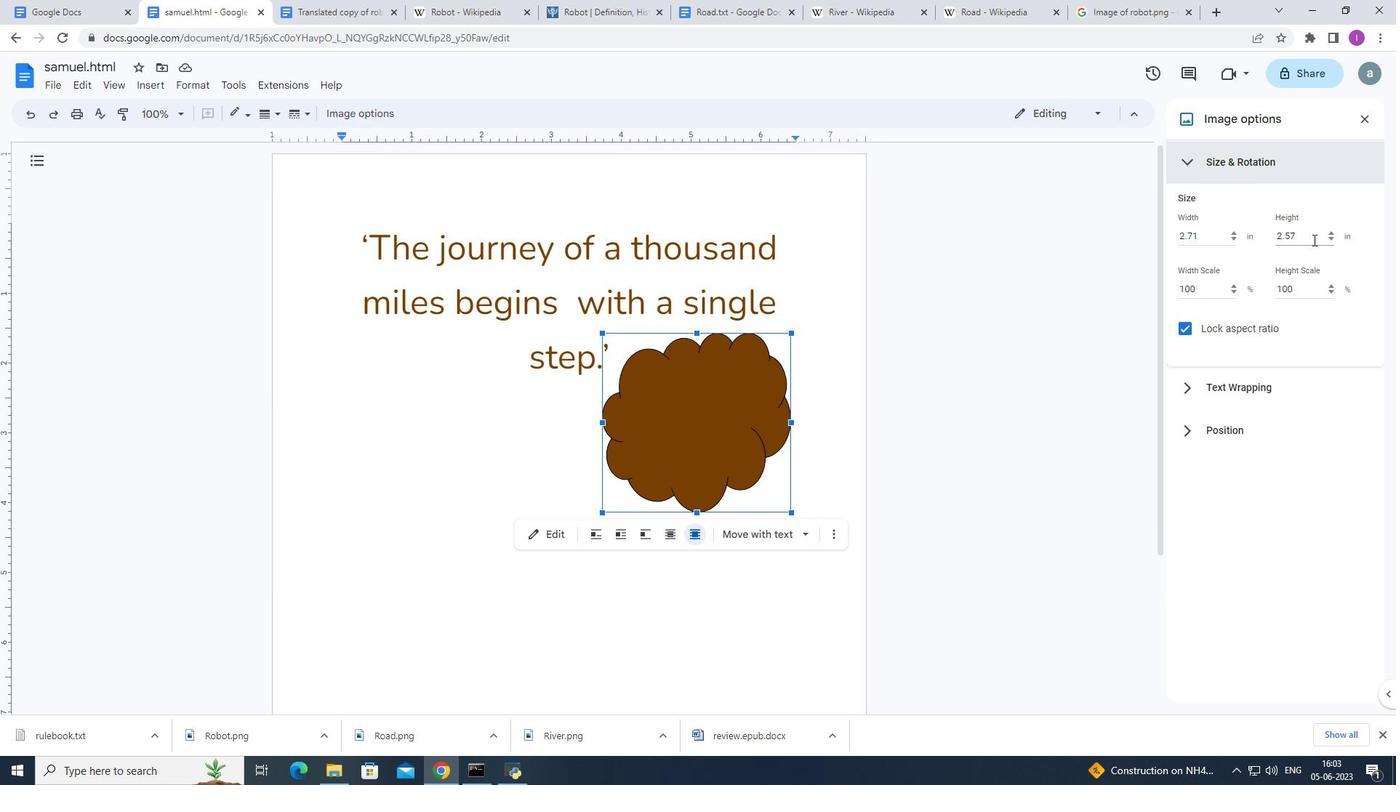
Action: Mouse moved to (1264, 256)
Screenshot: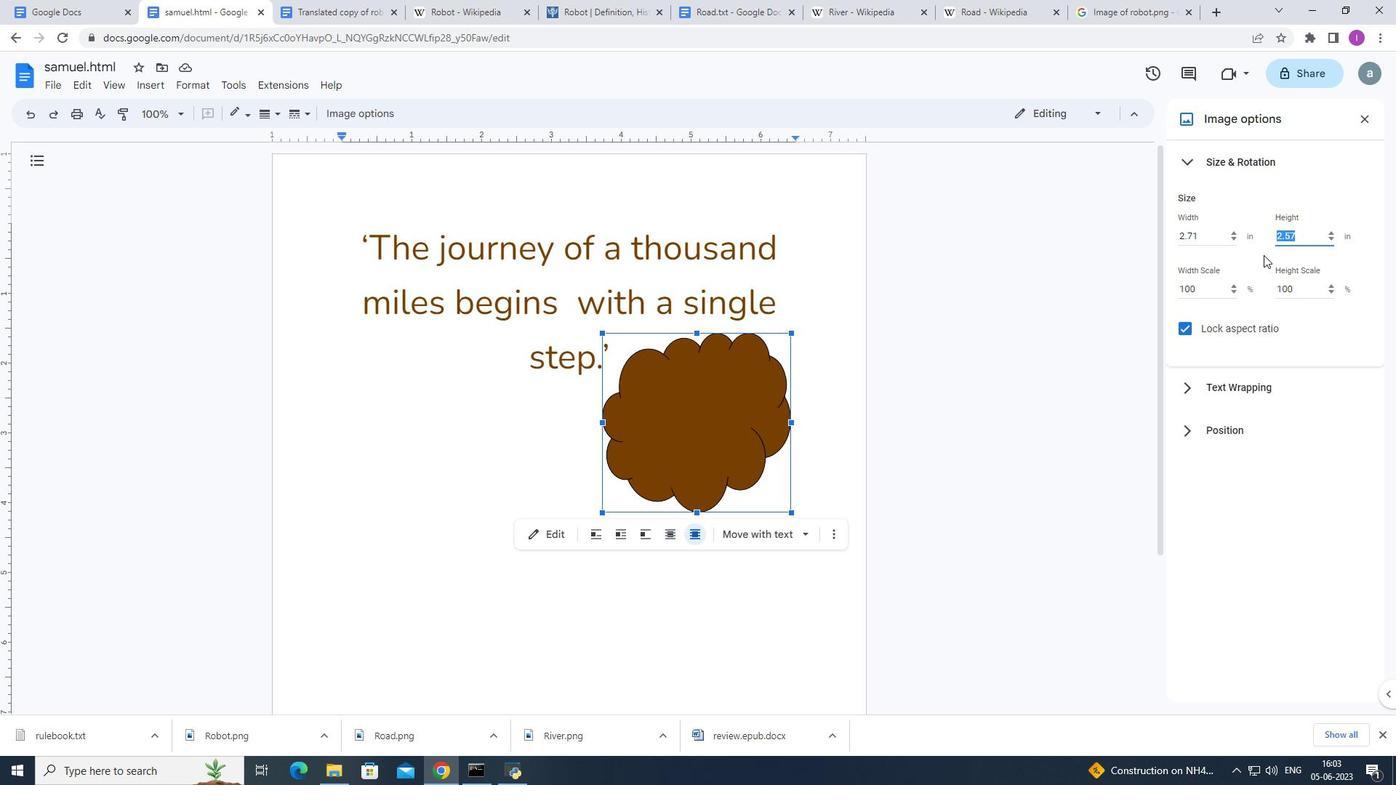 
Action: Key pressed 0.
Screenshot: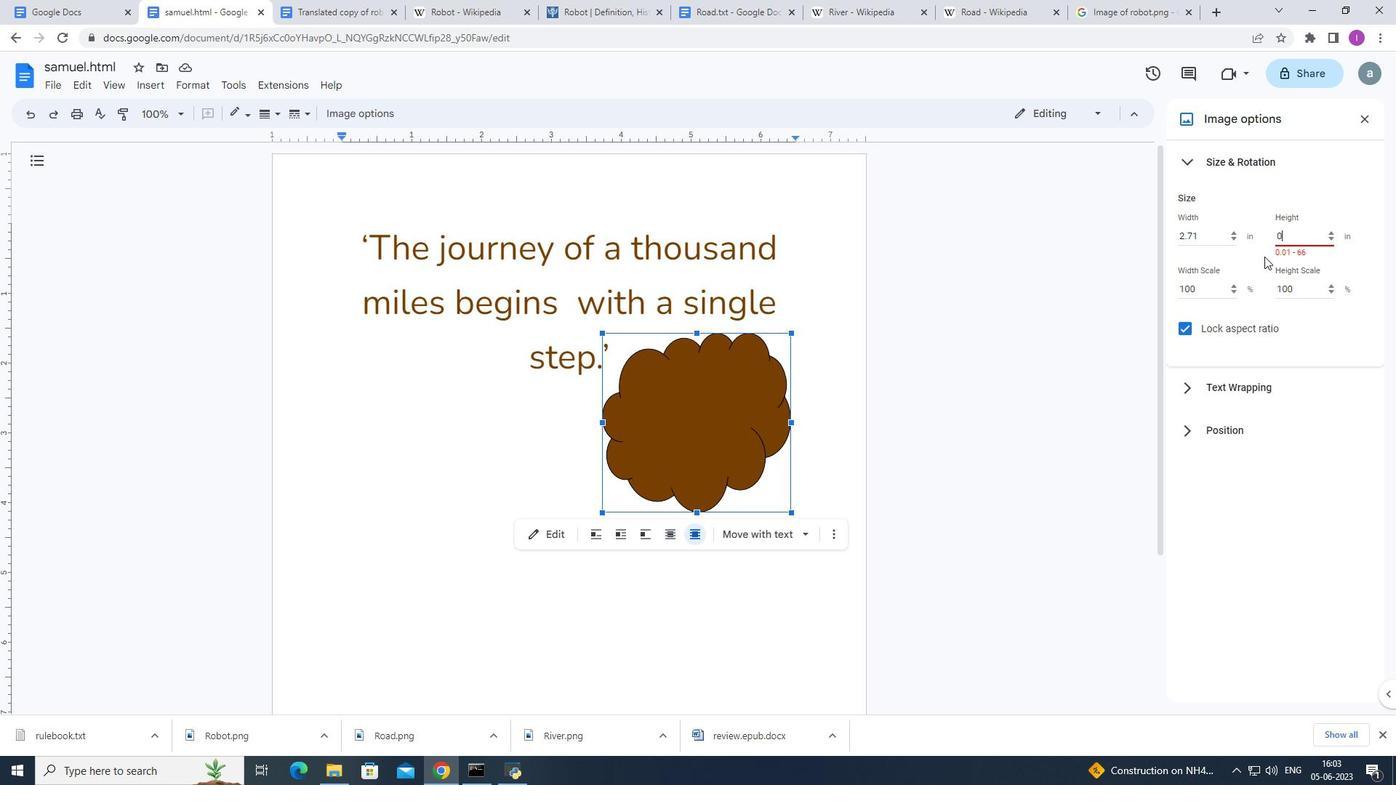 
Action: Mouse moved to (1264, 260)
Screenshot: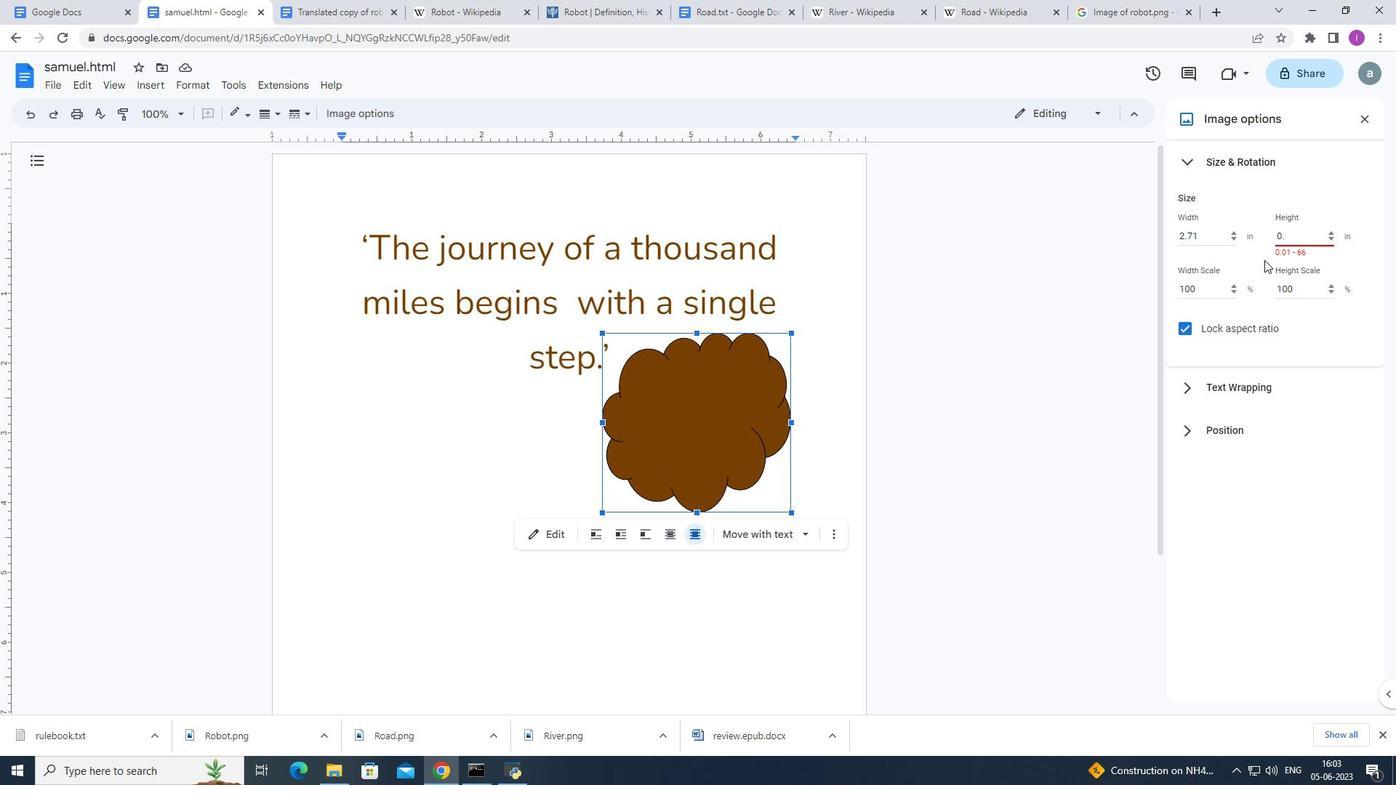 
Action: Key pressed 7
Screenshot: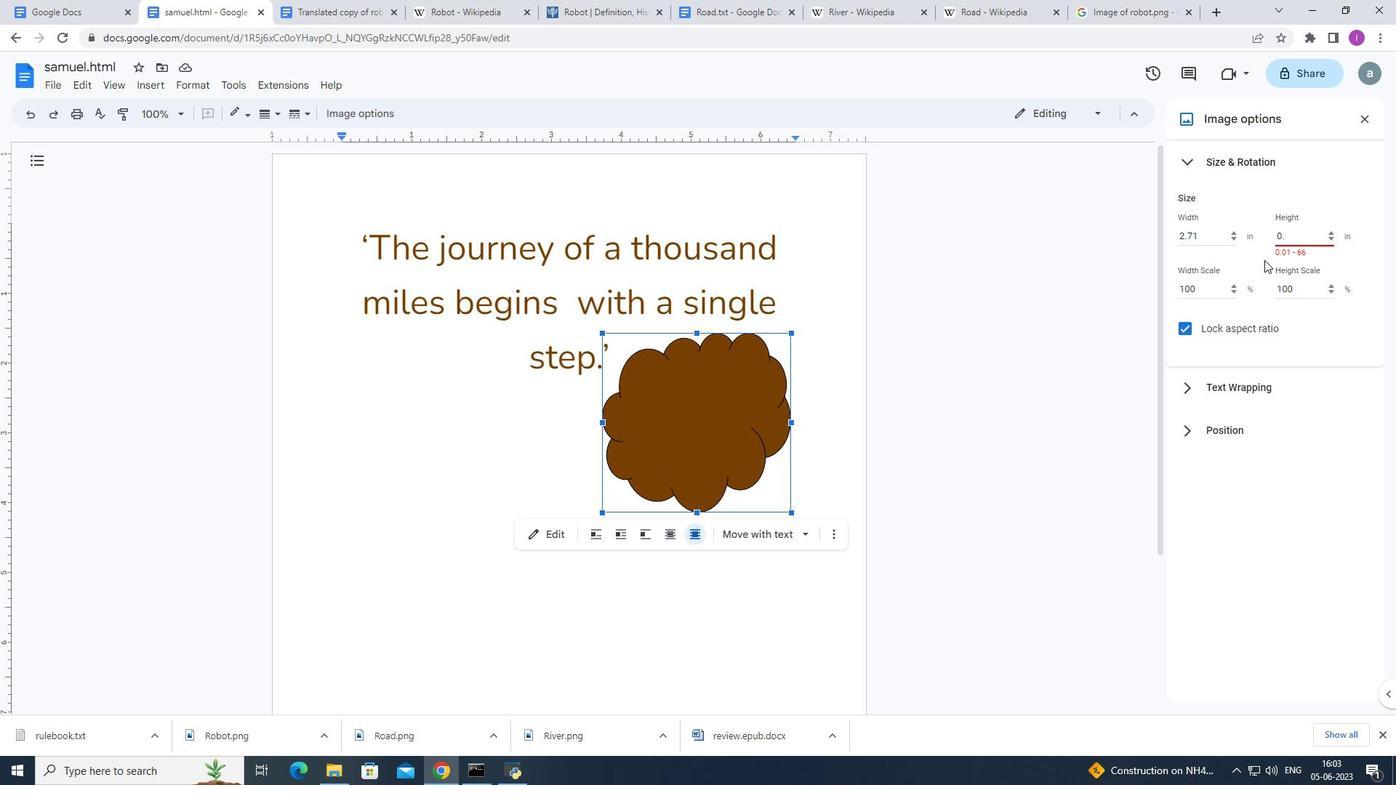 
Action: Mouse moved to (763, 522)
Screenshot: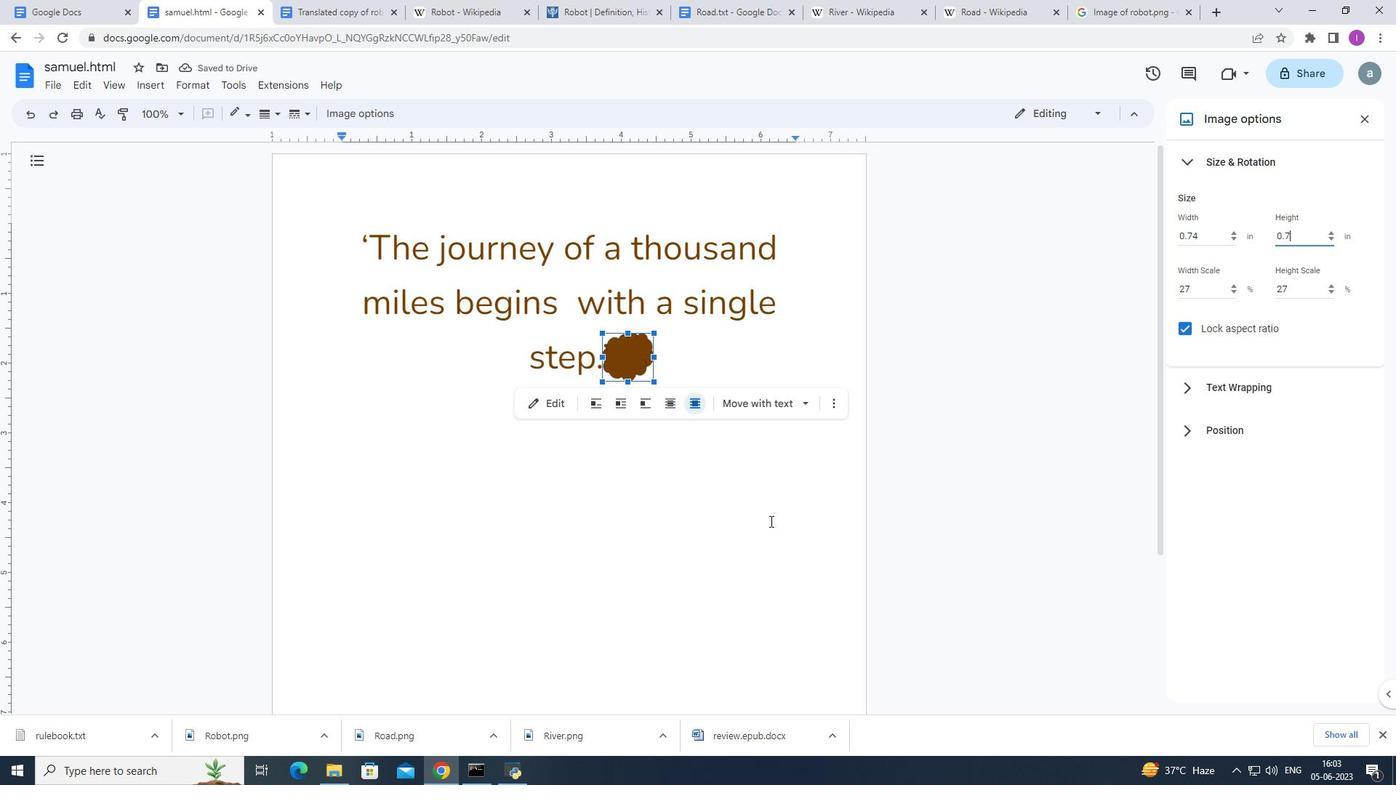 
Action: Mouse pressed left at (763, 522)
Screenshot: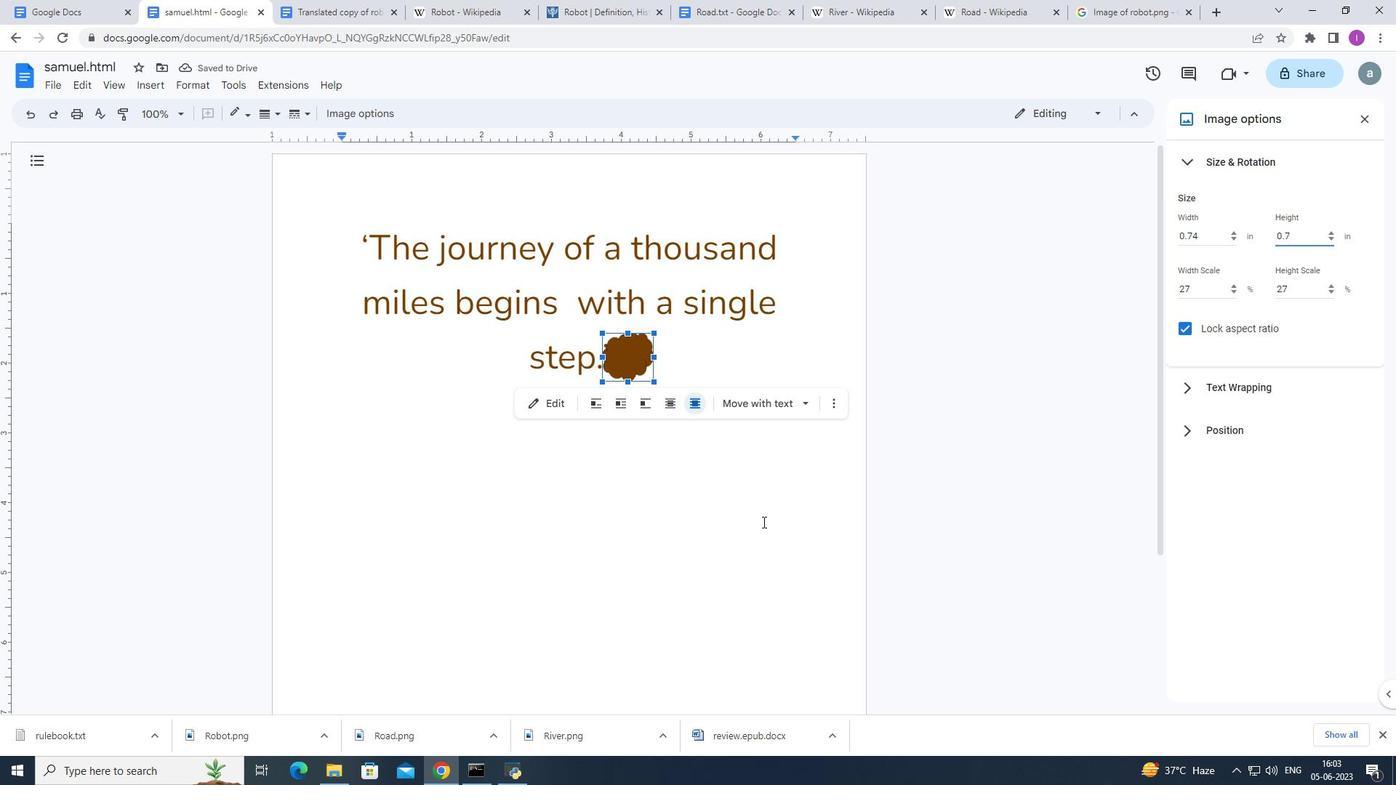
Action: Mouse moved to (266, 181)
Screenshot: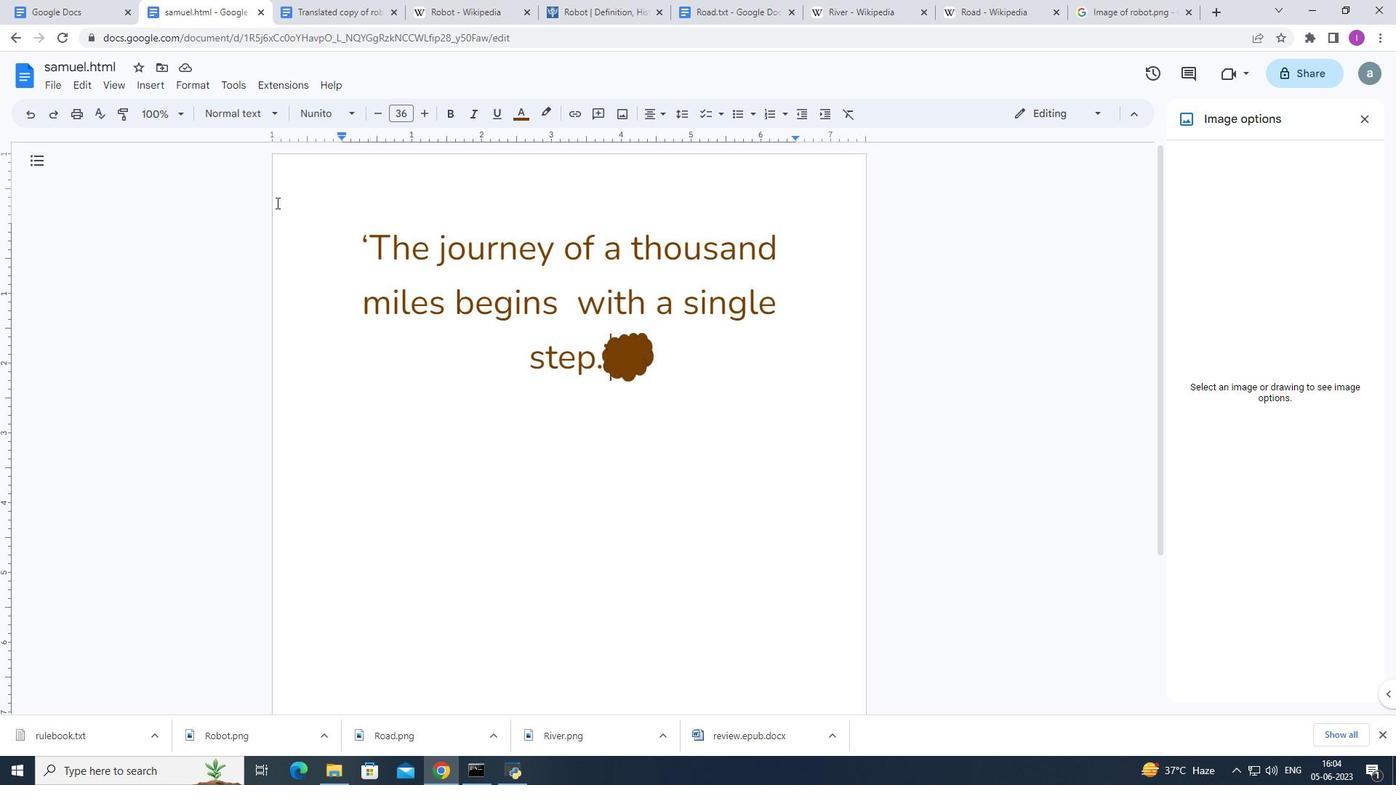 
